 Task: Look for space in Nāḩiyat al Fuhūd, Iraq from 1st June, 2023 to 9th June, 2023 for 6 adults in price range Rs.6000 to Rs.12000. Place can be entire place with 3 bedrooms having 3 beds and 3 bathrooms. Property type can be house, flat, guest house. Booking option can be shelf check-in. Required host language is English.
Action: Mouse moved to (490, 107)
Screenshot: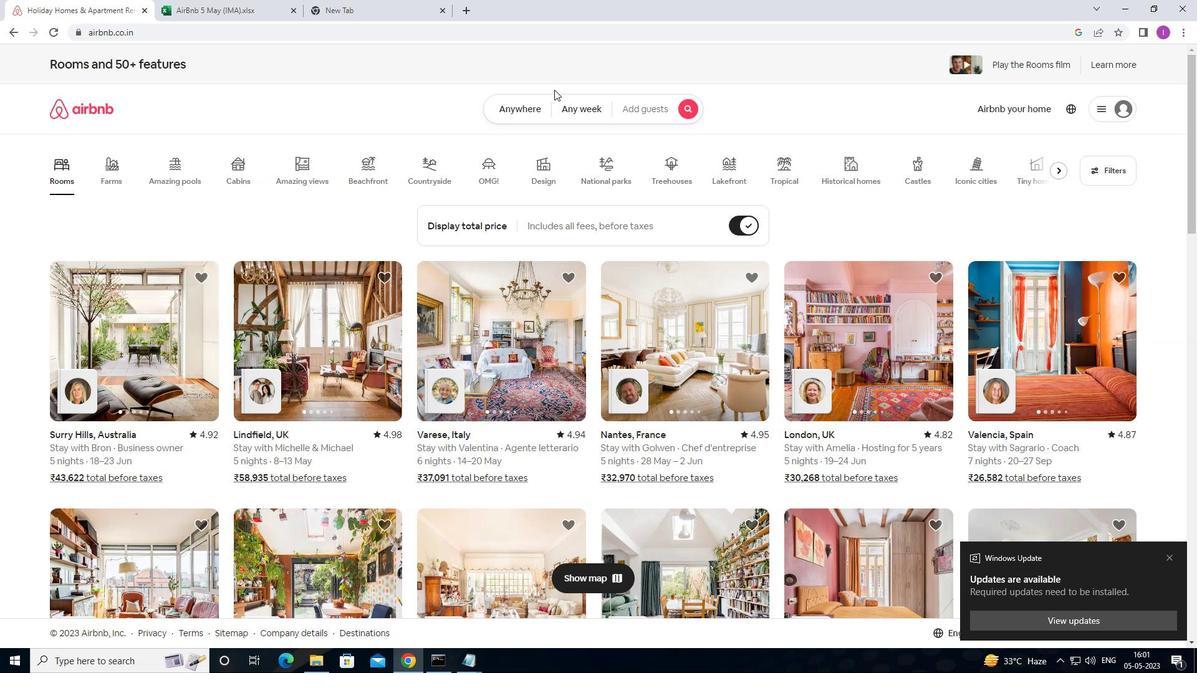 
Action: Mouse pressed left at (490, 107)
Screenshot: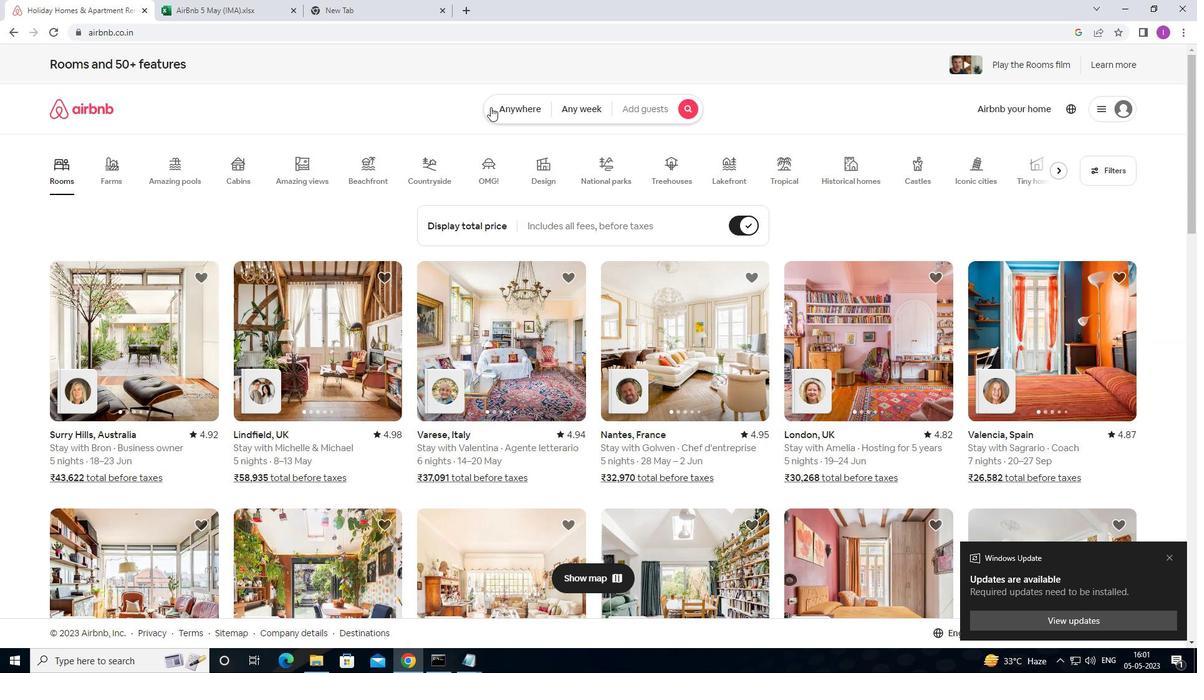 
Action: Mouse moved to (419, 170)
Screenshot: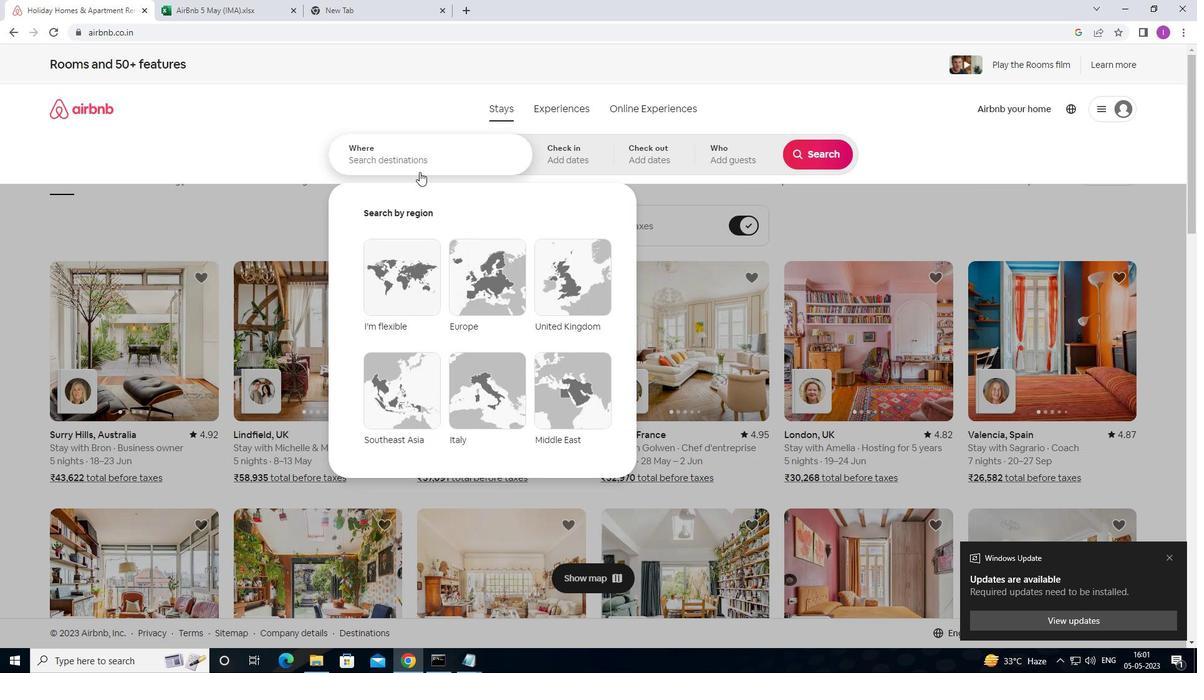 
Action: Mouse pressed left at (419, 170)
Screenshot: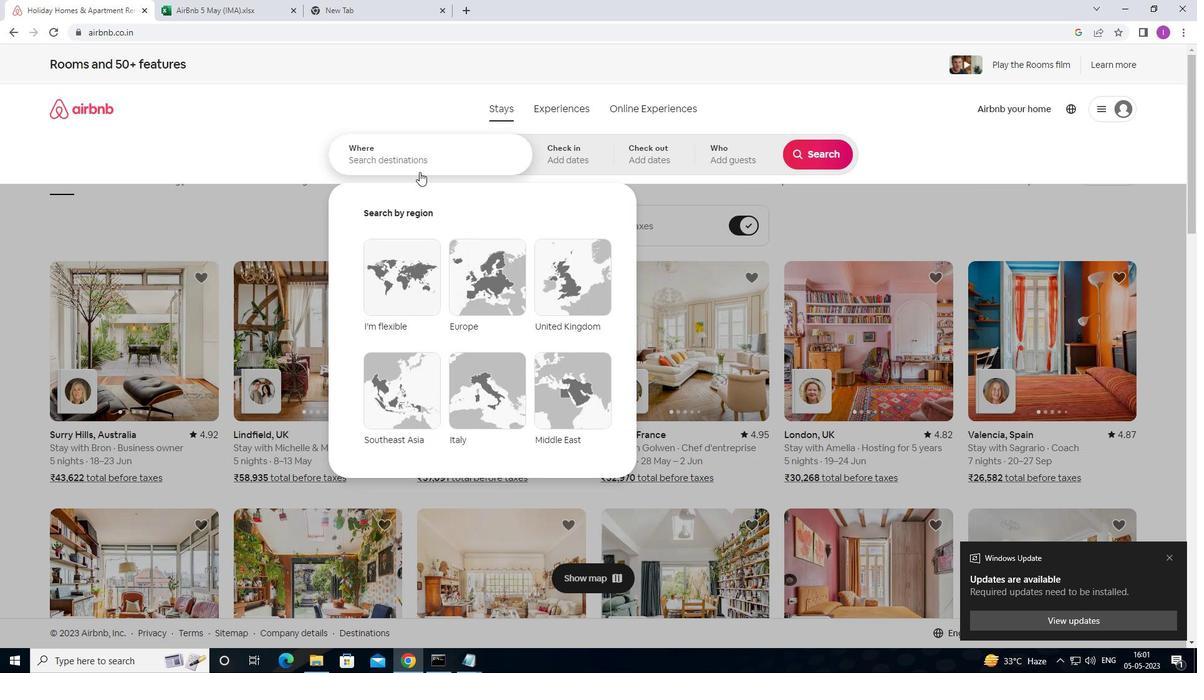 
Action: Mouse moved to (646, 63)
Screenshot: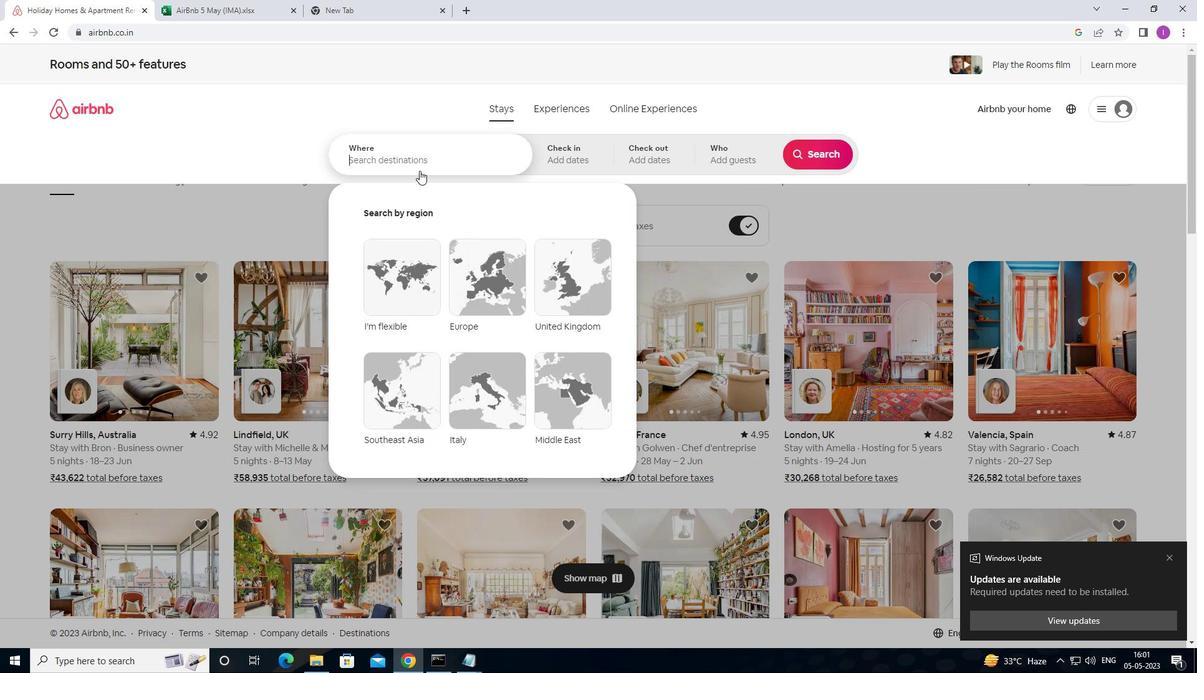 
Action: Key pressed <Key.shift>NAHIAT<Key.space>AL<Key.space><Key.shift>FUHUD,<Key.shift>IRAQ
Screenshot: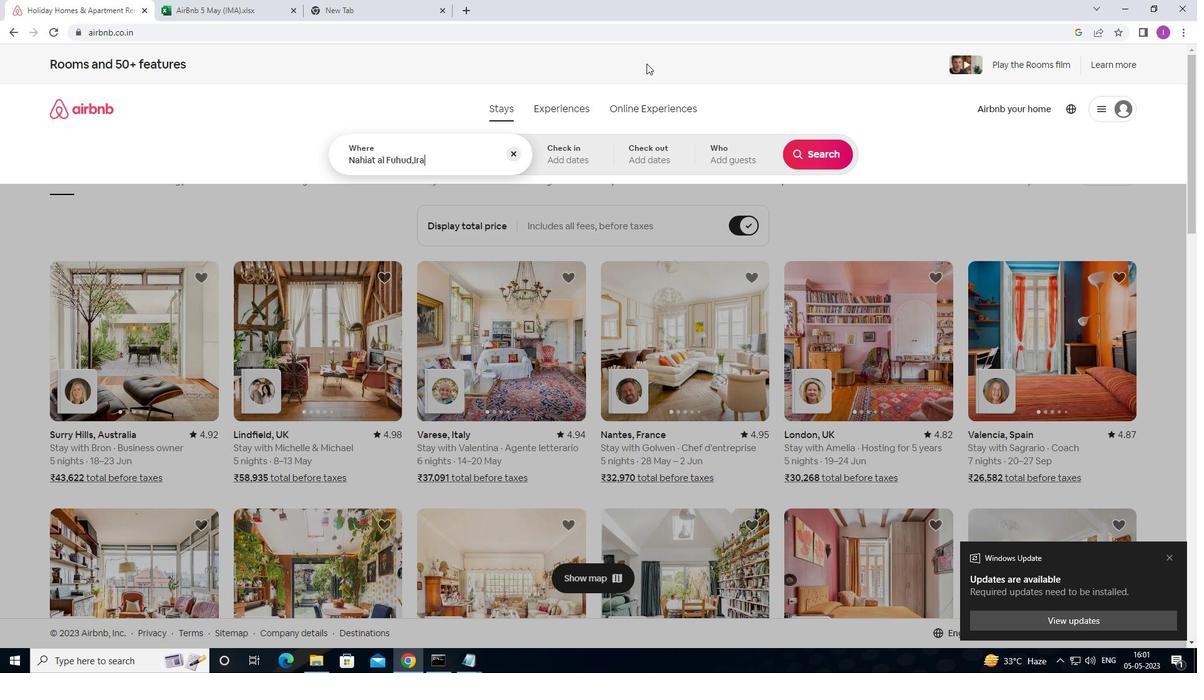 
Action: Mouse moved to (470, 220)
Screenshot: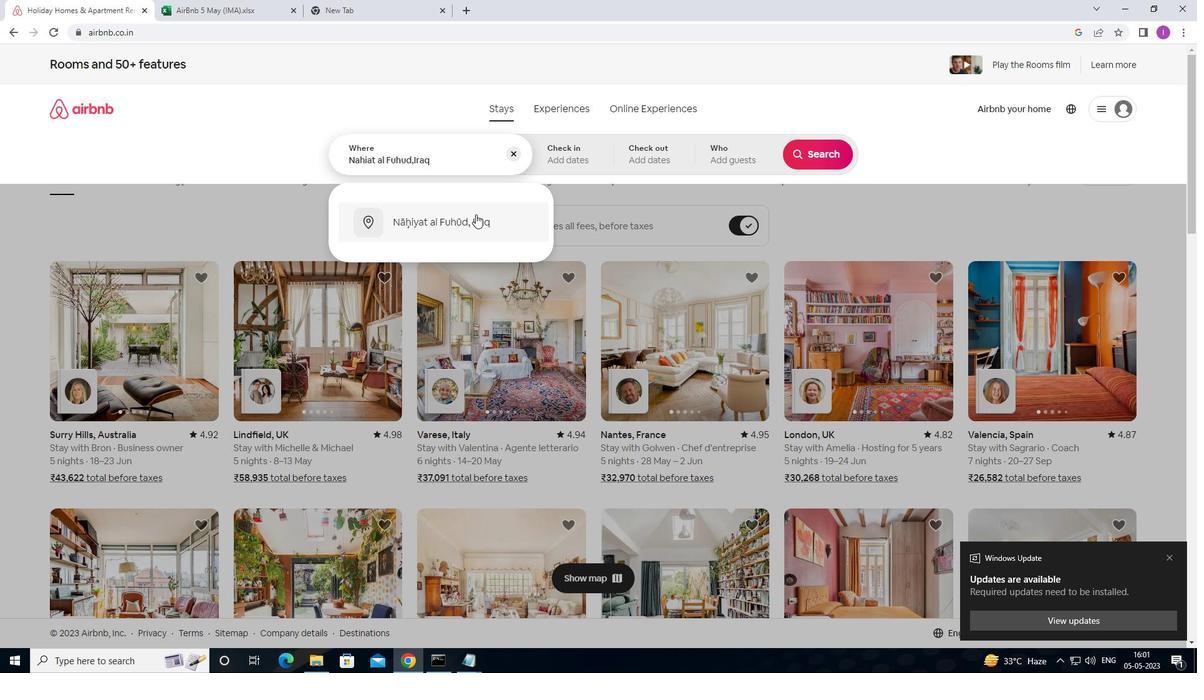 
Action: Mouse pressed left at (470, 220)
Screenshot: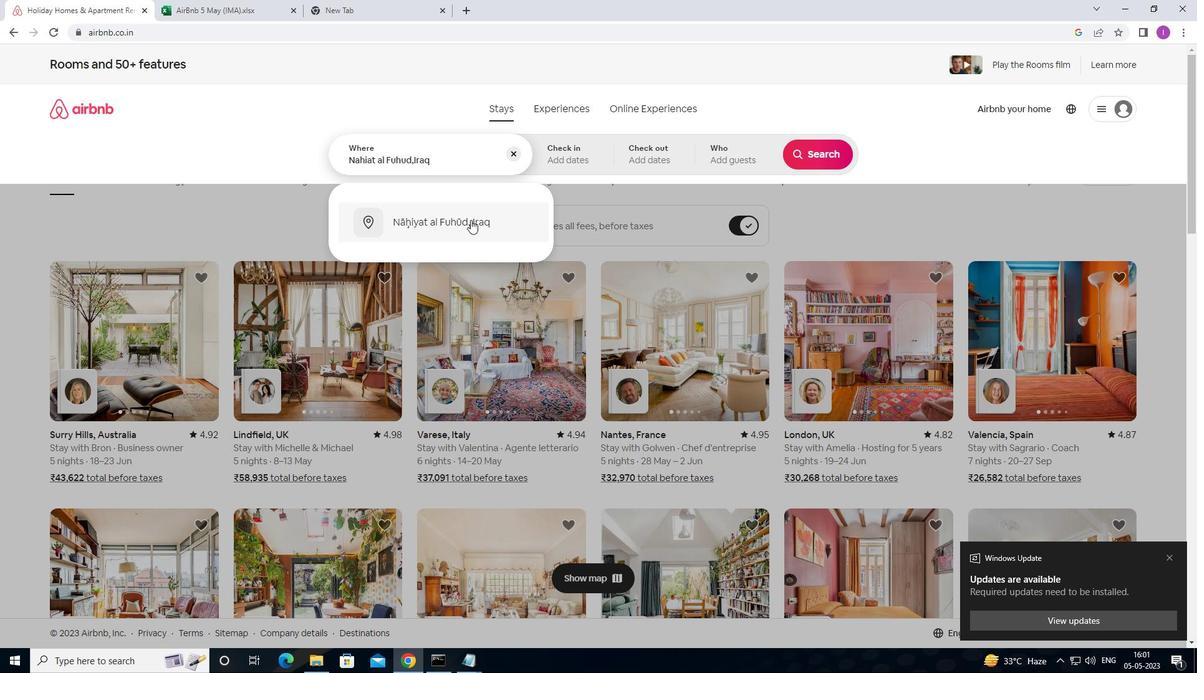 
Action: Mouse moved to (817, 251)
Screenshot: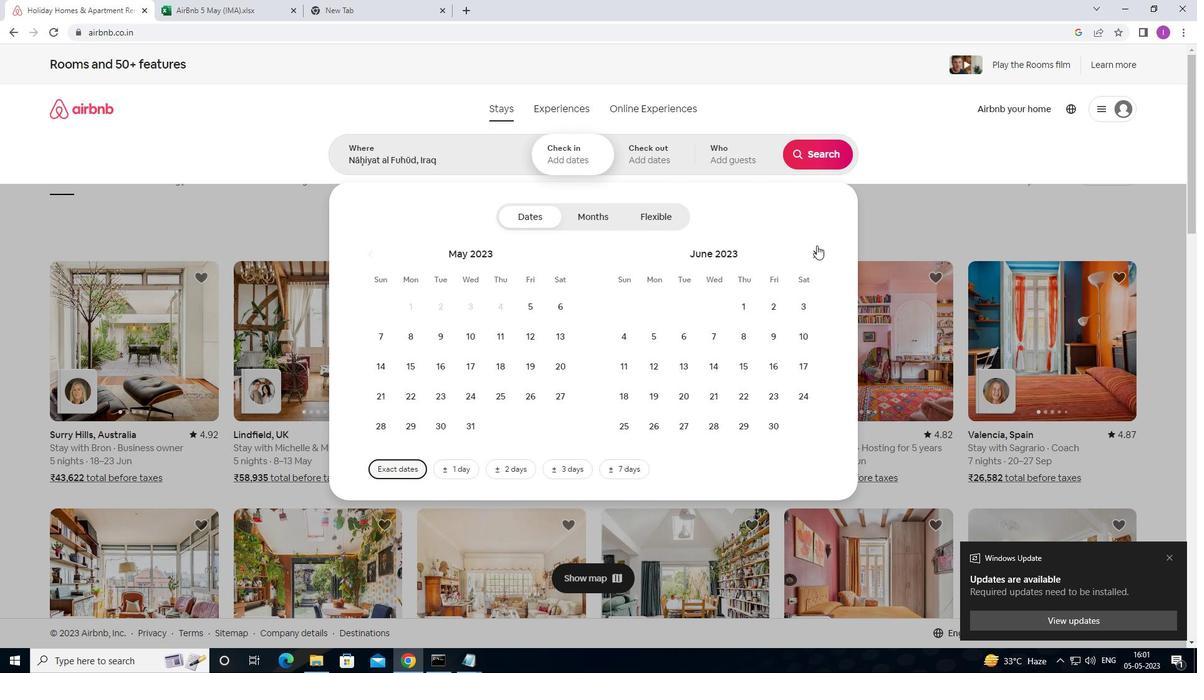 
Action: Mouse pressed left at (817, 251)
Screenshot: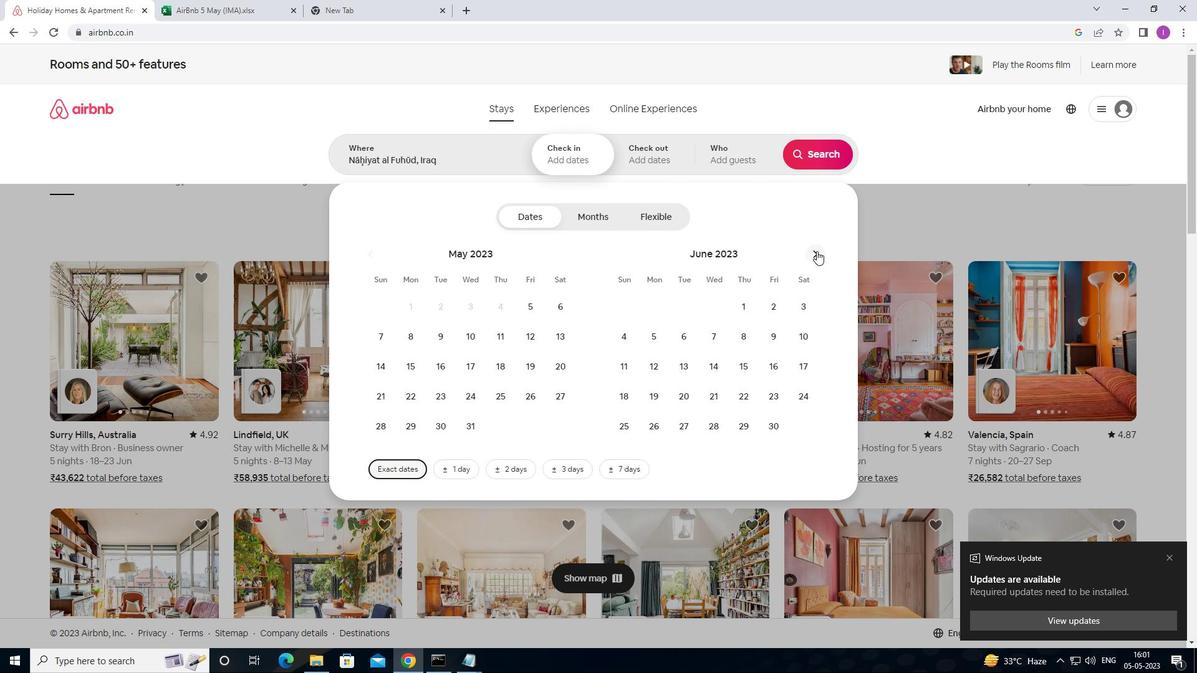 
Action: Mouse moved to (817, 252)
Screenshot: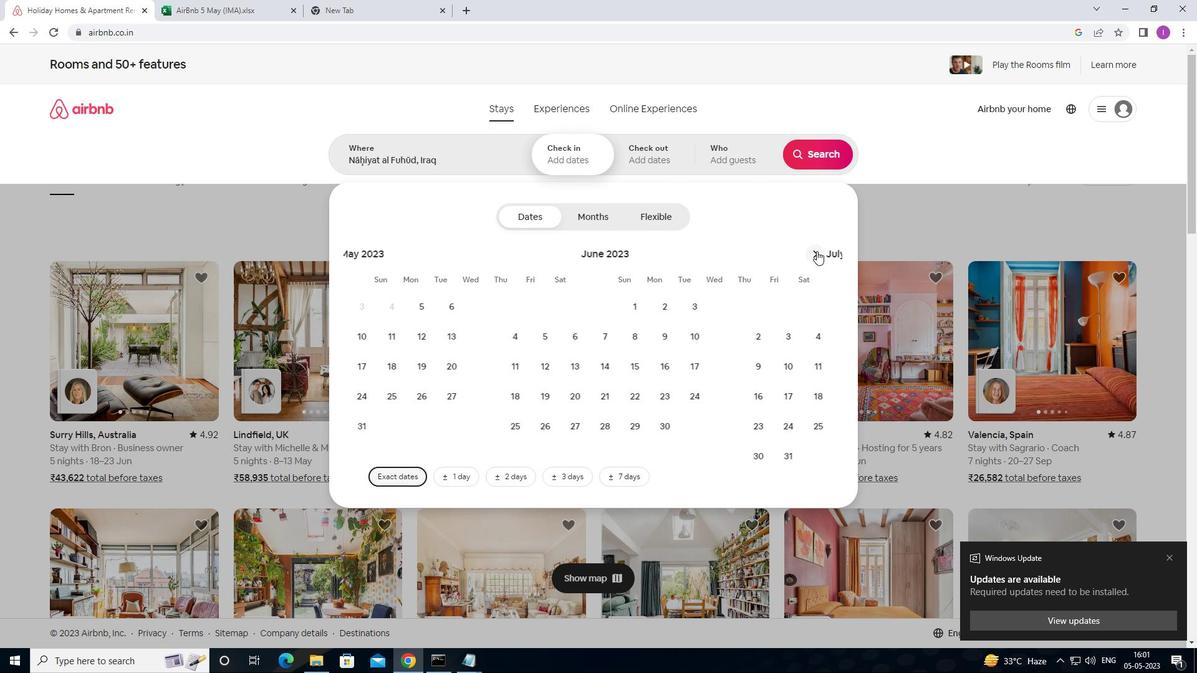 
Action: Mouse pressed left at (817, 252)
Screenshot: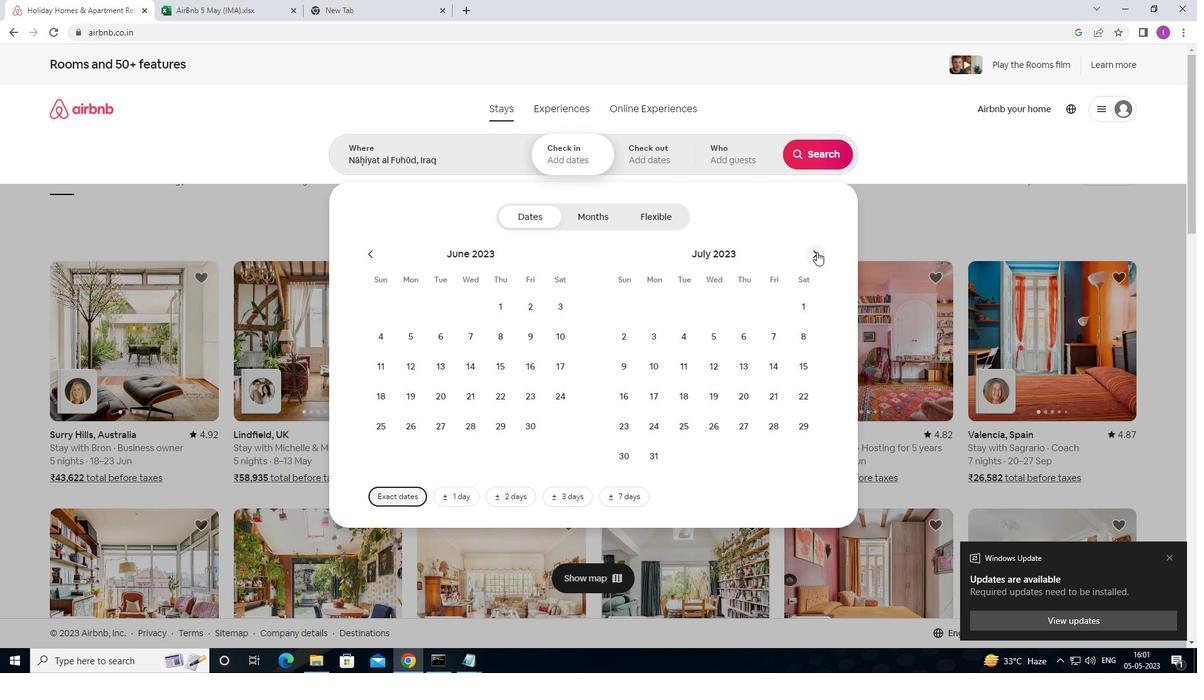 
Action: Mouse moved to (370, 252)
Screenshot: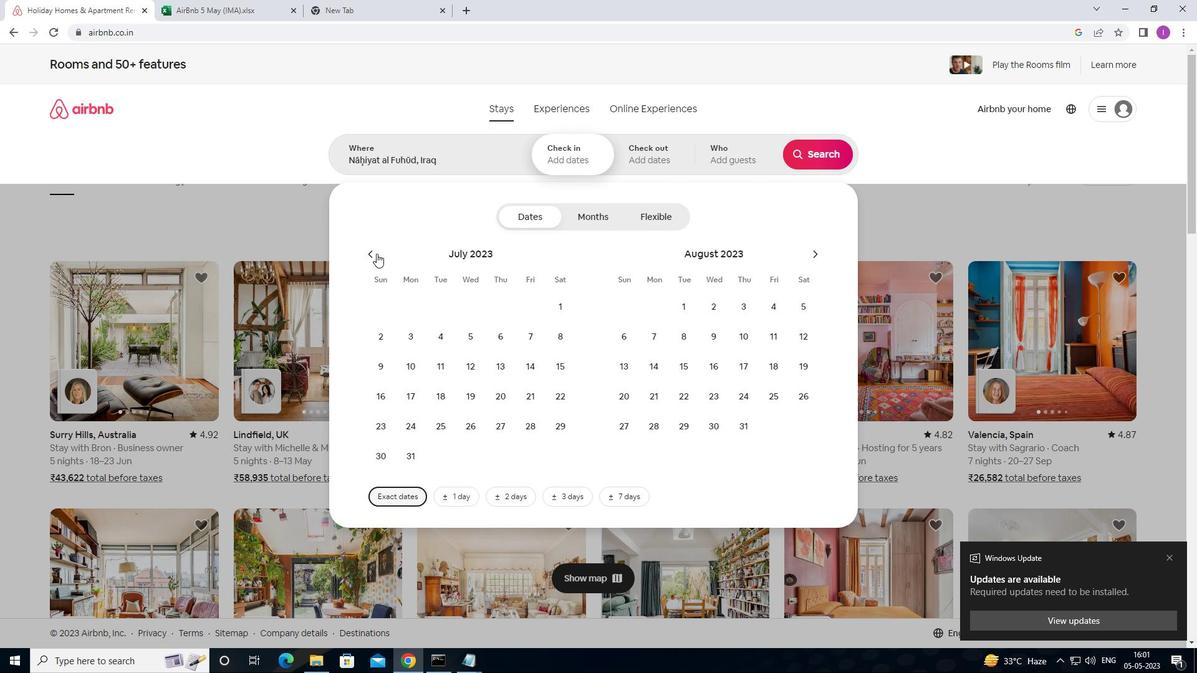 
Action: Mouse pressed left at (370, 252)
Screenshot: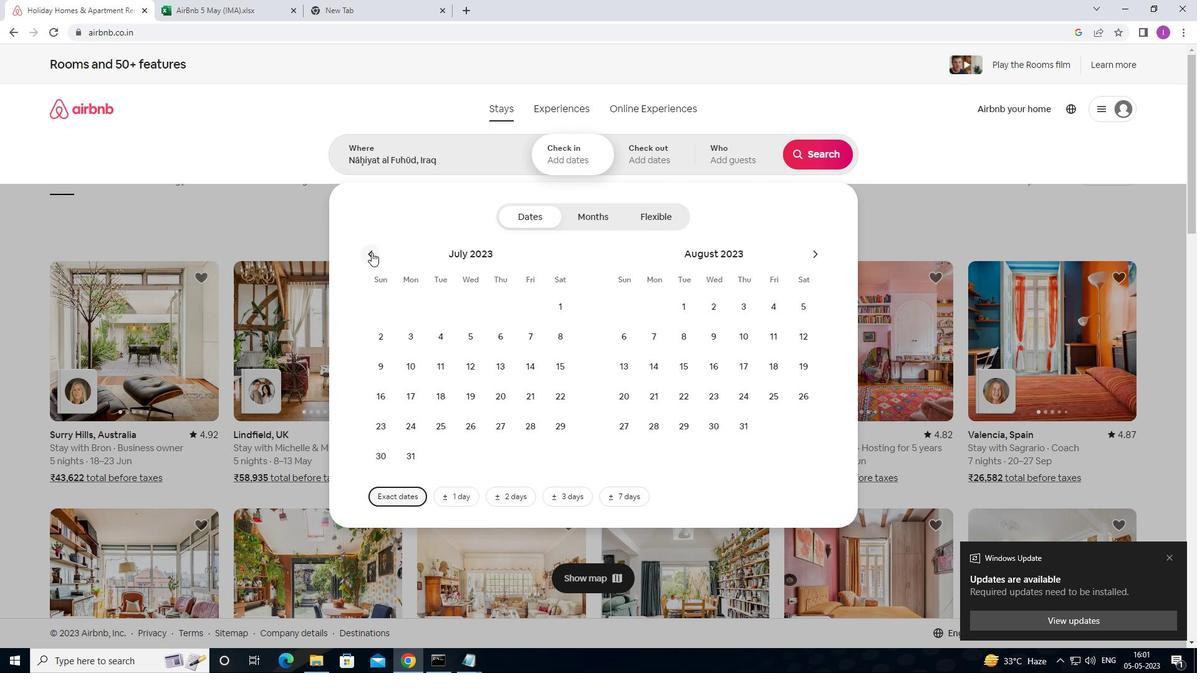 
Action: Mouse moved to (506, 306)
Screenshot: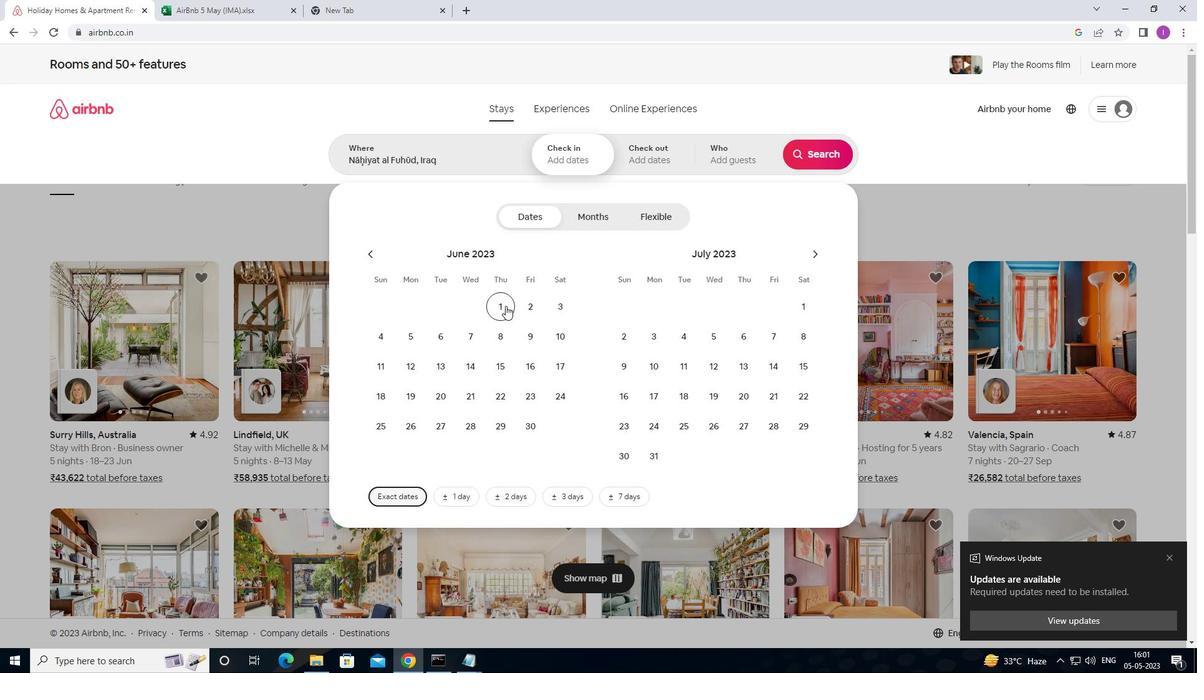 
Action: Mouse pressed left at (506, 306)
Screenshot: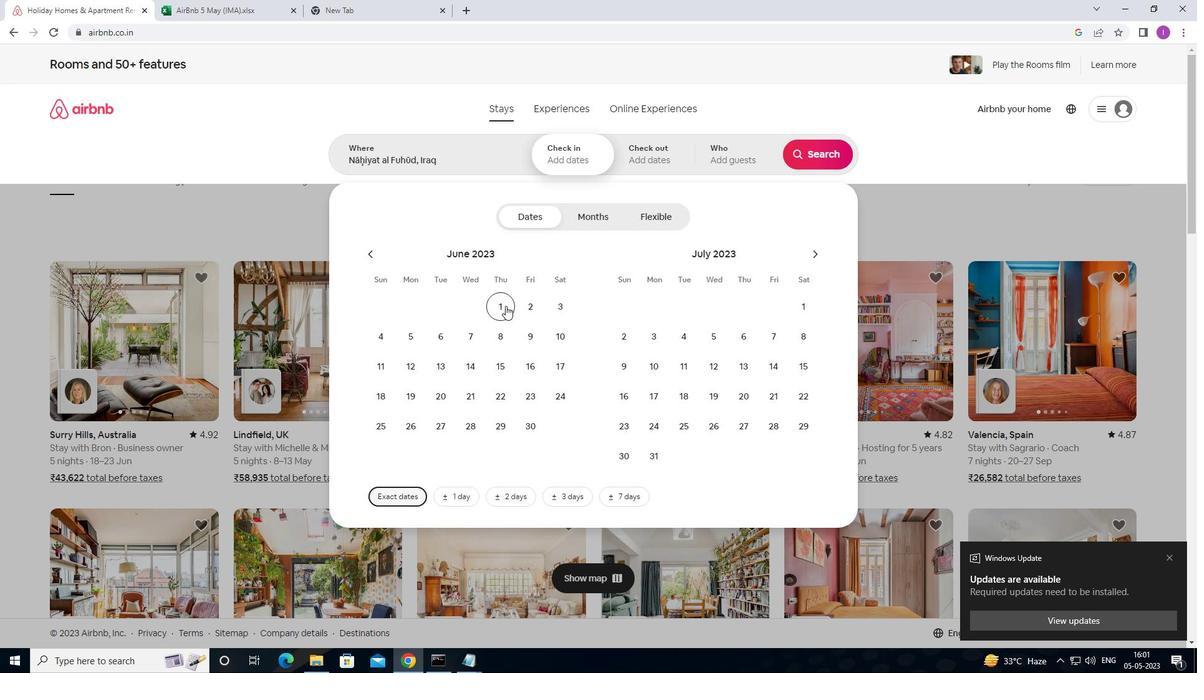 
Action: Mouse moved to (535, 328)
Screenshot: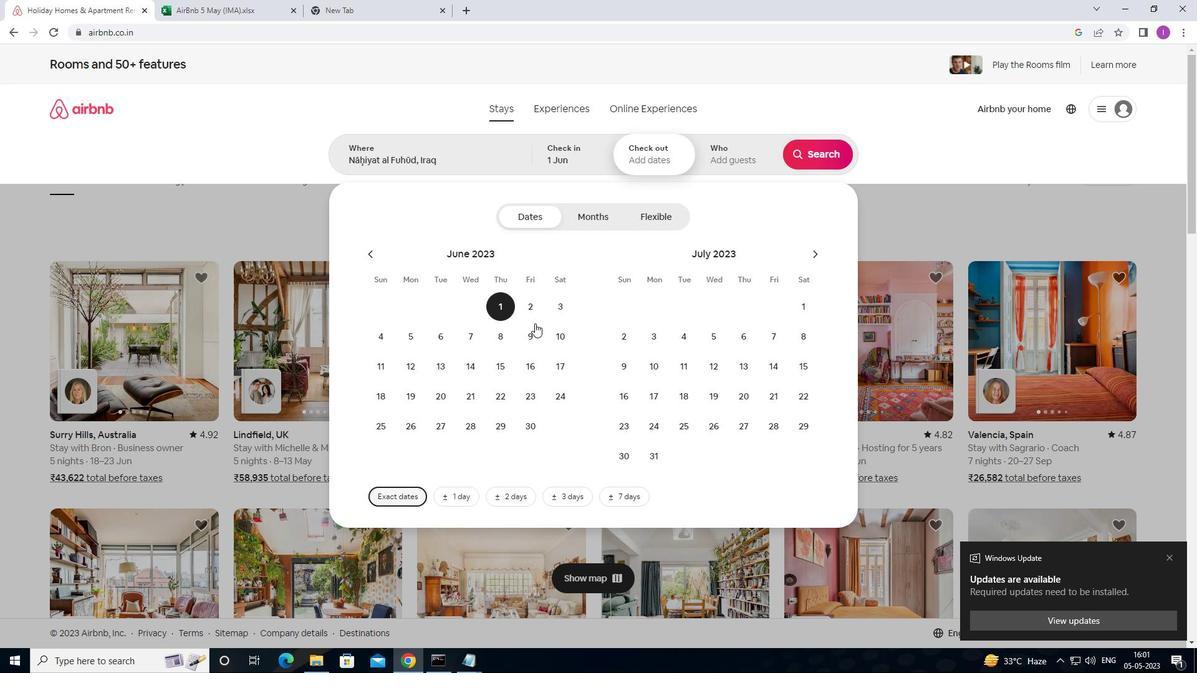 
Action: Mouse pressed left at (535, 328)
Screenshot: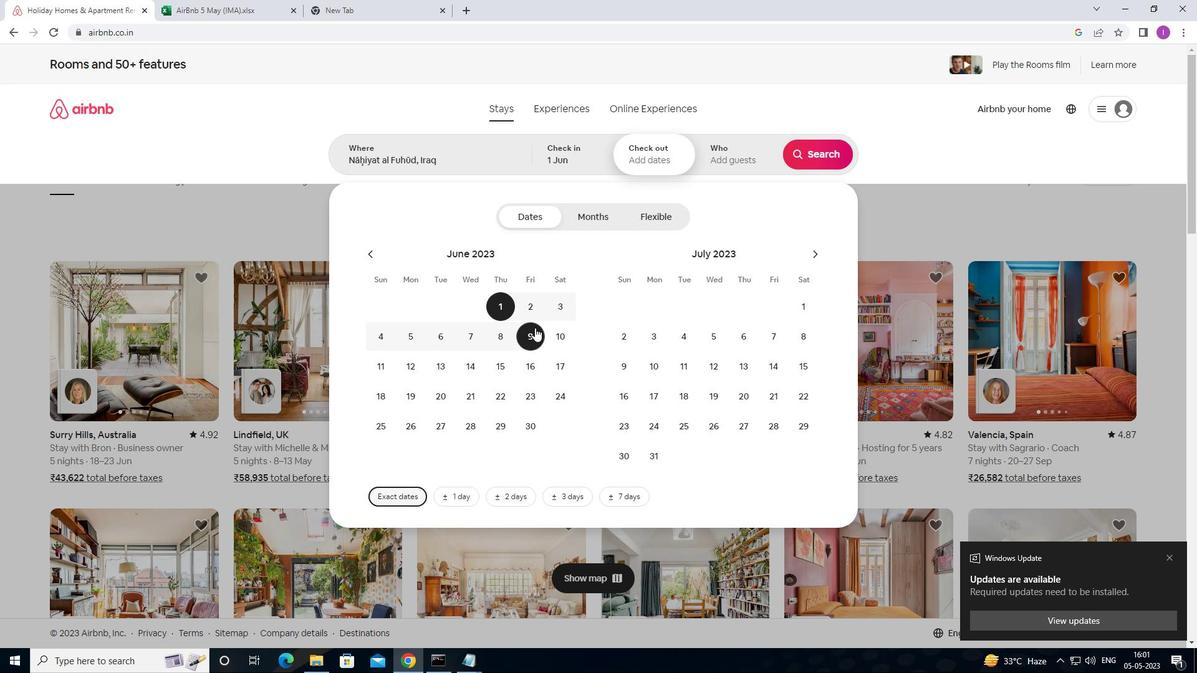 
Action: Mouse moved to (727, 160)
Screenshot: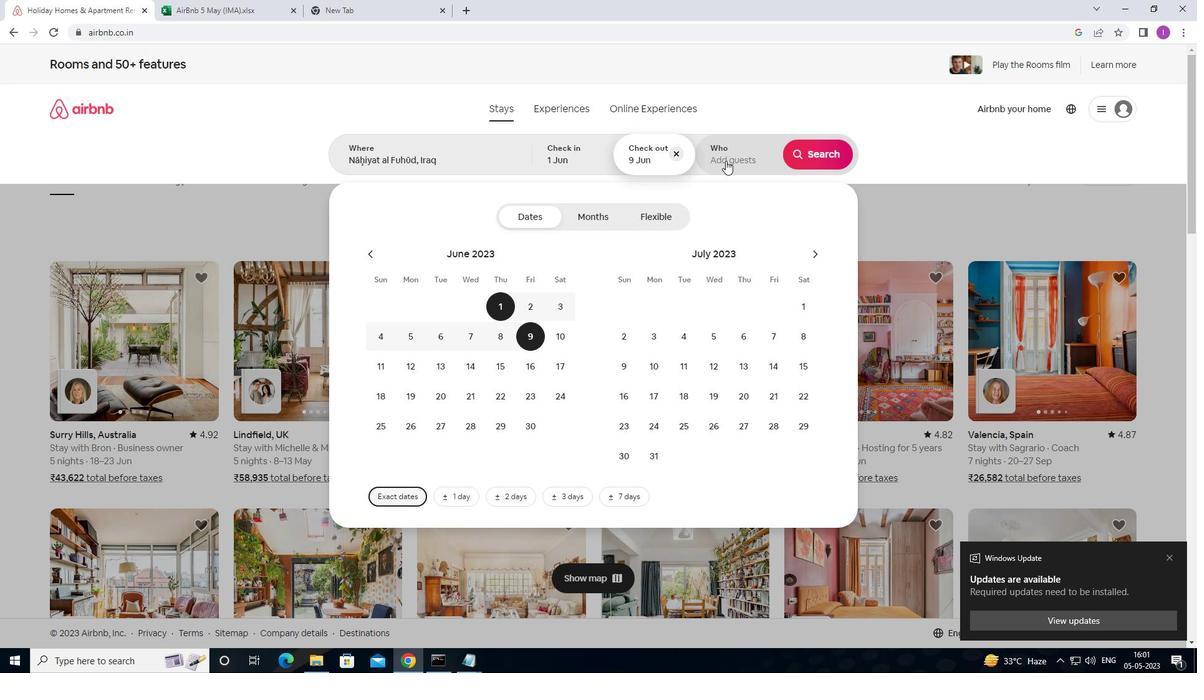 
Action: Mouse pressed left at (727, 160)
Screenshot: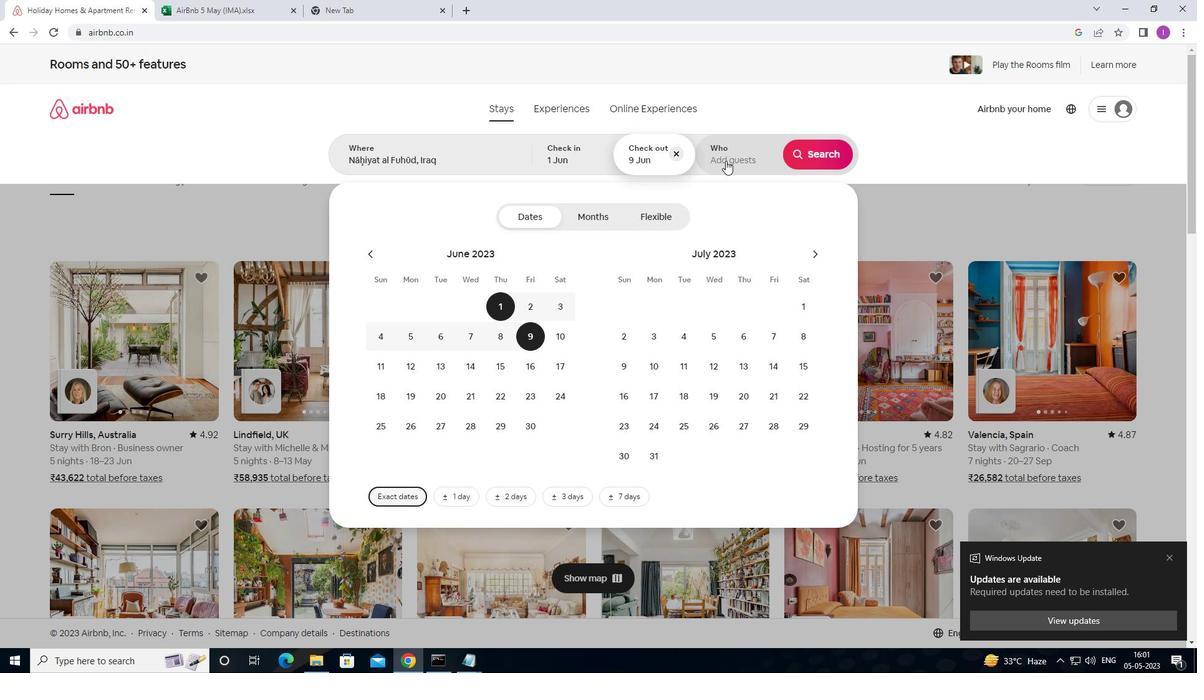 
Action: Mouse moved to (833, 221)
Screenshot: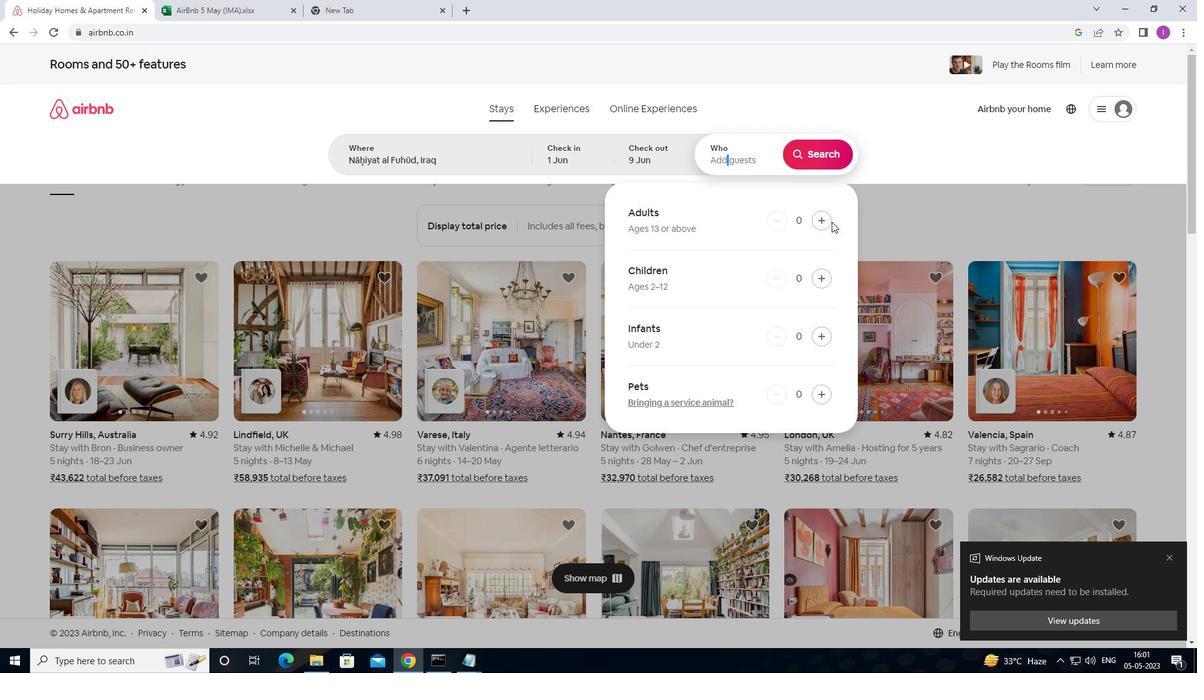 
Action: Mouse pressed left at (833, 221)
Screenshot: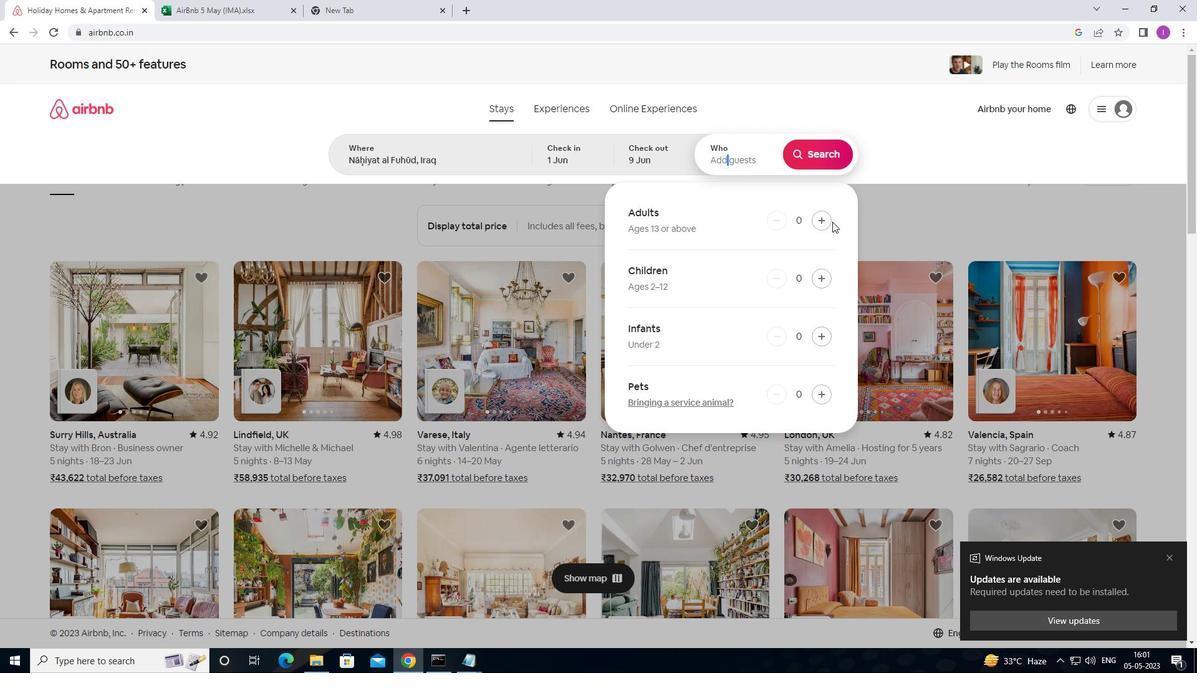 
Action: Mouse pressed left at (833, 221)
Screenshot: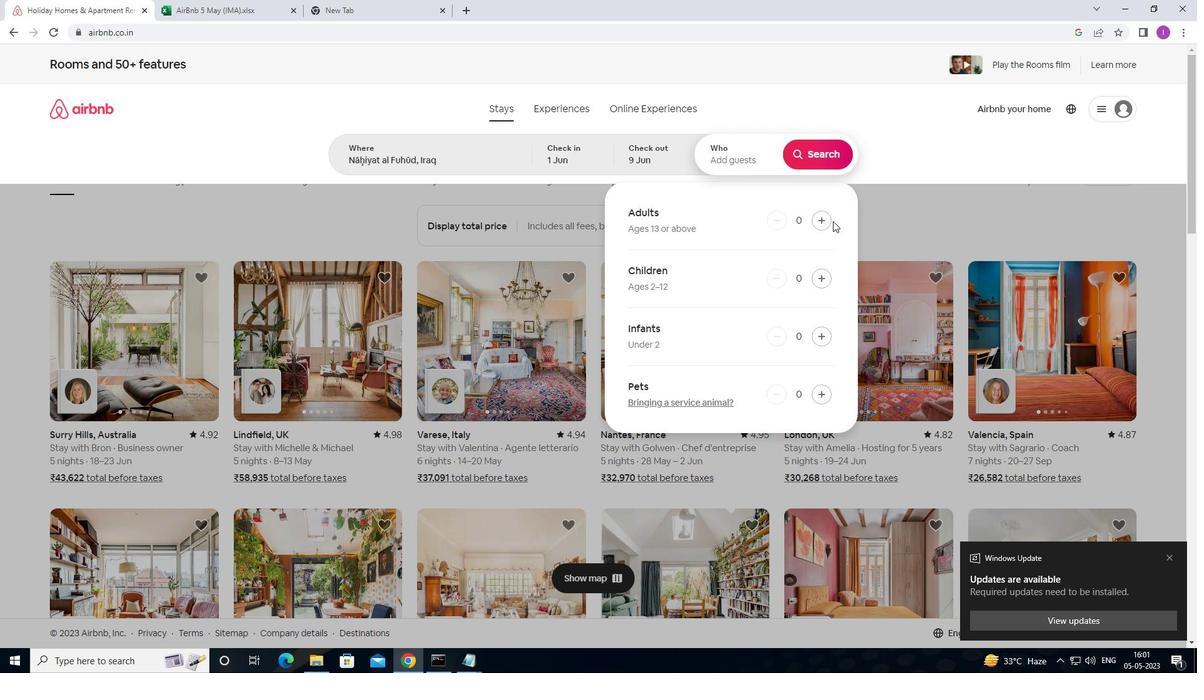 
Action: Mouse pressed left at (833, 221)
Screenshot: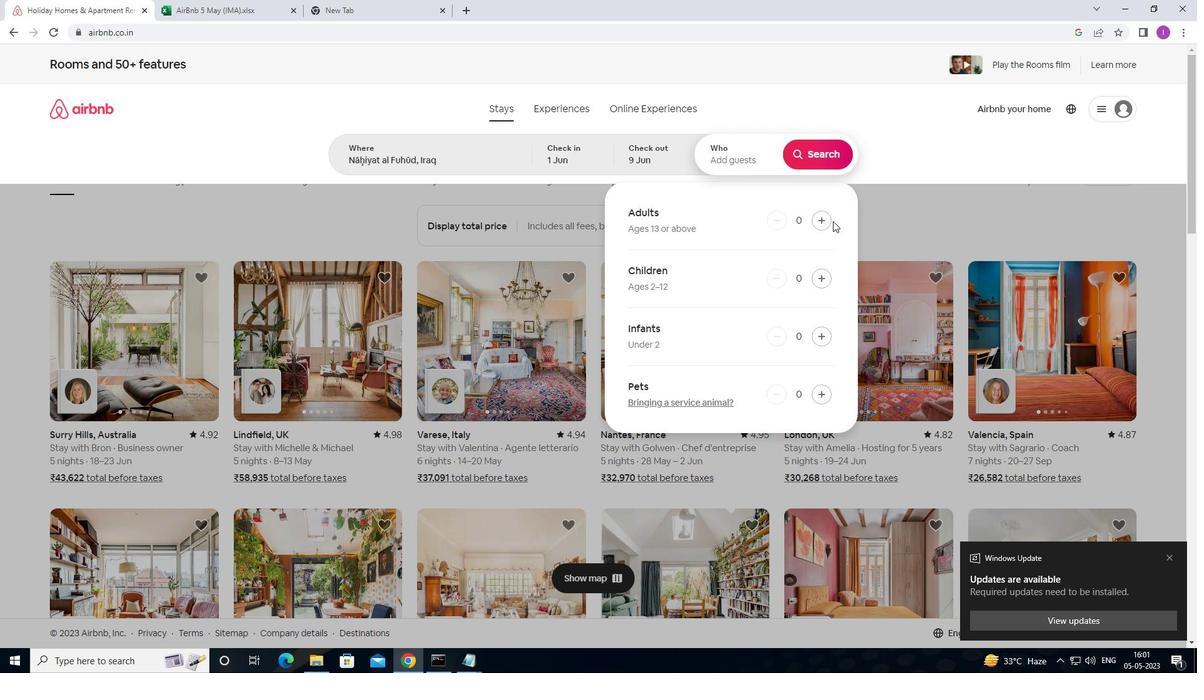 
Action: Mouse pressed left at (833, 221)
Screenshot: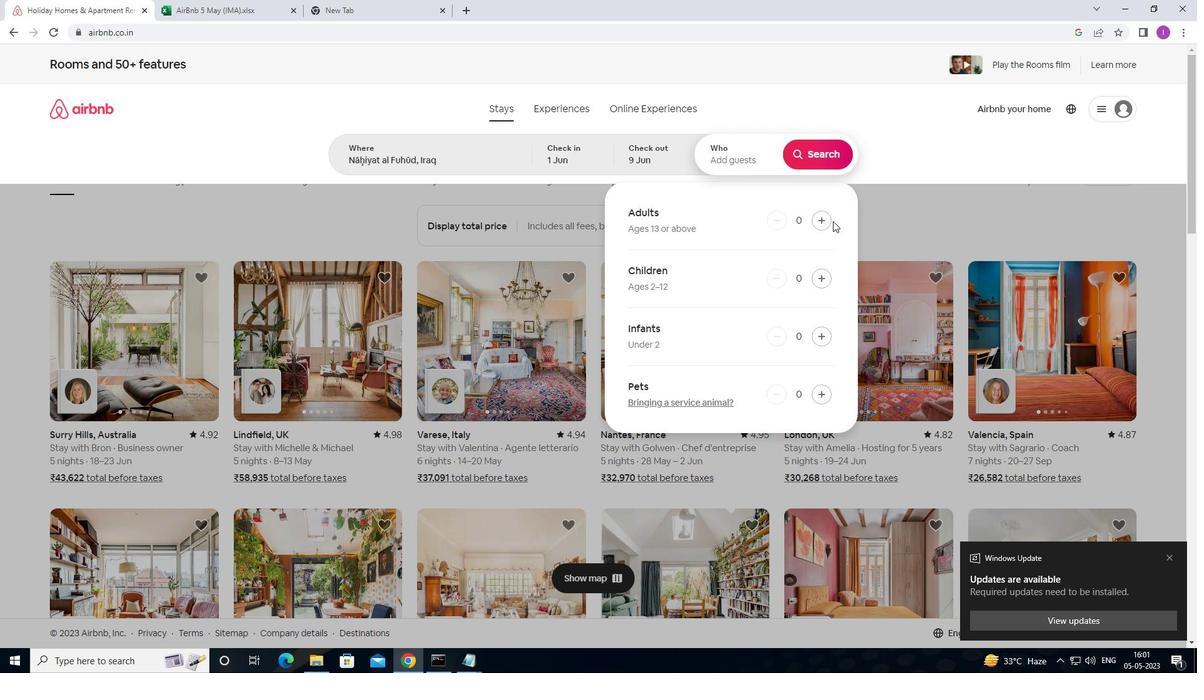 
Action: Mouse moved to (817, 220)
Screenshot: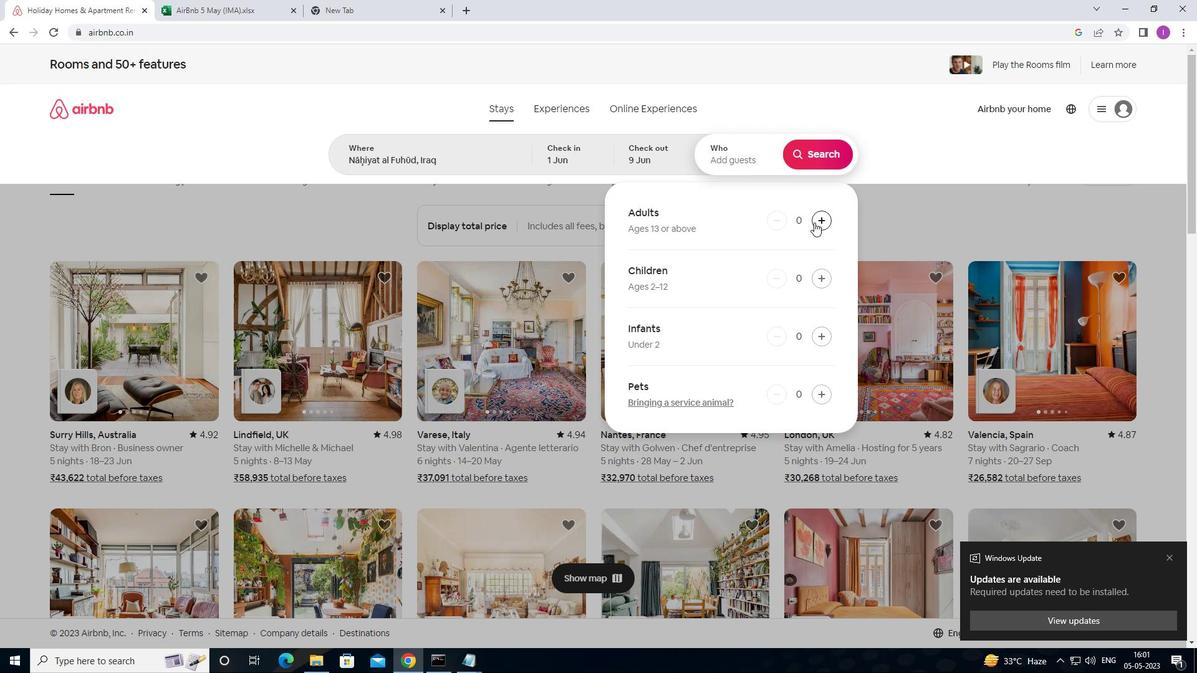 
Action: Mouse pressed left at (817, 220)
Screenshot: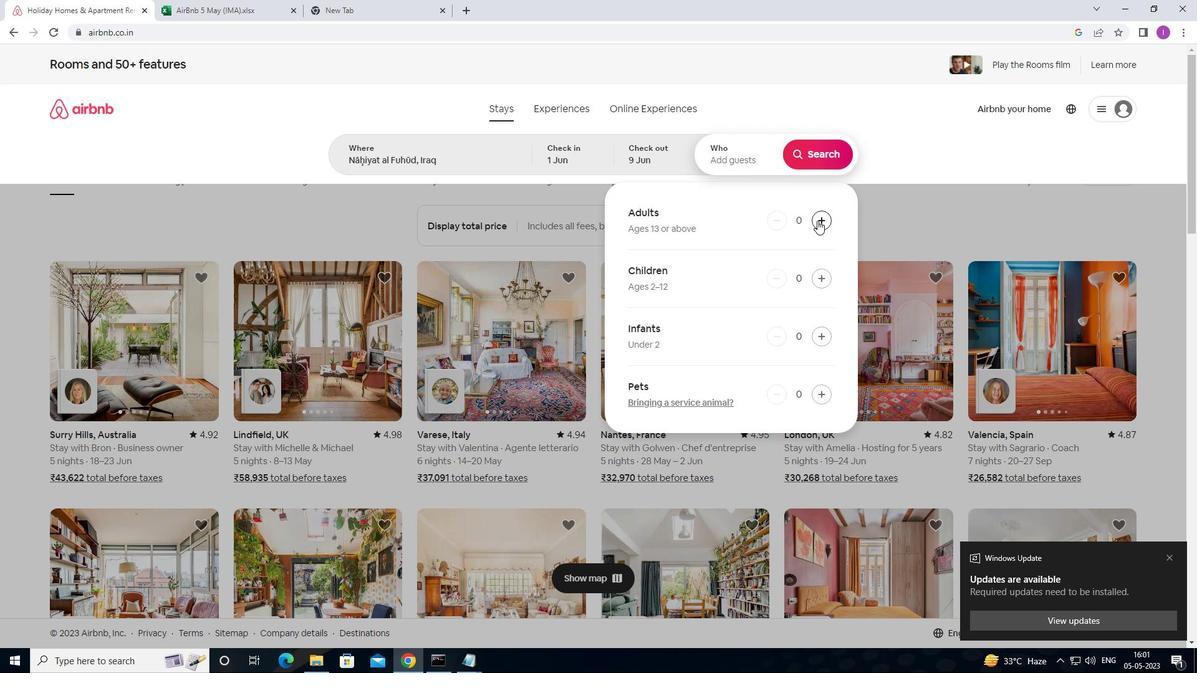 
Action: Mouse moved to (818, 220)
Screenshot: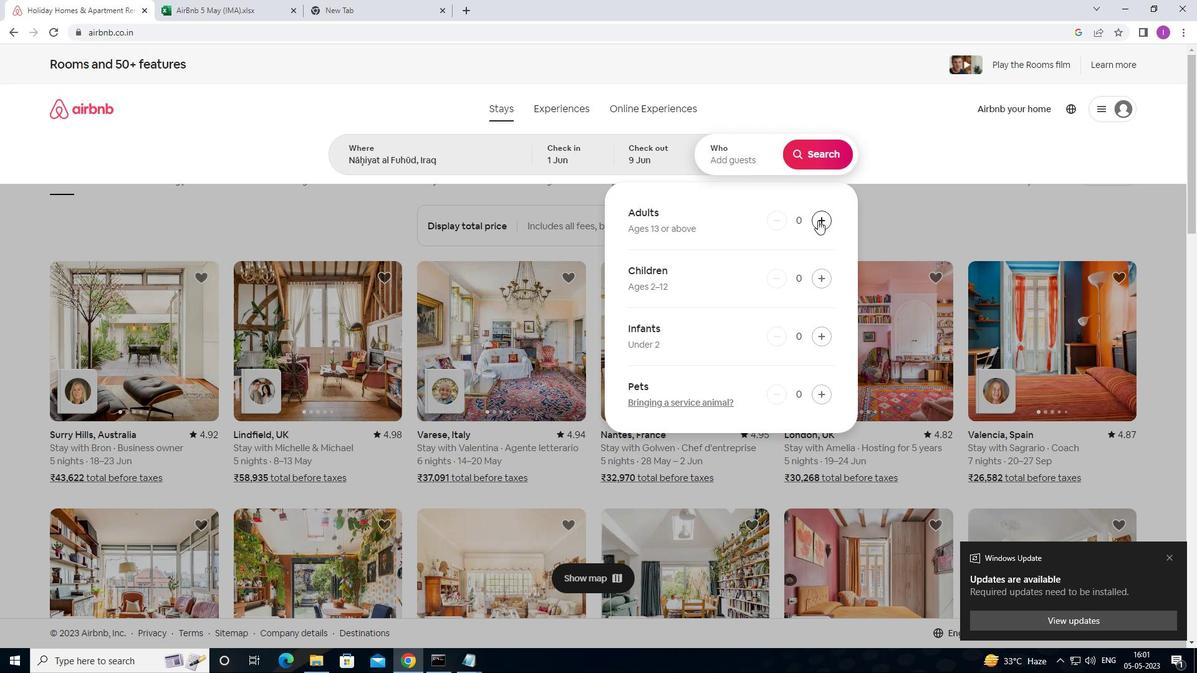 
Action: Mouse pressed left at (818, 220)
Screenshot: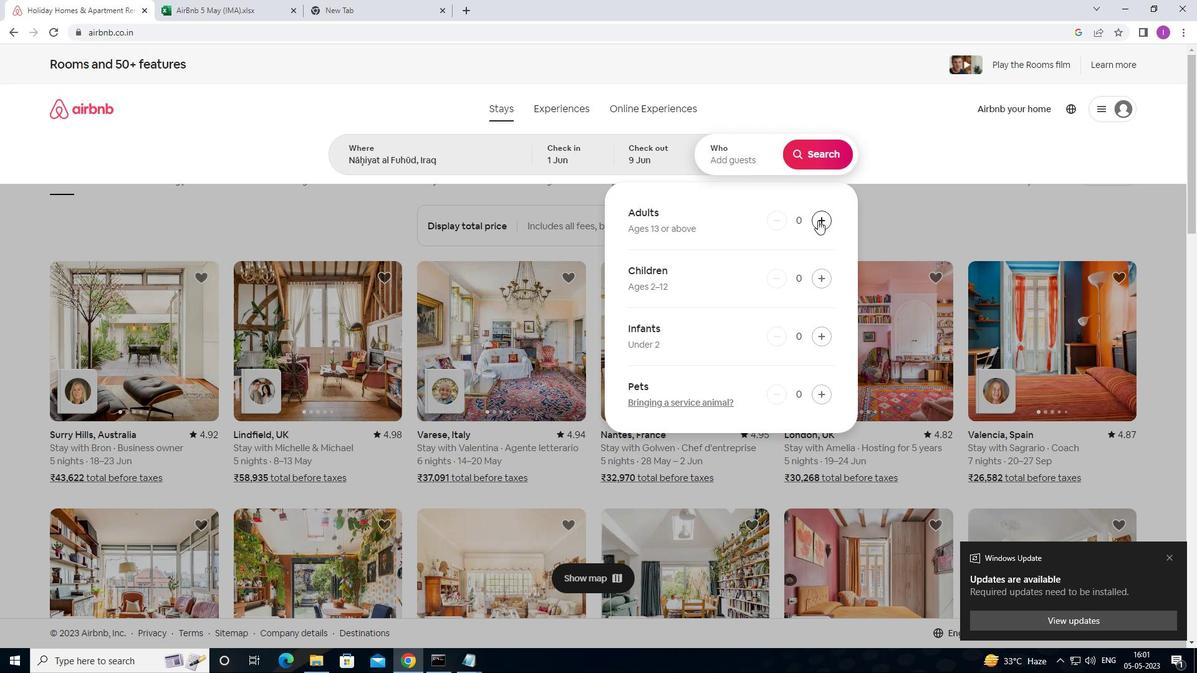 
Action: Mouse moved to (820, 220)
Screenshot: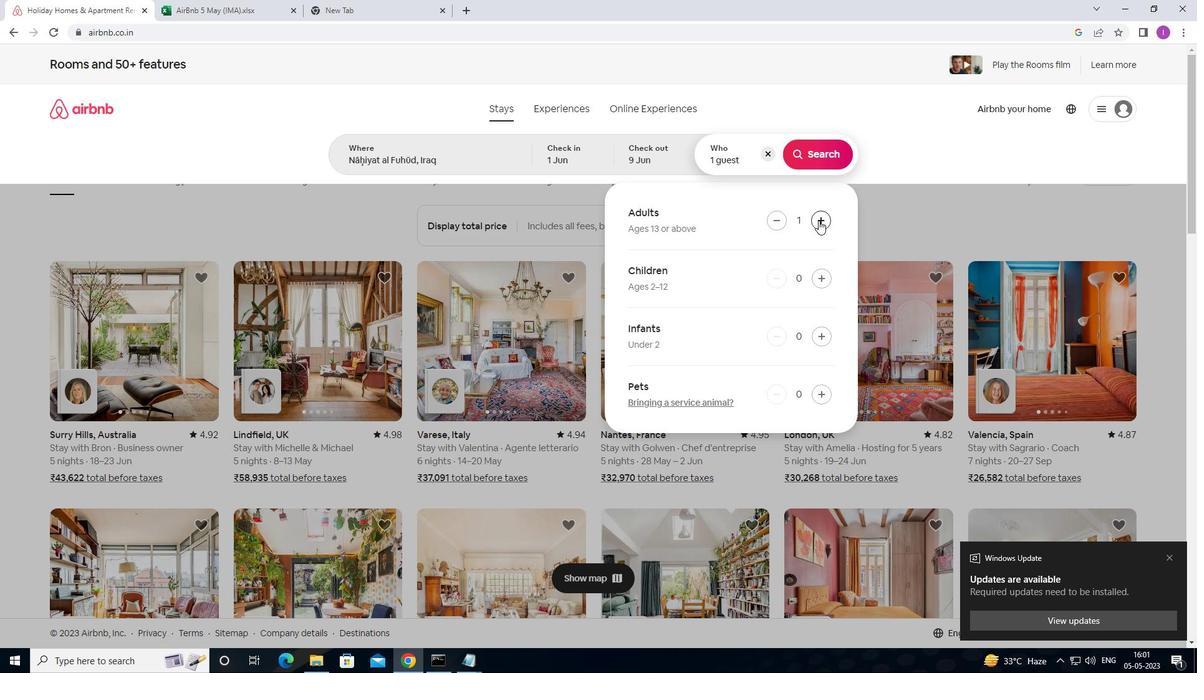 
Action: Mouse pressed left at (820, 220)
Screenshot: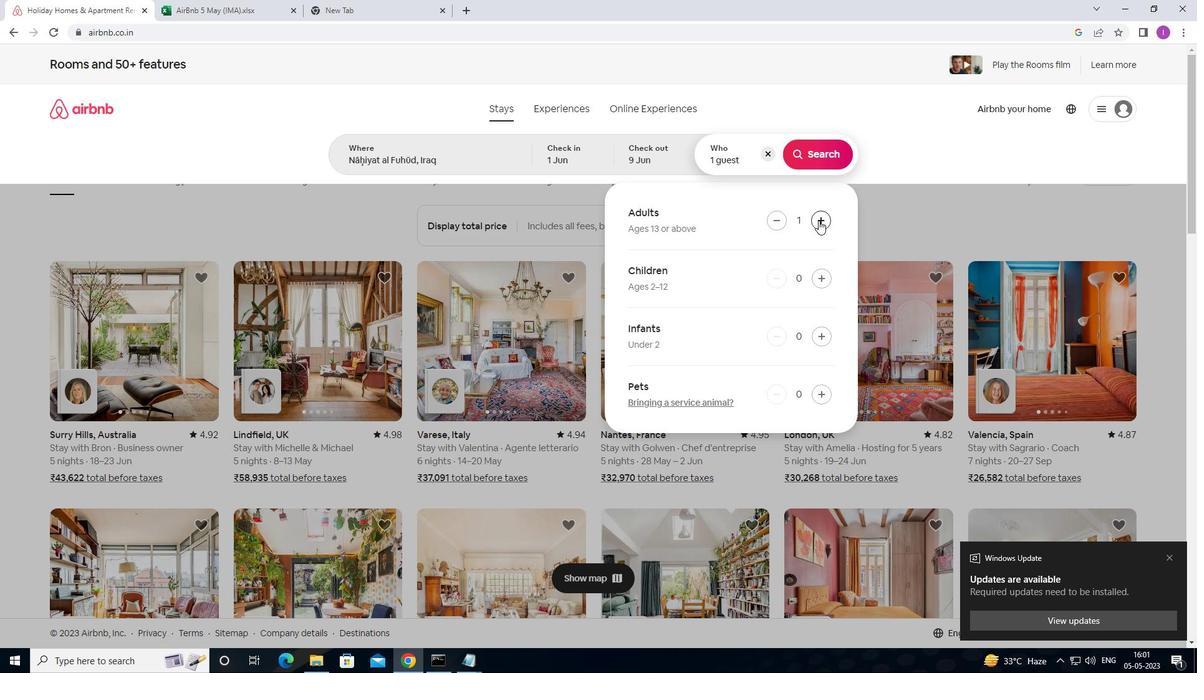 
Action: Mouse moved to (821, 221)
Screenshot: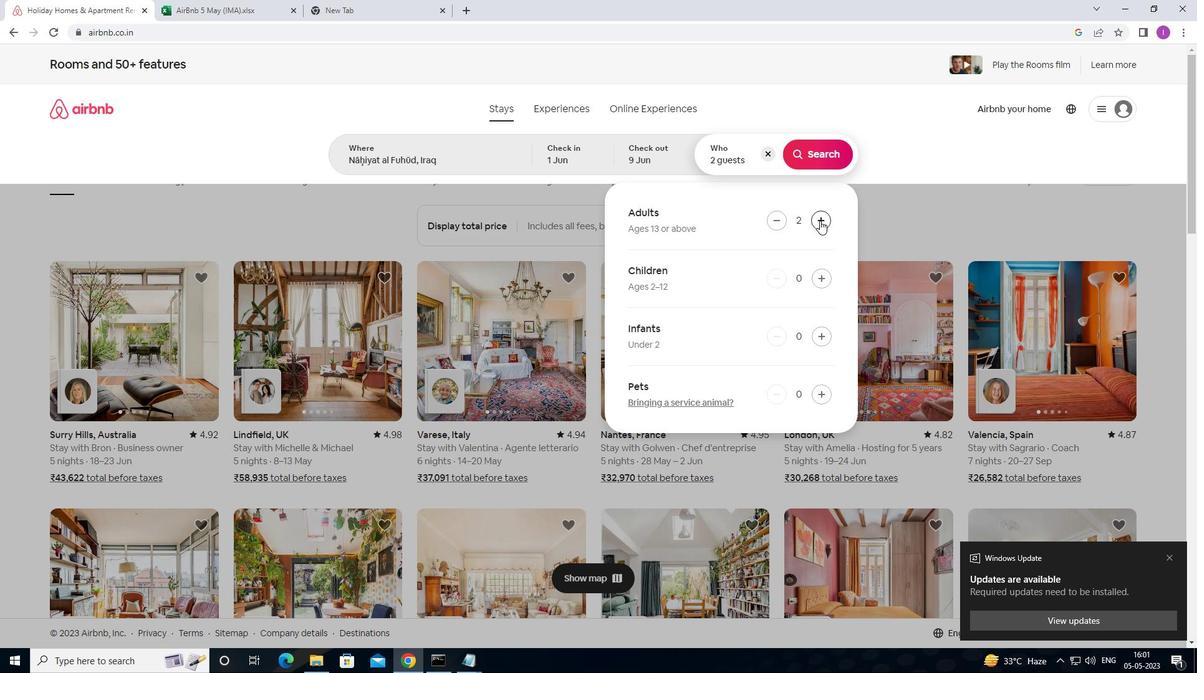 
Action: Mouse pressed left at (821, 221)
Screenshot: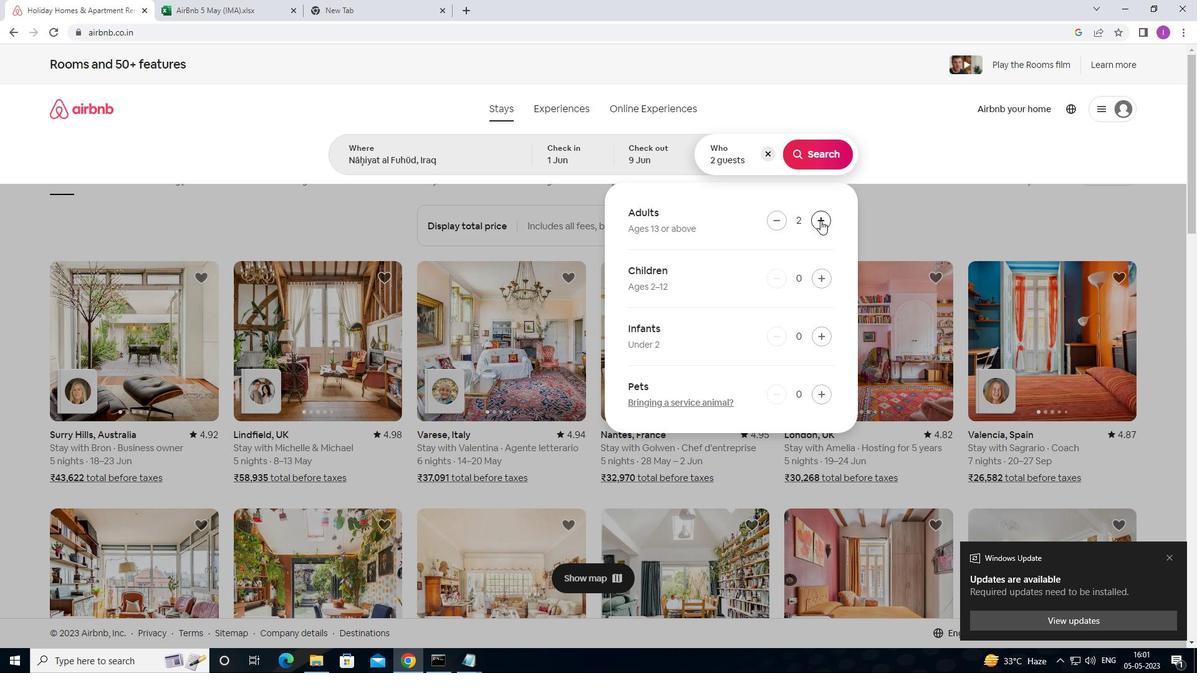 
Action: Mouse moved to (822, 222)
Screenshot: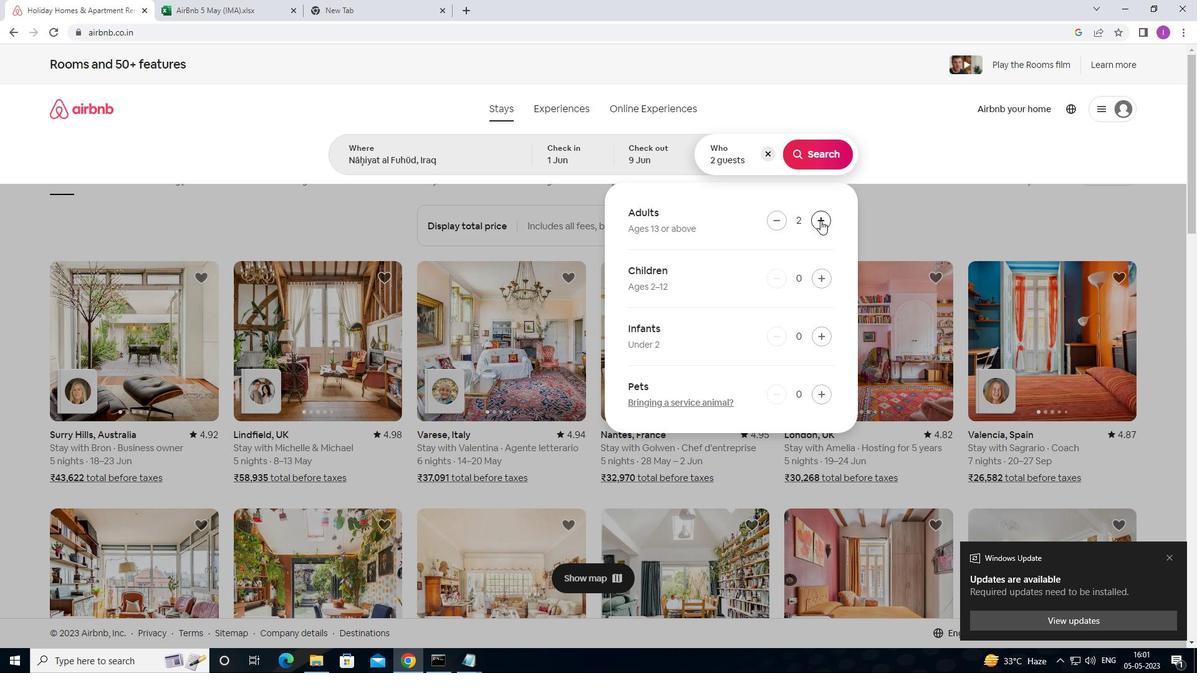 
Action: Mouse pressed left at (822, 222)
Screenshot: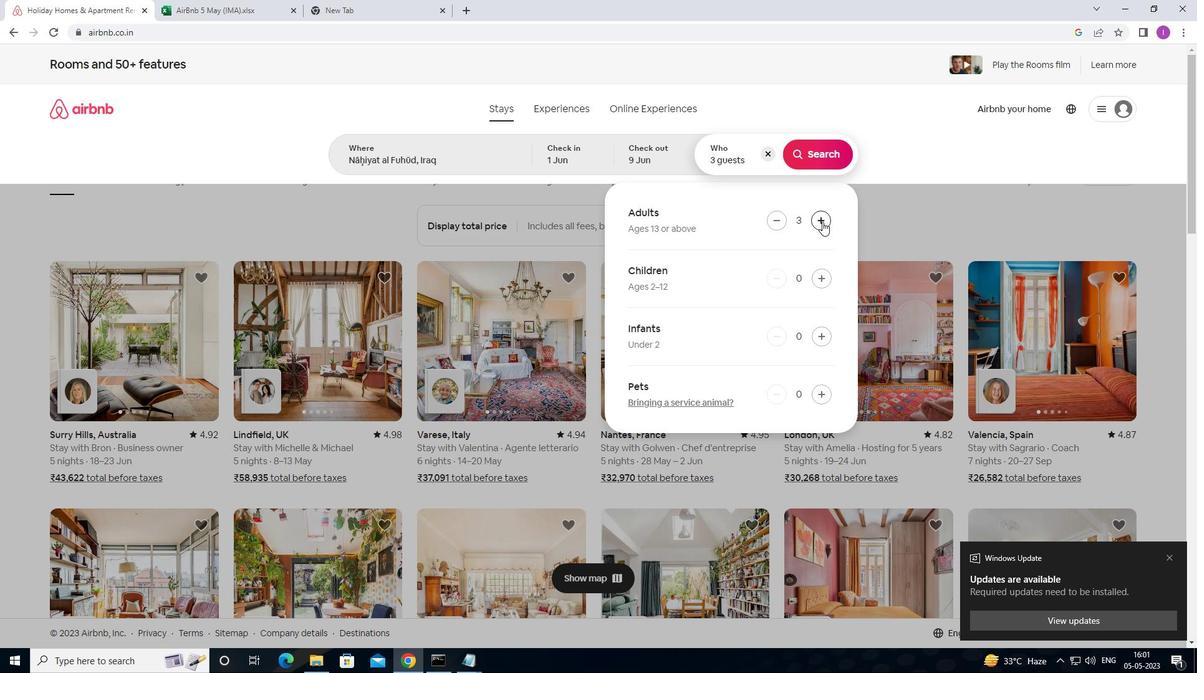 
Action: Mouse moved to (825, 218)
Screenshot: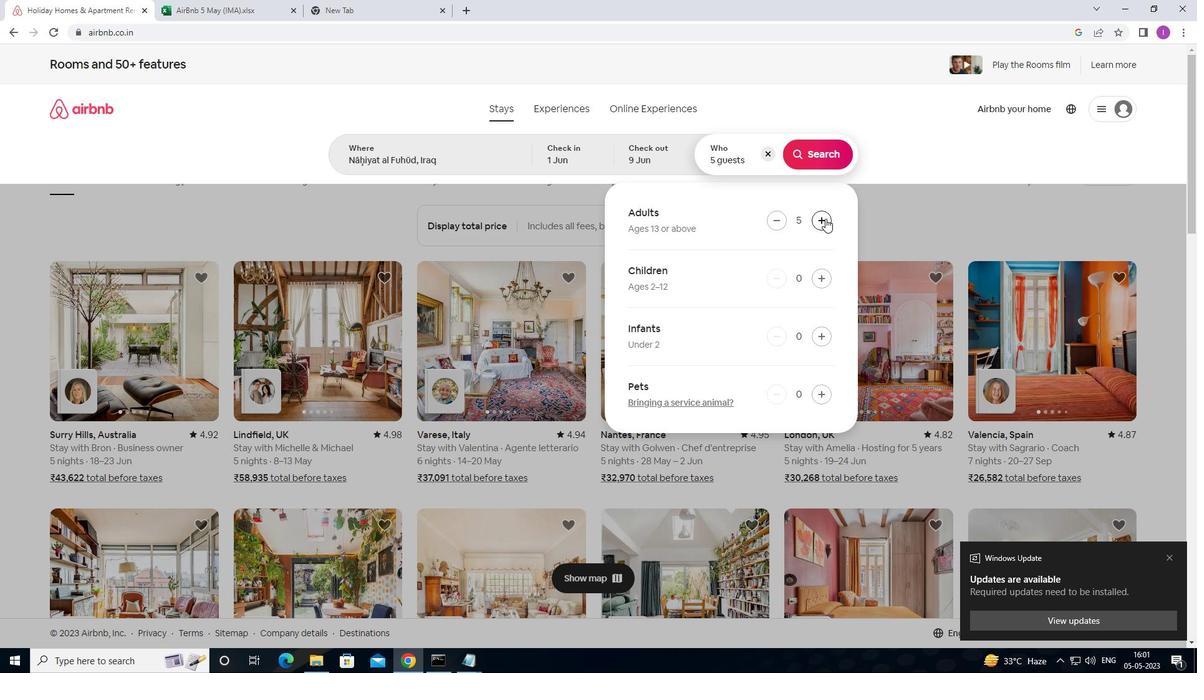 
Action: Mouse pressed left at (825, 218)
Screenshot: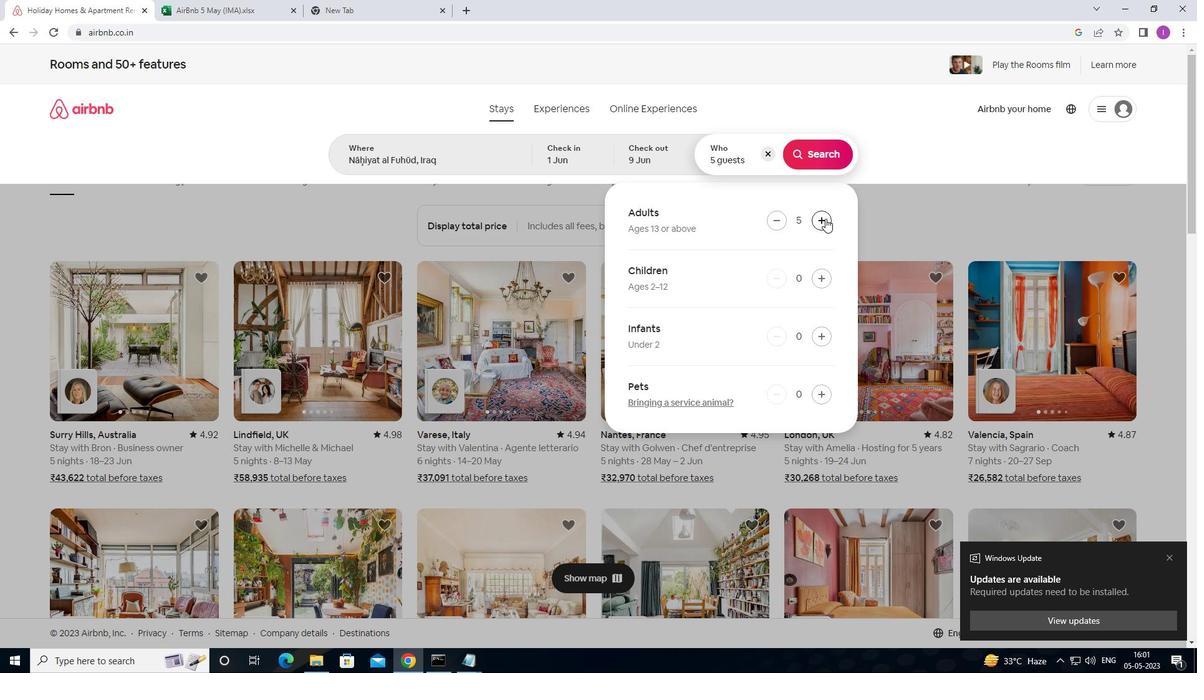 
Action: Mouse moved to (815, 160)
Screenshot: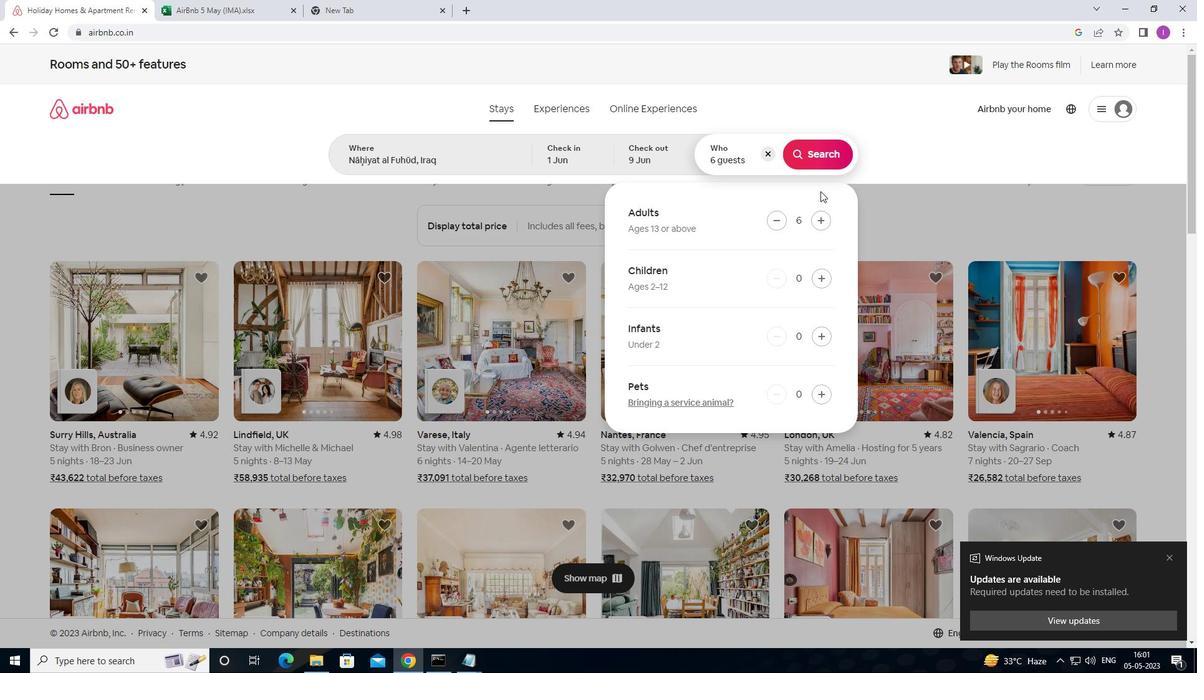 
Action: Mouse pressed left at (815, 160)
Screenshot: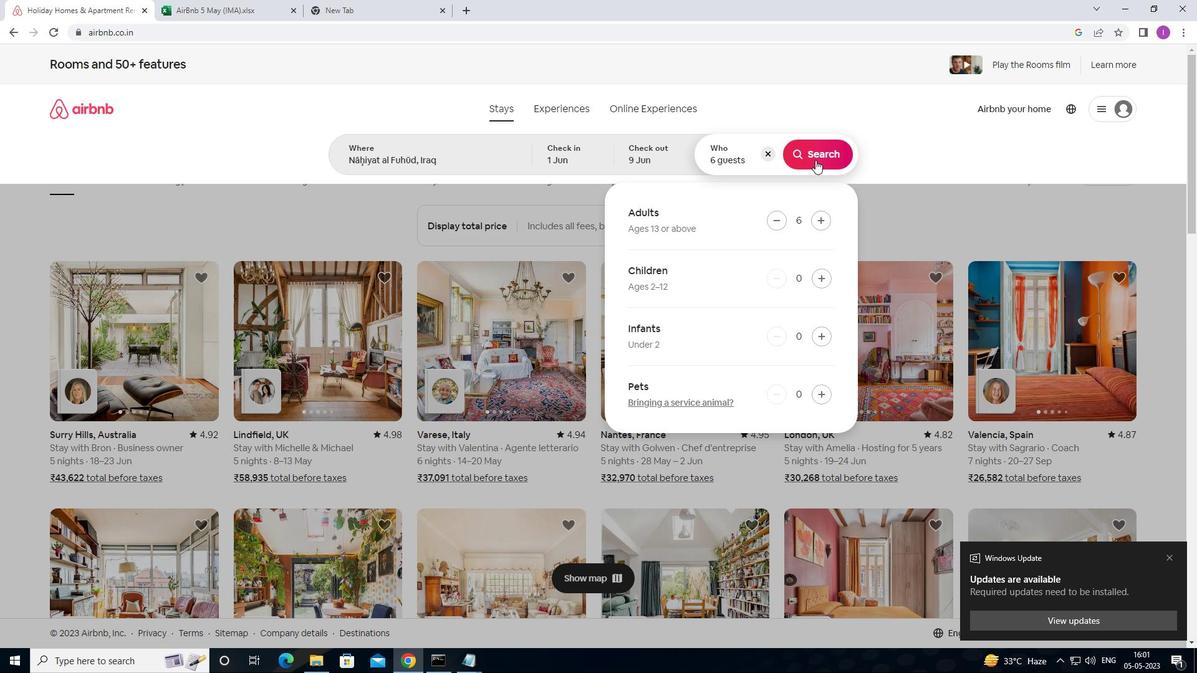 
Action: Mouse moved to (1145, 116)
Screenshot: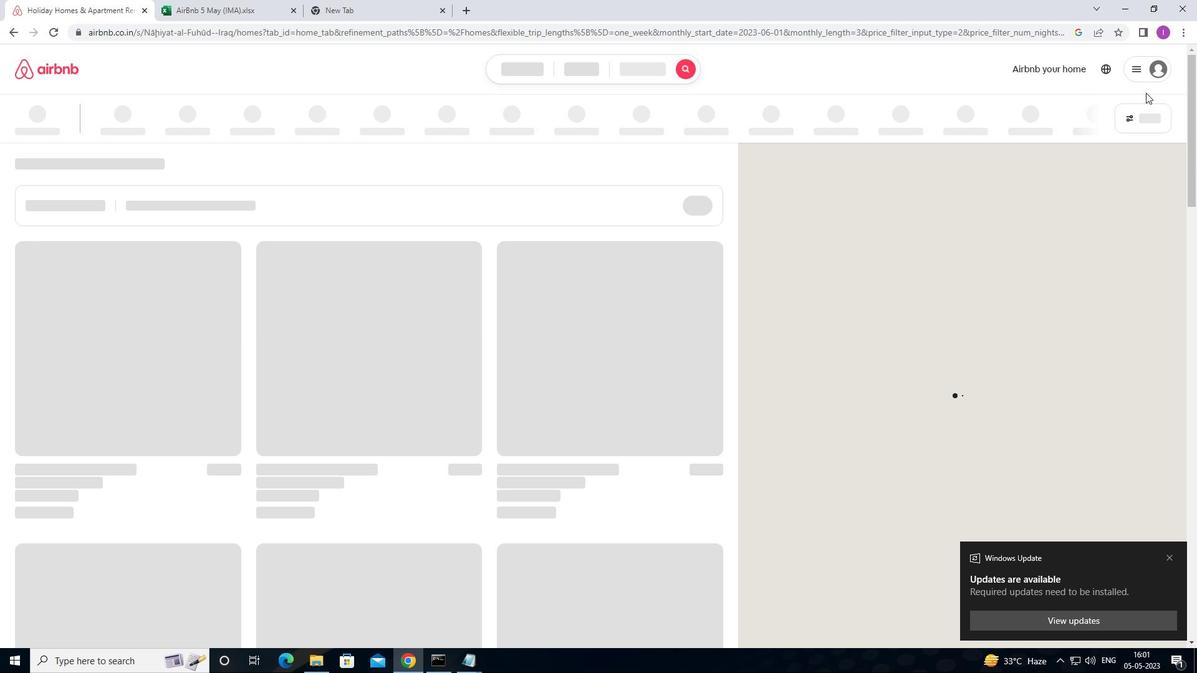 
Action: Mouse pressed left at (1145, 116)
Screenshot: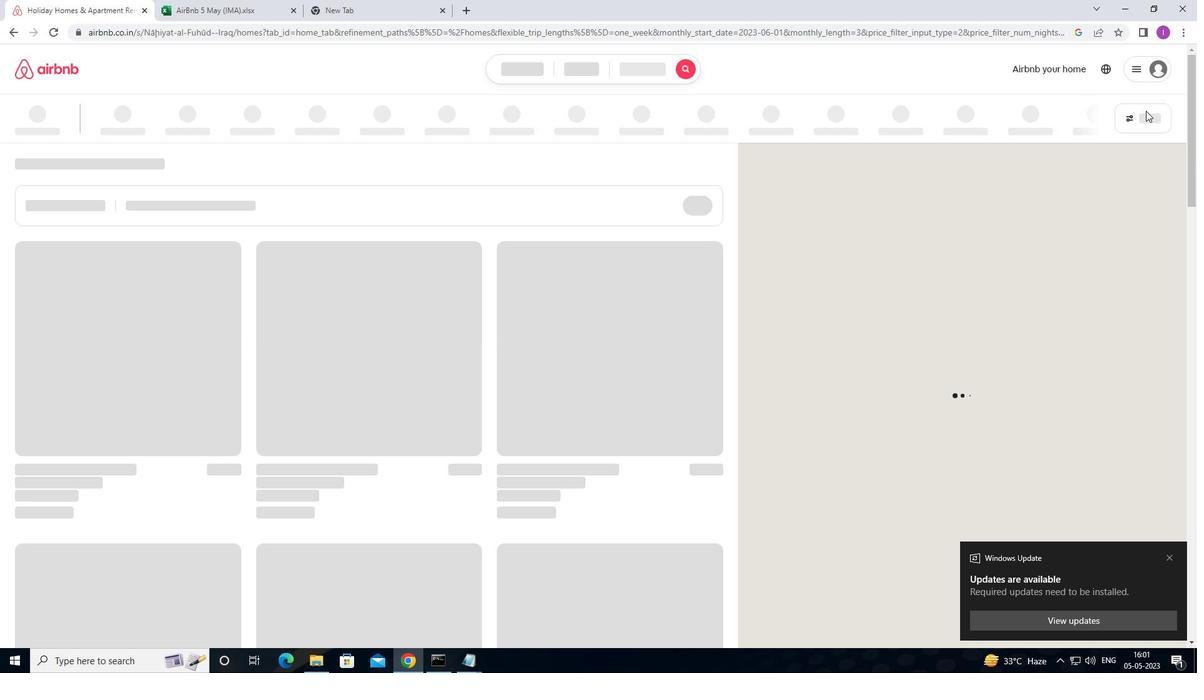 
Action: Mouse moved to (1145, 114)
Screenshot: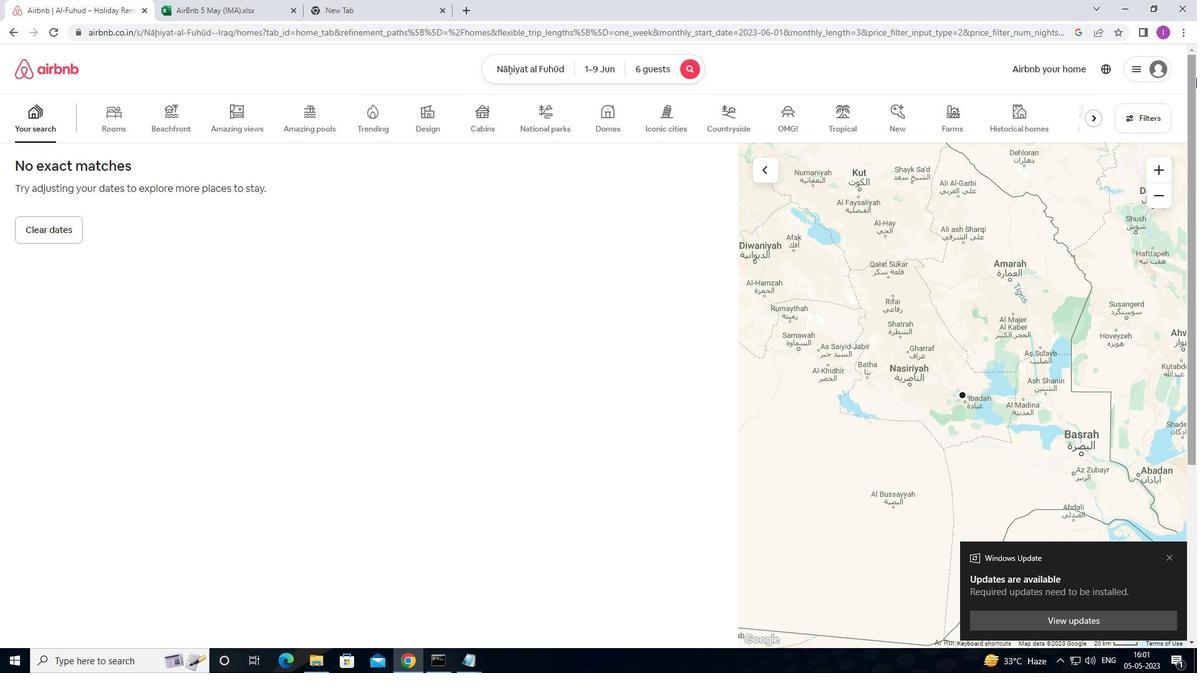 
Action: Mouse pressed left at (1145, 114)
Screenshot: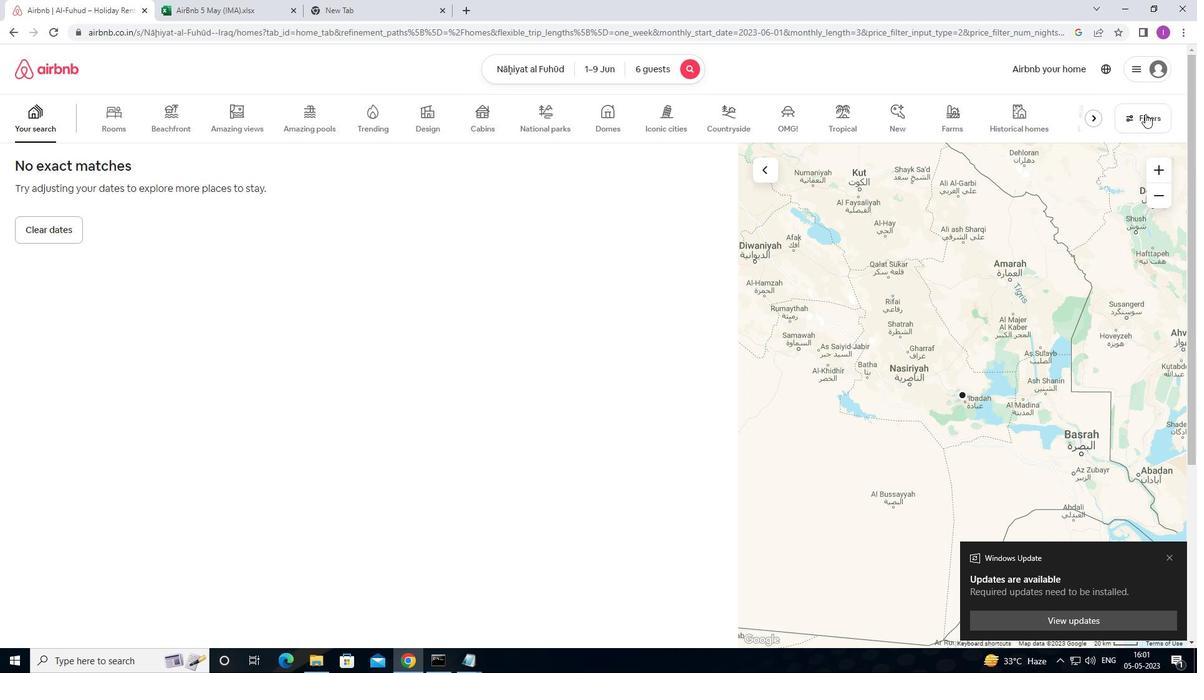 
Action: Mouse moved to (440, 427)
Screenshot: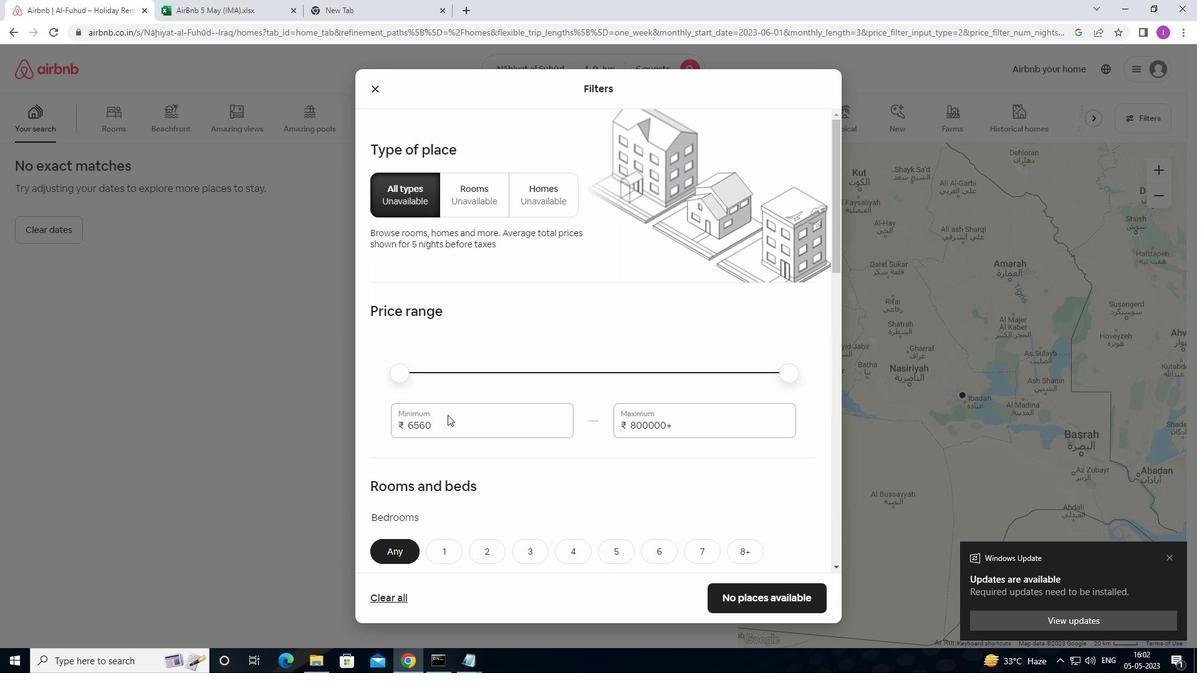 
Action: Mouse pressed left at (440, 427)
Screenshot: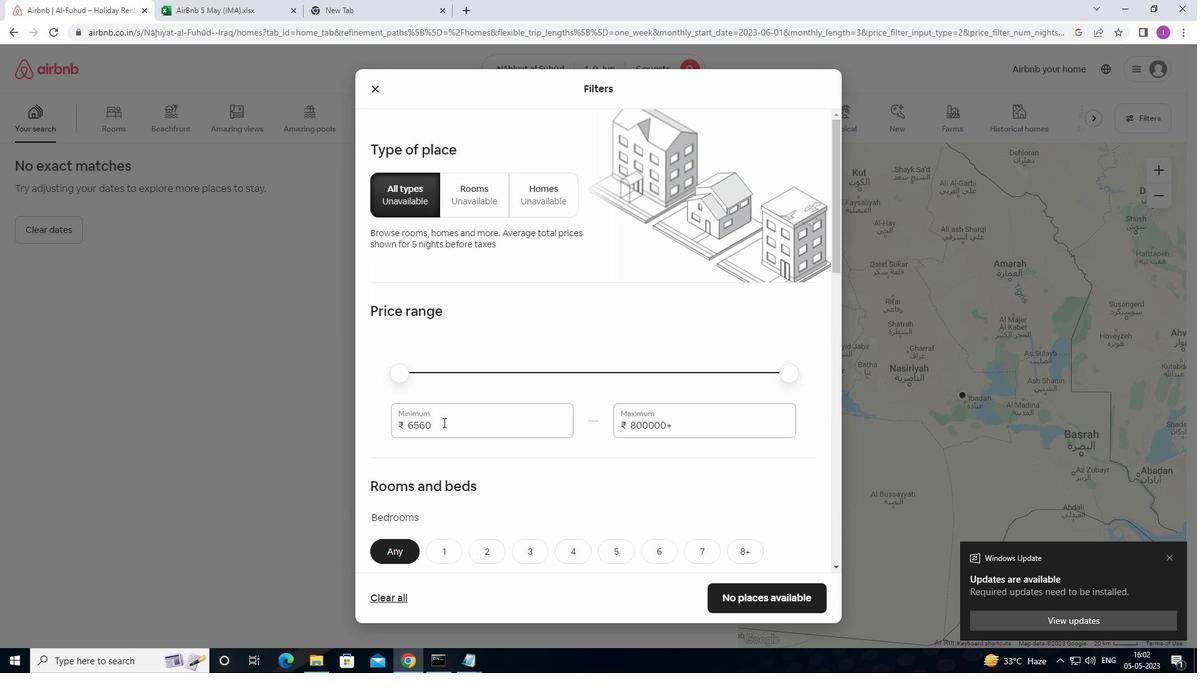 
Action: Mouse moved to (402, 380)
Screenshot: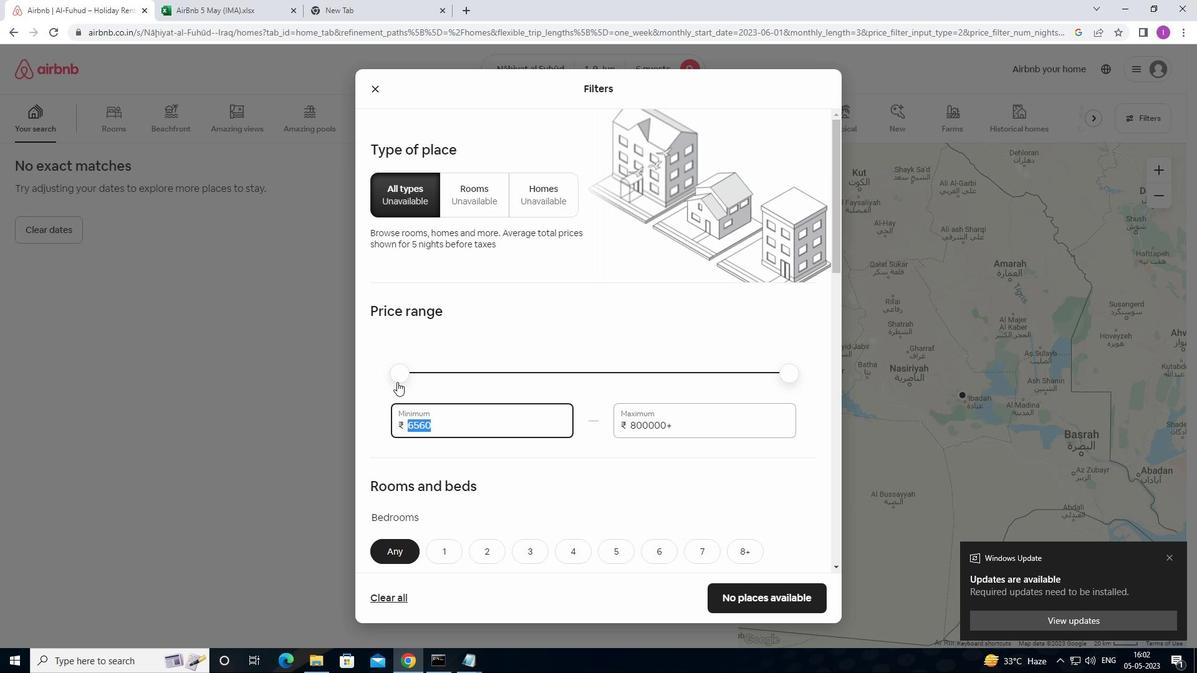 
Action: Key pressed 6
Screenshot: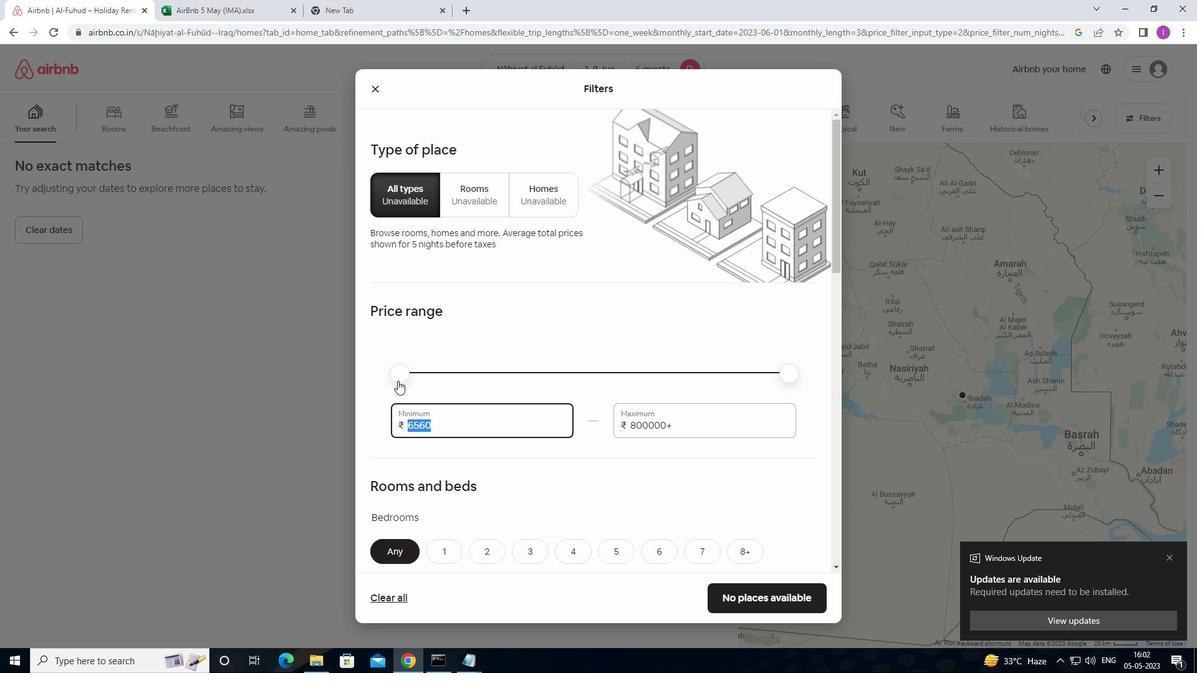 
Action: Mouse moved to (405, 379)
Screenshot: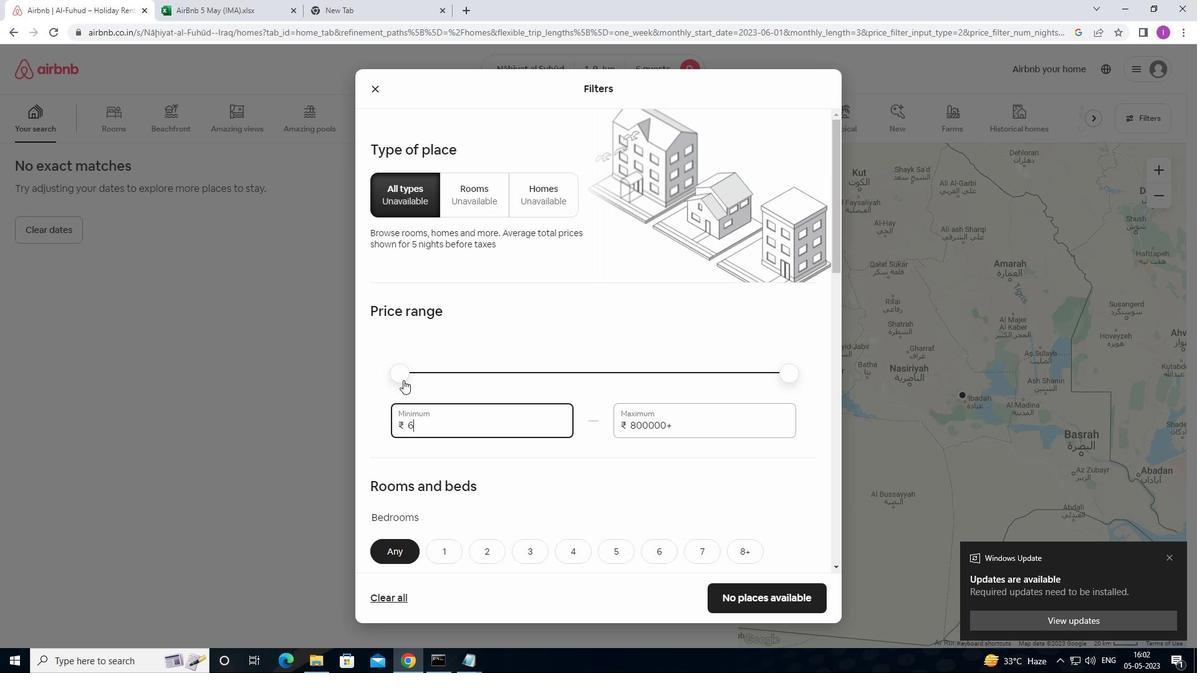 
Action: Key pressed 0
Screenshot: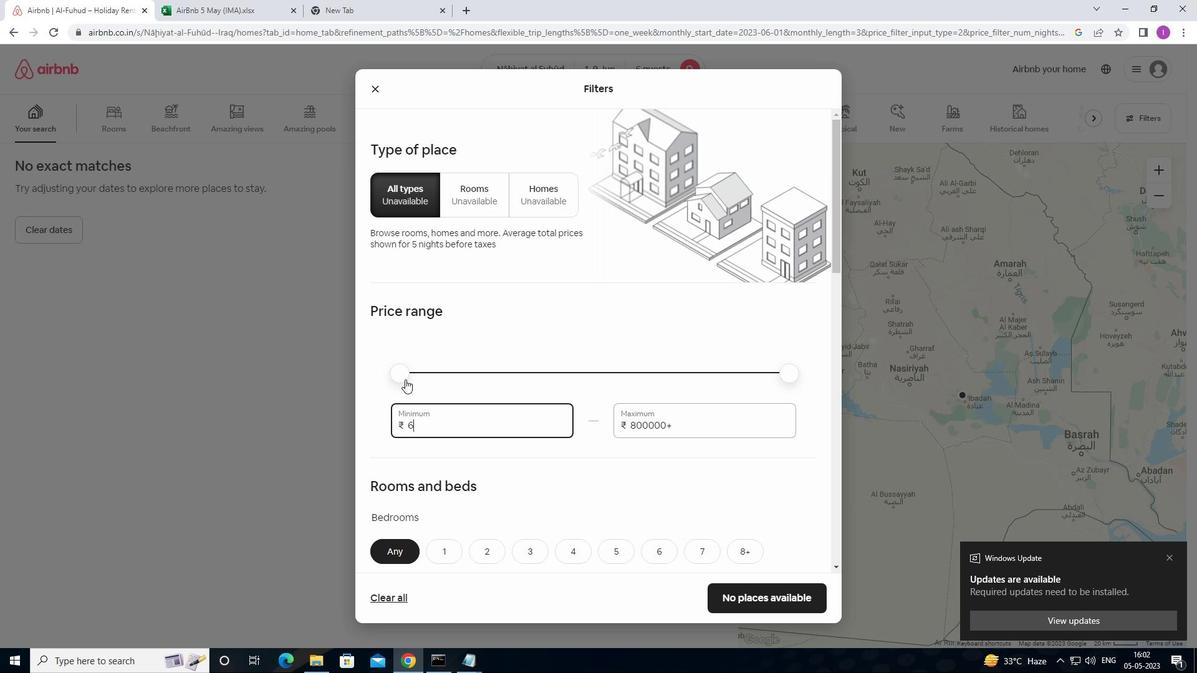 
Action: Mouse moved to (409, 378)
Screenshot: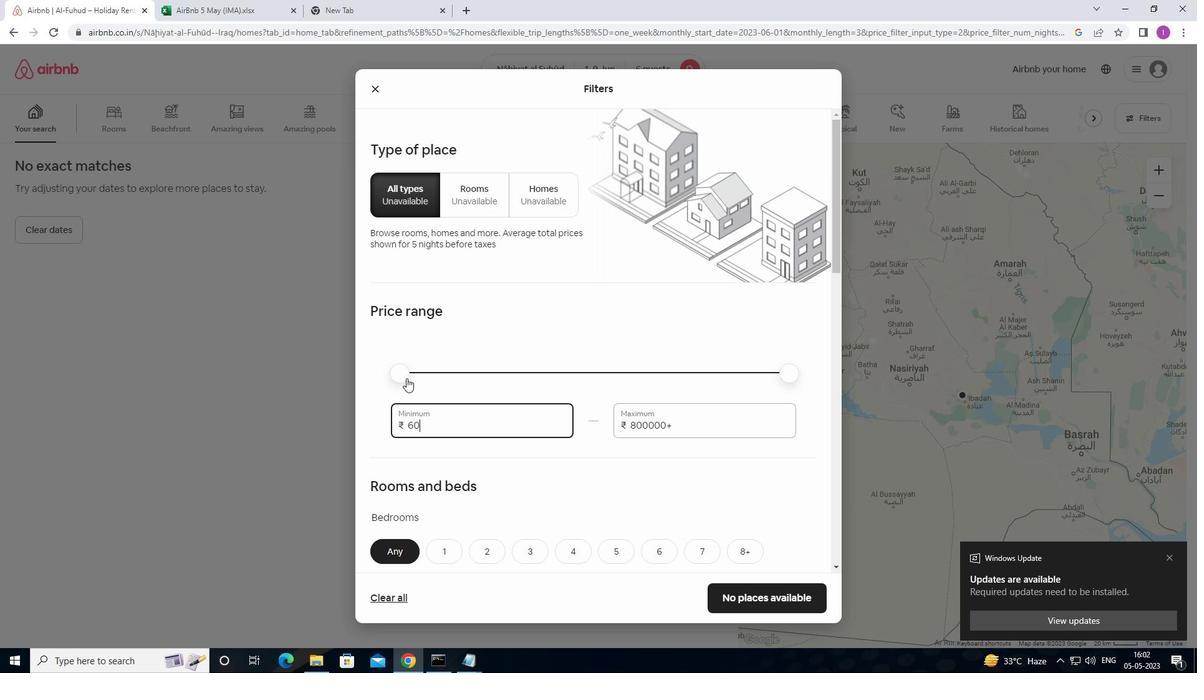
Action: Key pressed 0
Screenshot: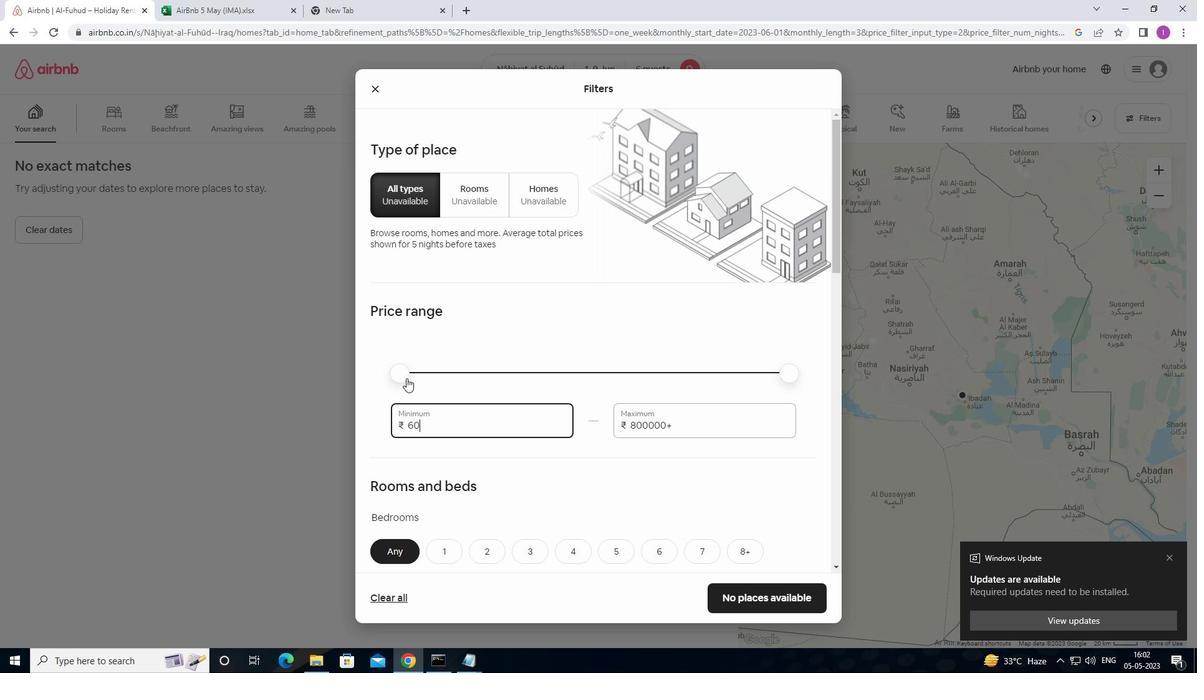 
Action: Mouse moved to (422, 377)
Screenshot: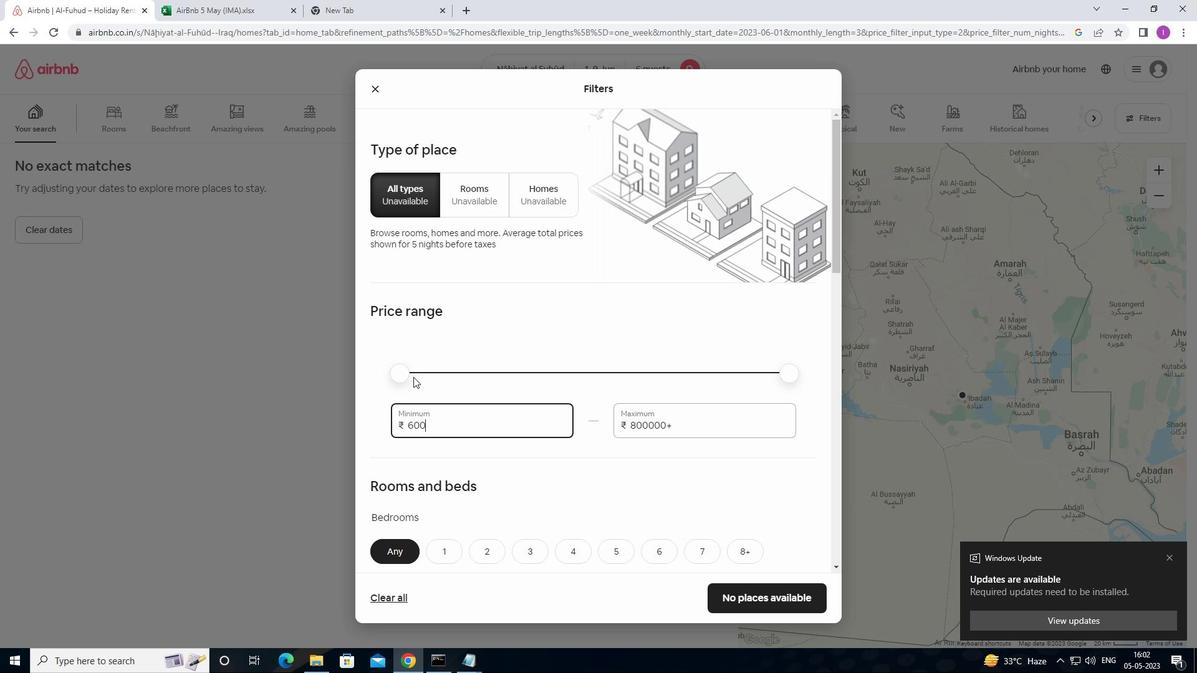 
Action: Key pressed 0
Screenshot: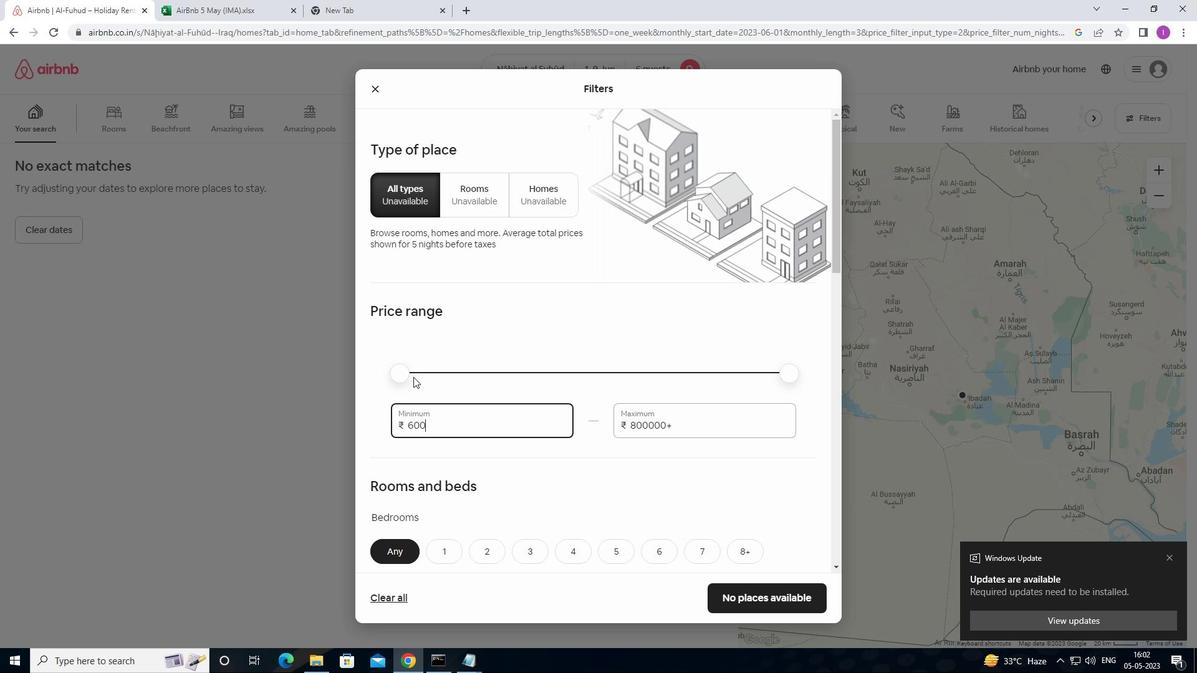 
Action: Mouse moved to (671, 422)
Screenshot: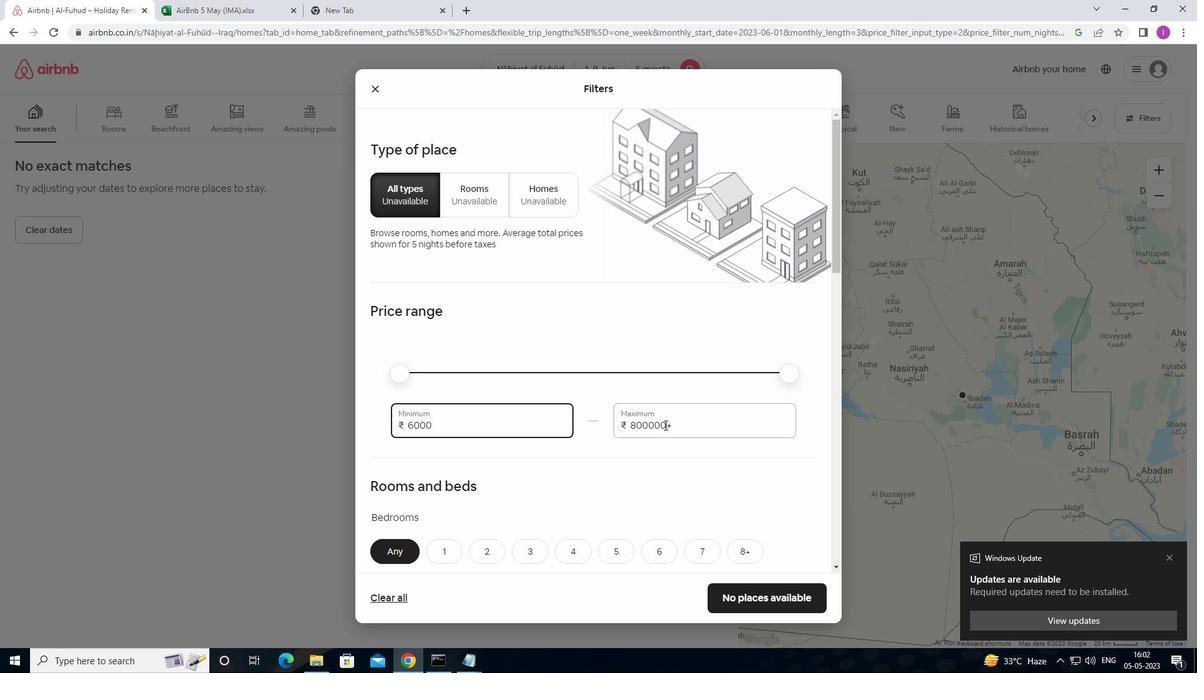 
Action: Mouse pressed left at (671, 422)
Screenshot: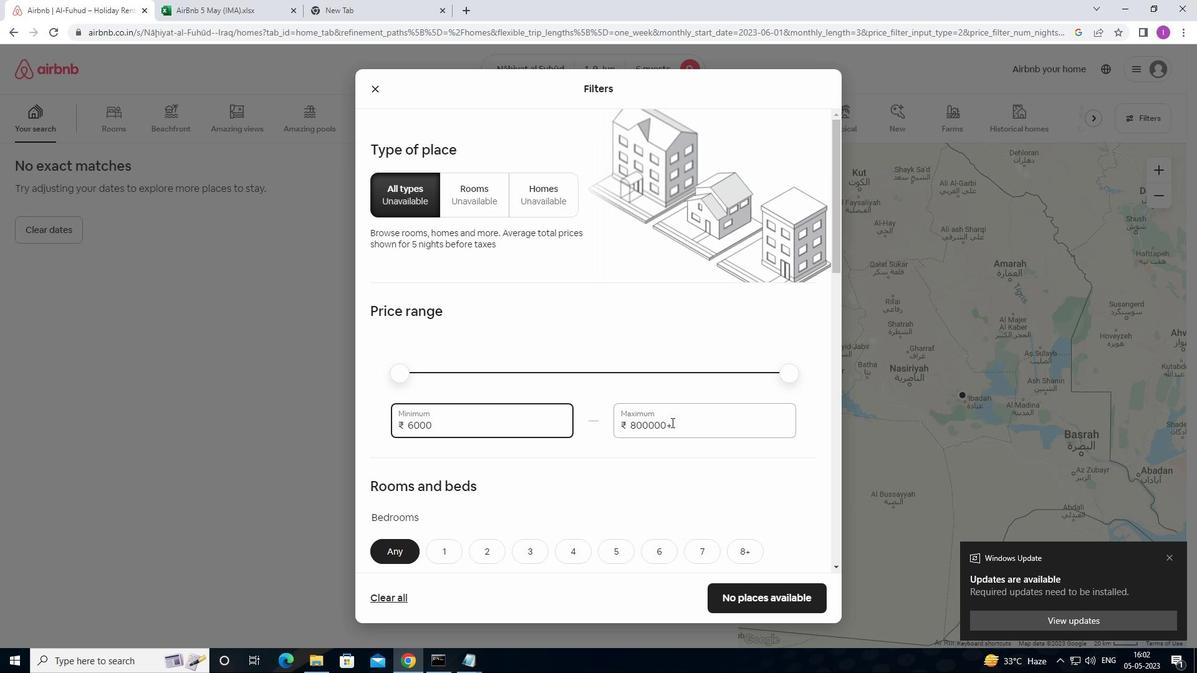 
Action: Mouse moved to (608, 406)
Screenshot: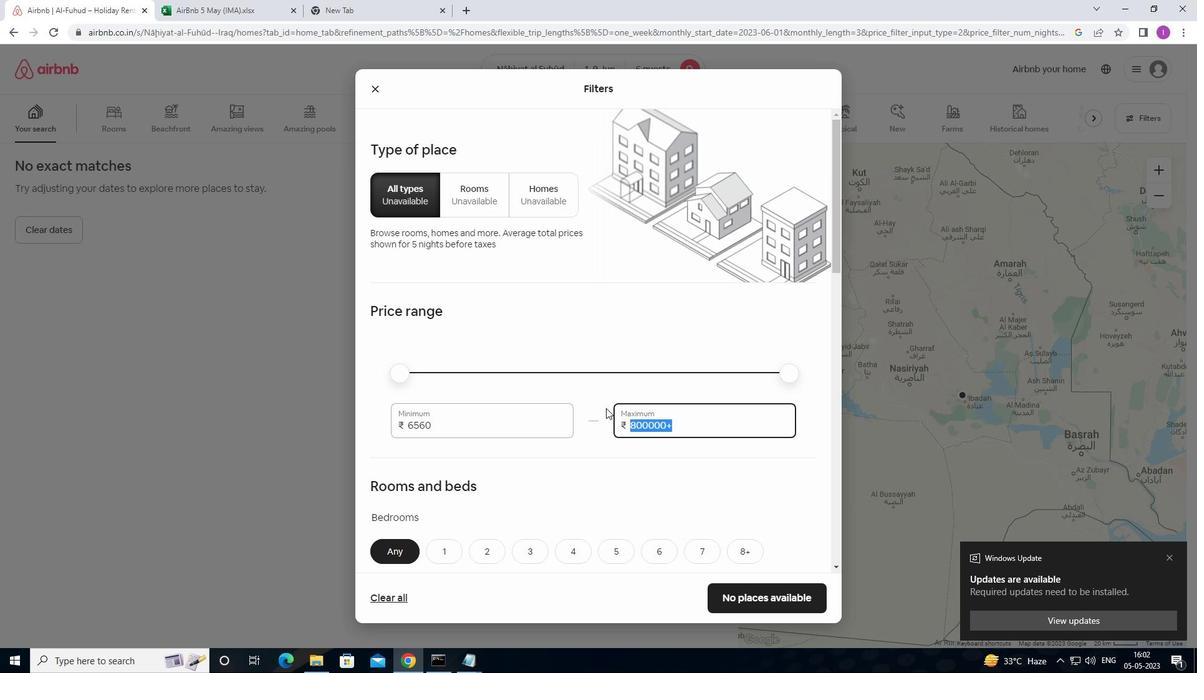 
Action: Key pressed 1
Screenshot: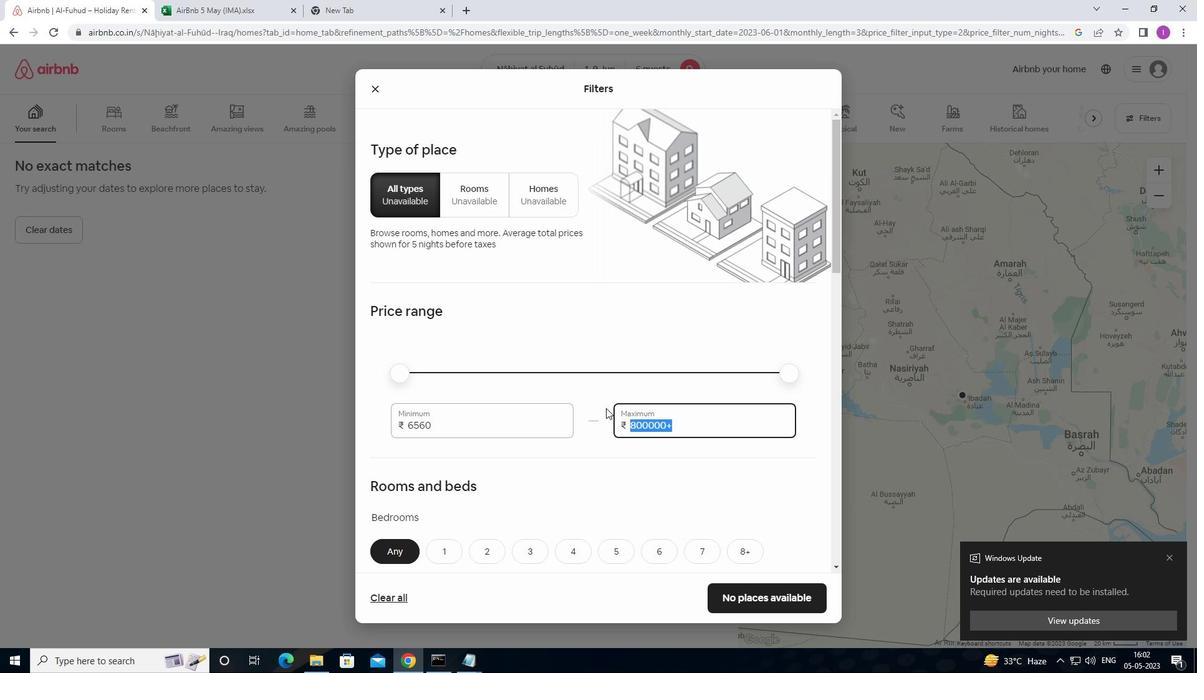 
Action: Mouse moved to (610, 404)
Screenshot: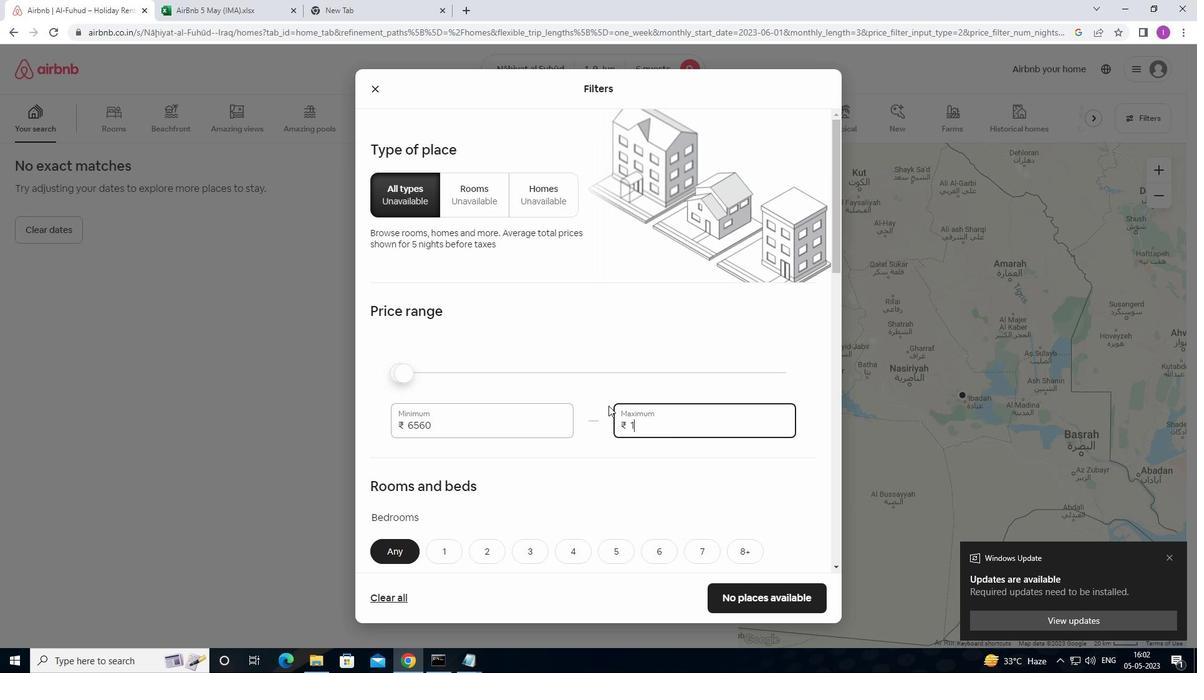 
Action: Key pressed 2
Screenshot: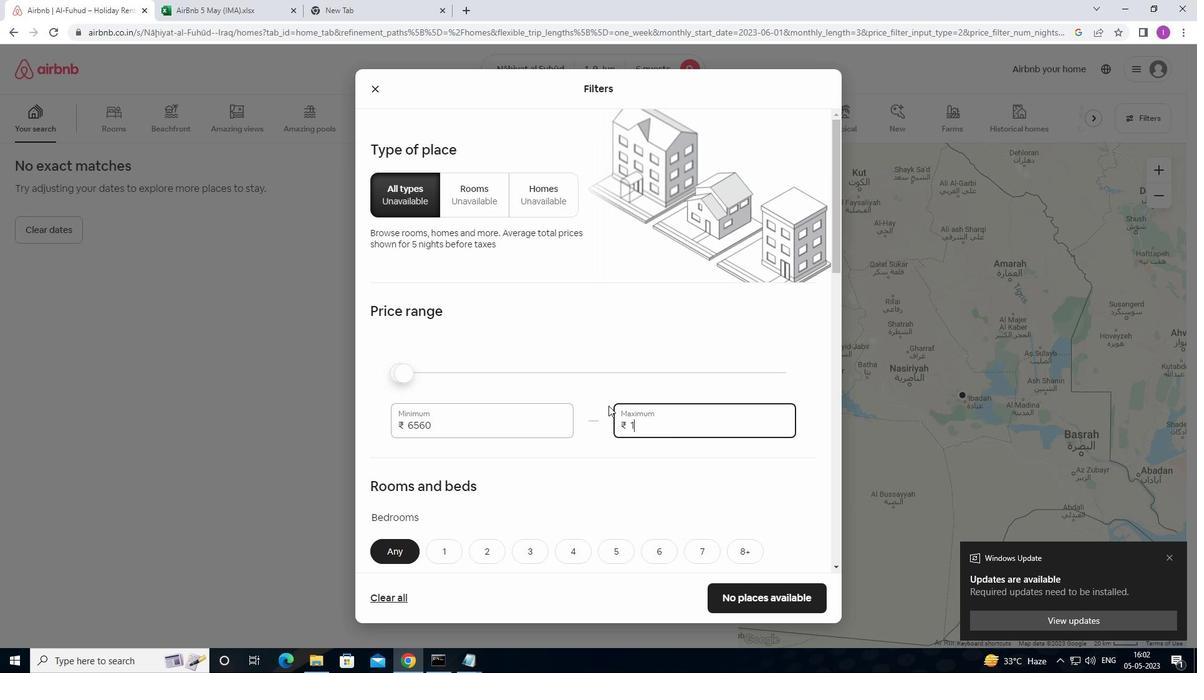 
Action: Mouse moved to (616, 399)
Screenshot: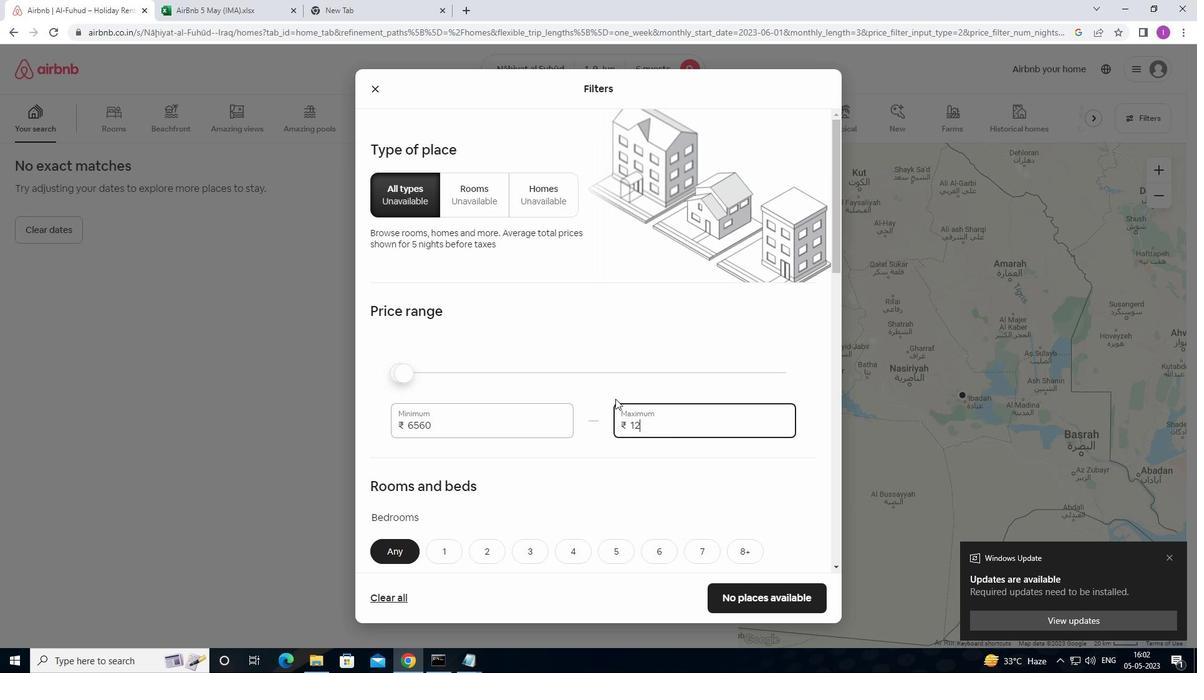
Action: Key pressed 0
Screenshot: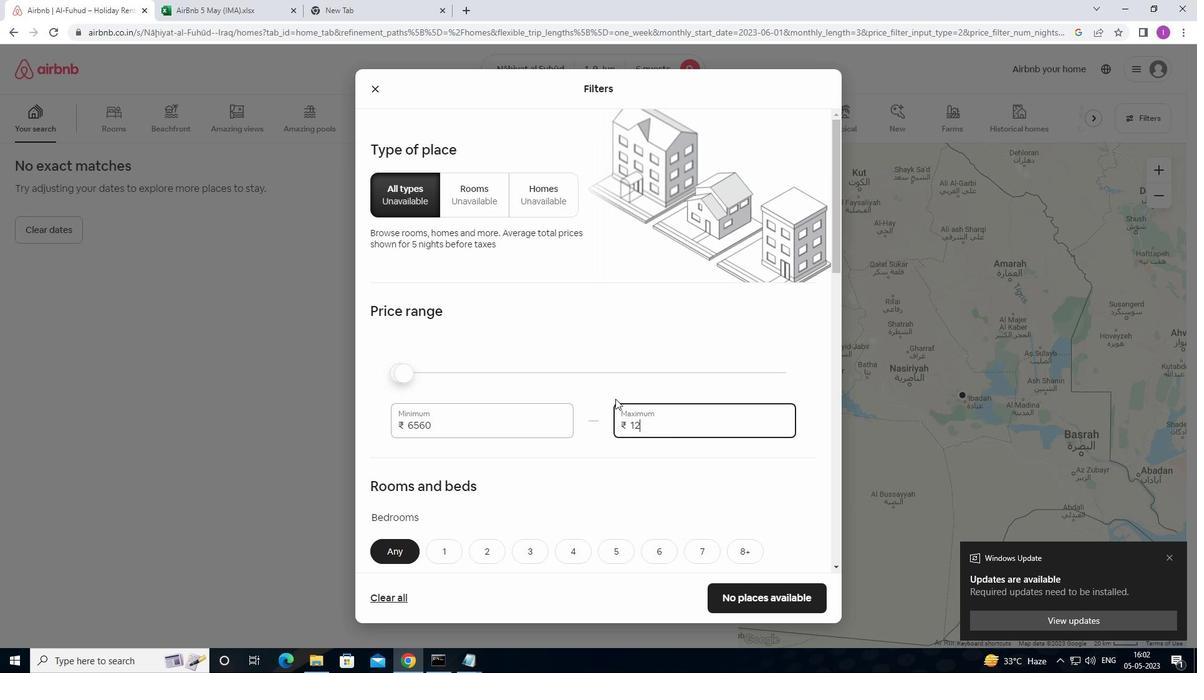 
Action: Mouse moved to (616, 398)
Screenshot: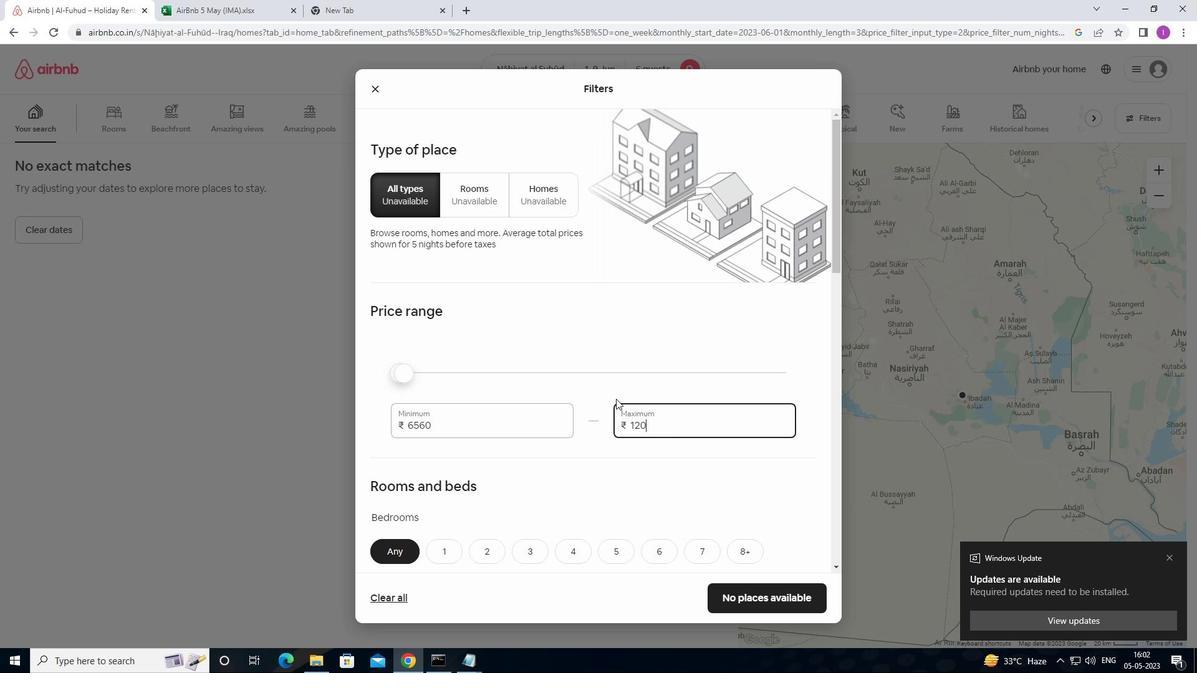 
Action: Key pressed 0
Screenshot: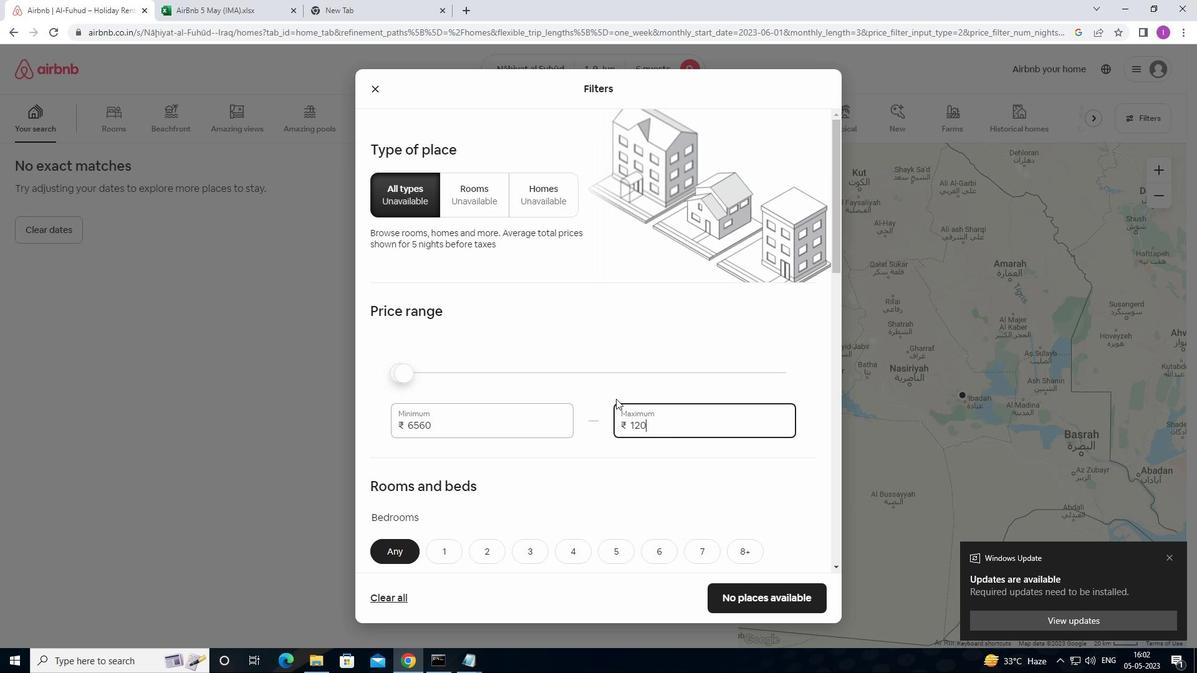 
Action: Mouse moved to (617, 397)
Screenshot: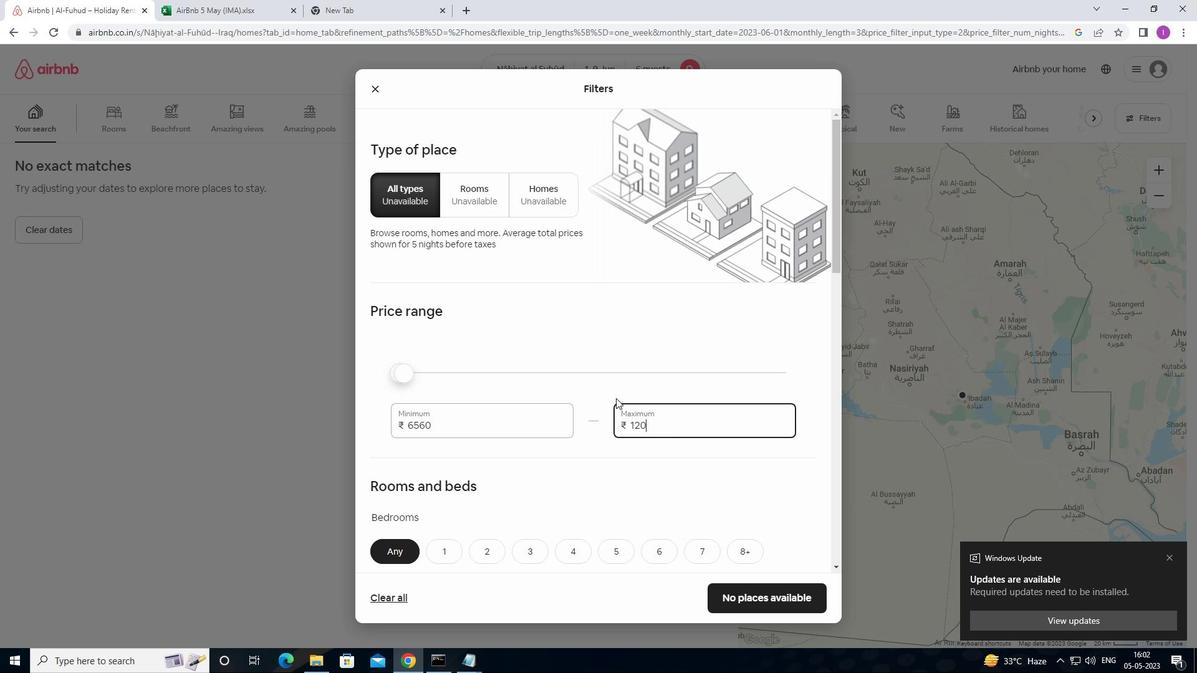 
Action: Key pressed 0
Screenshot: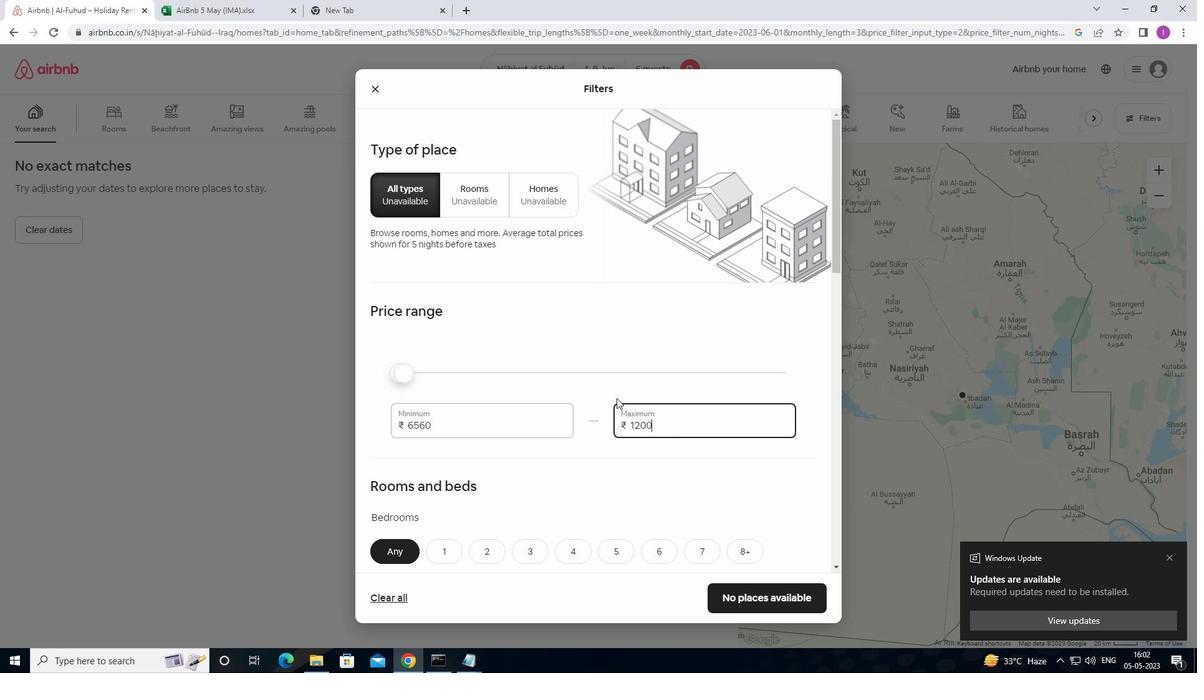 
Action: Mouse moved to (638, 389)
Screenshot: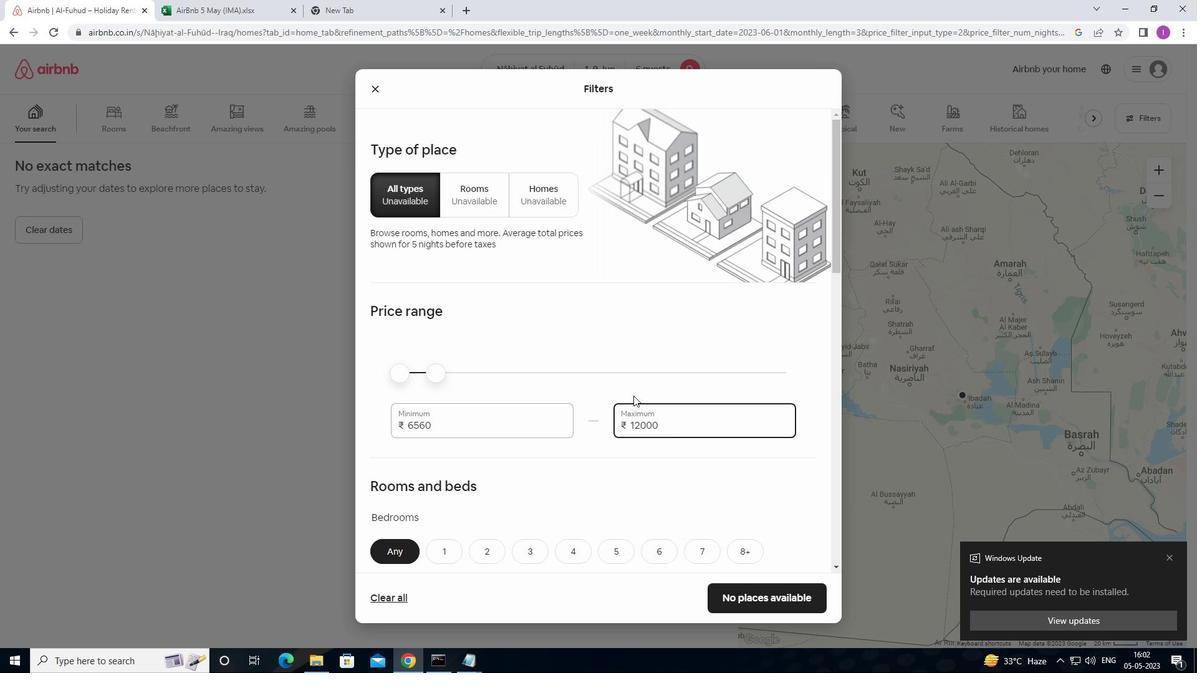 
Action: Mouse scrolled (638, 389) with delta (0, 0)
Screenshot: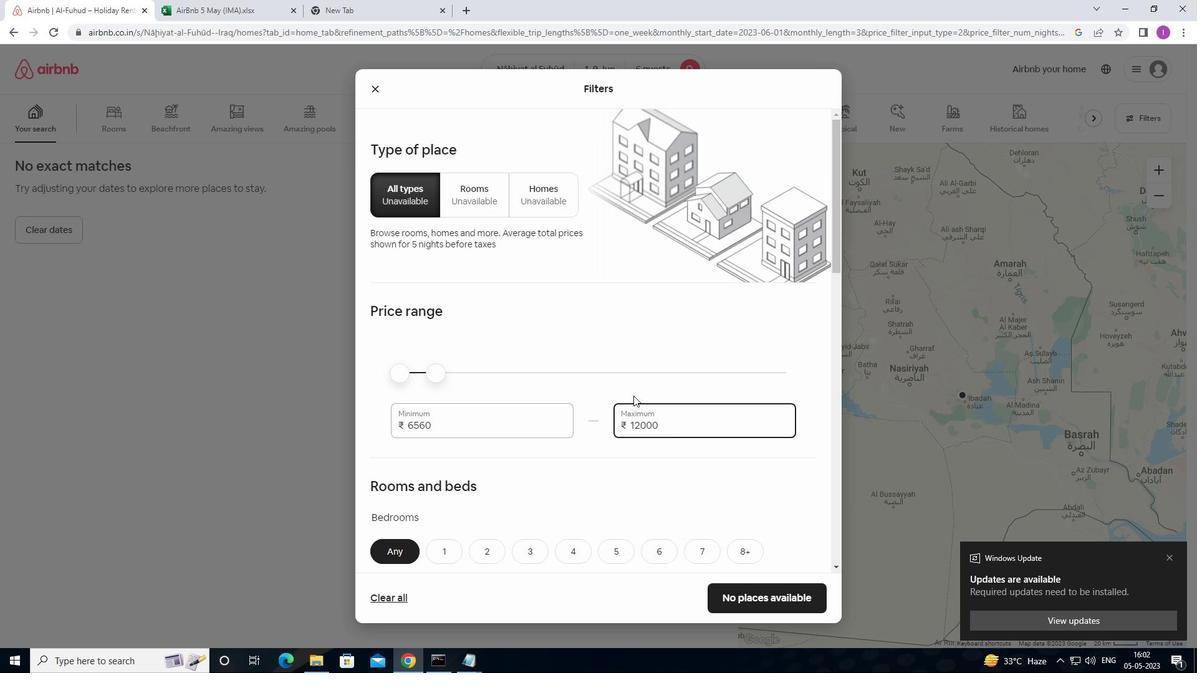 
Action: Mouse scrolled (638, 389) with delta (0, 0)
Screenshot: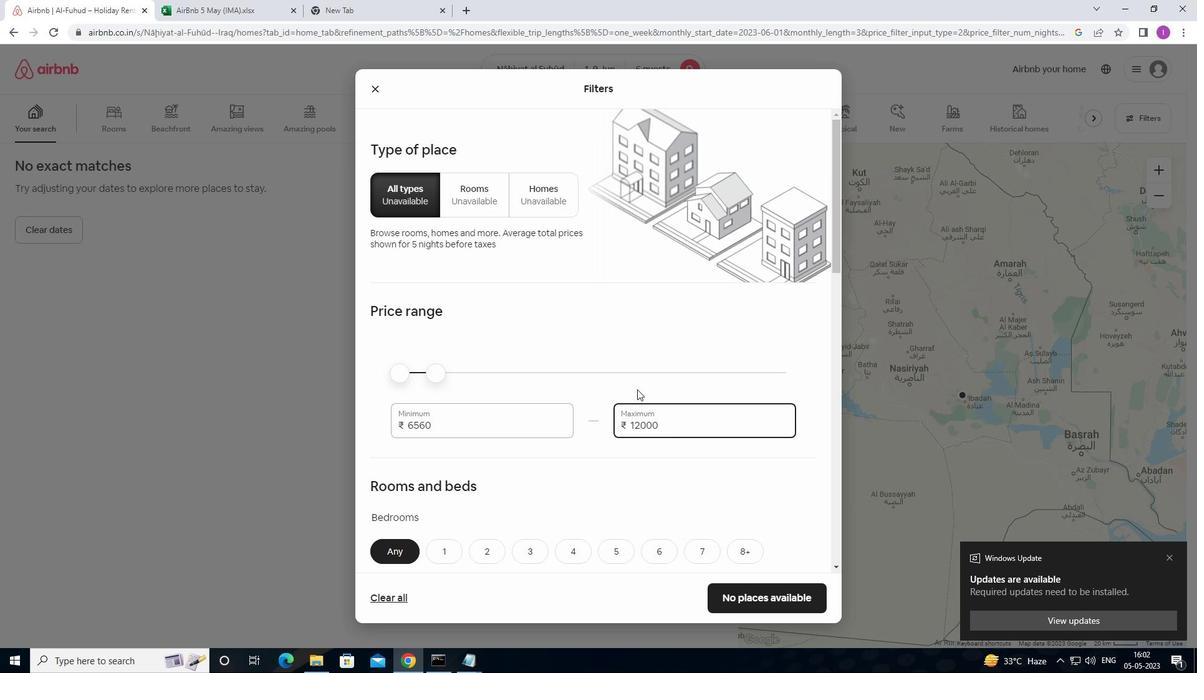 
Action: Mouse moved to (638, 389)
Screenshot: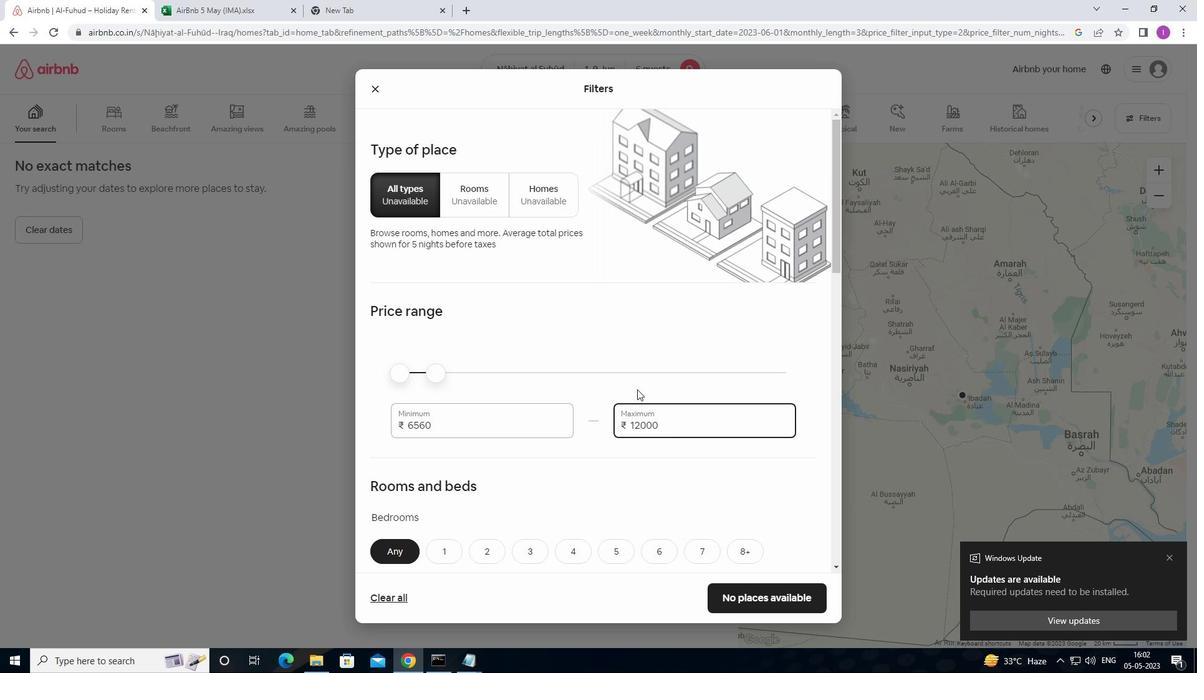 
Action: Mouse scrolled (638, 389) with delta (0, 0)
Screenshot: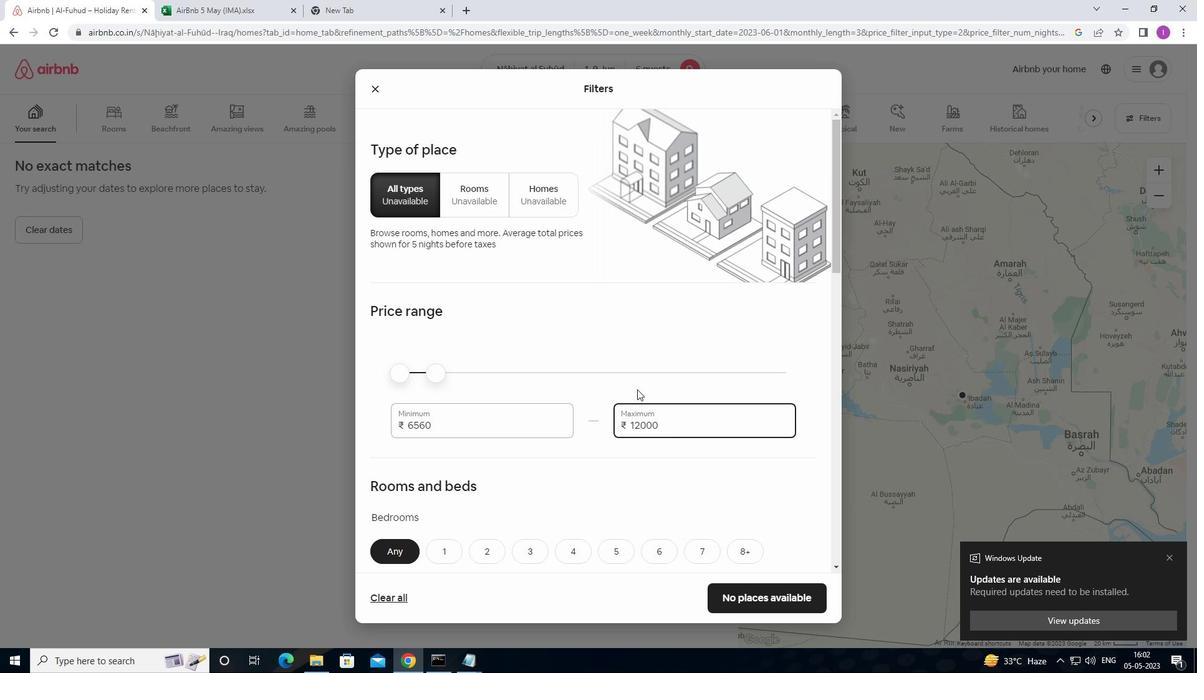 
Action: Mouse moved to (636, 386)
Screenshot: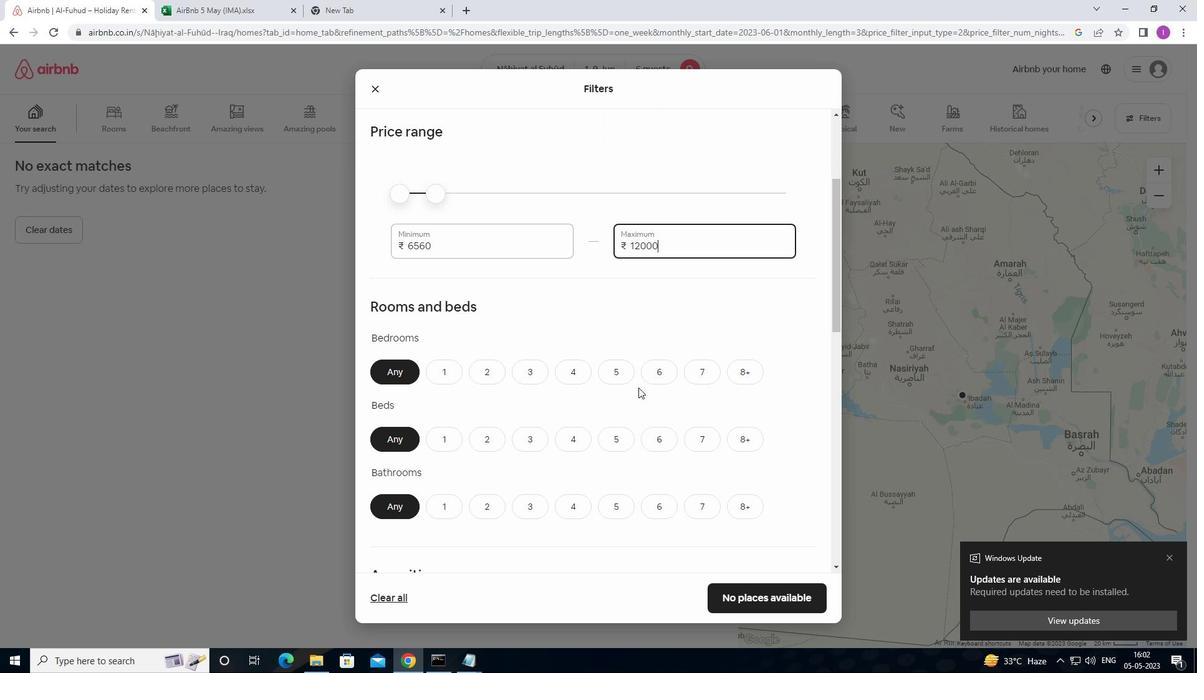 
Action: Mouse scrolled (636, 385) with delta (0, 0)
Screenshot: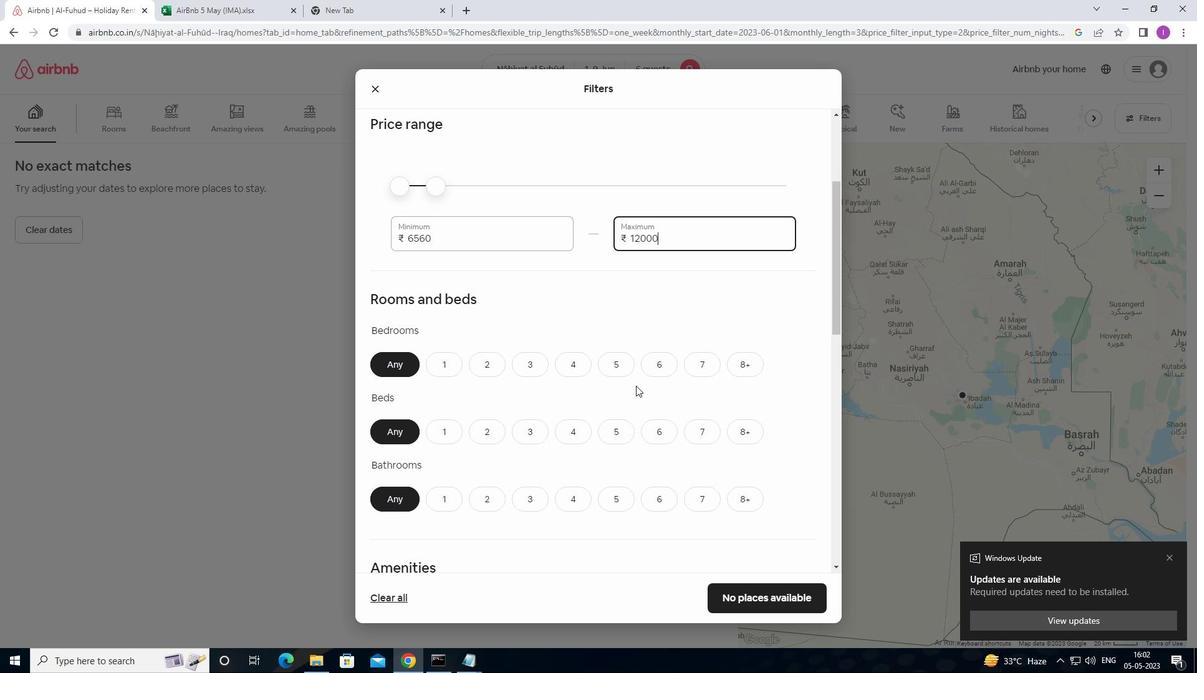
Action: Mouse moved to (634, 381)
Screenshot: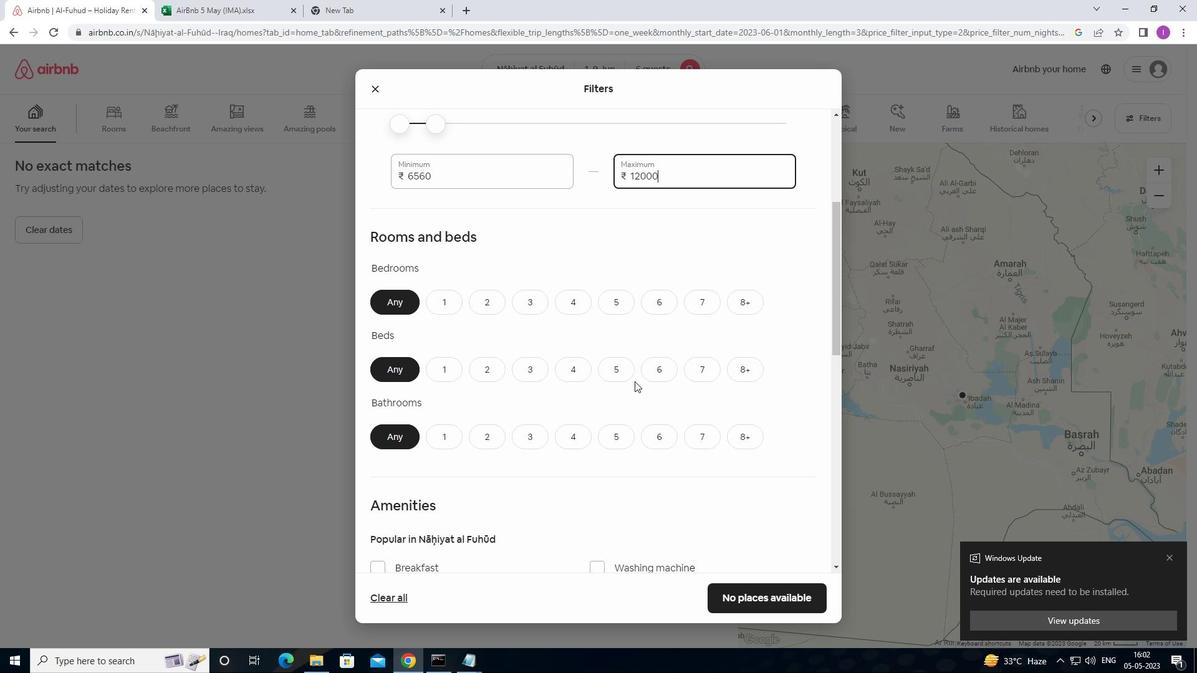 
Action: Mouse scrolled (634, 381) with delta (0, 0)
Screenshot: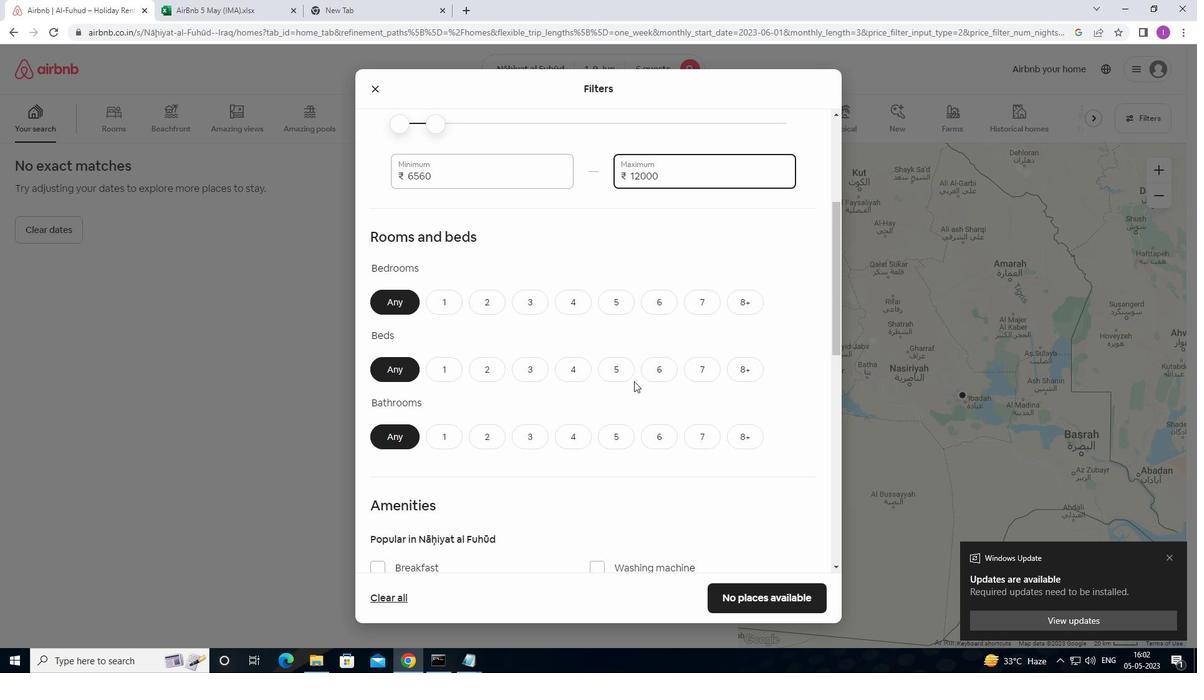 
Action: Mouse moved to (543, 247)
Screenshot: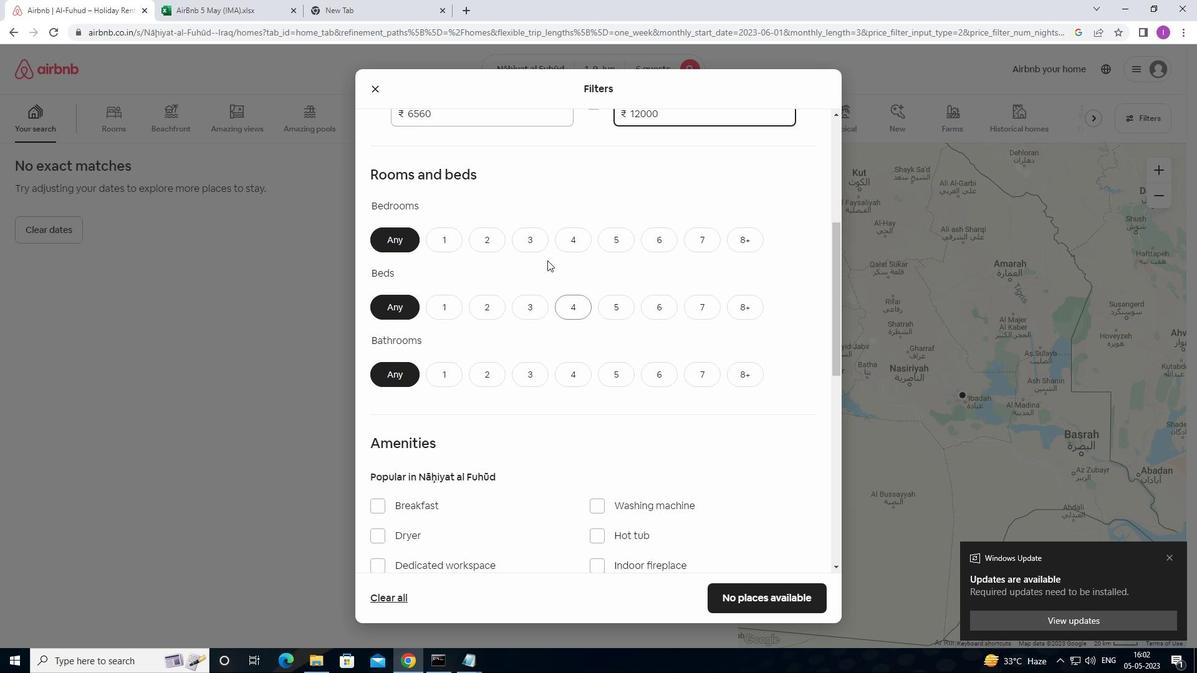 
Action: Mouse pressed left at (543, 247)
Screenshot: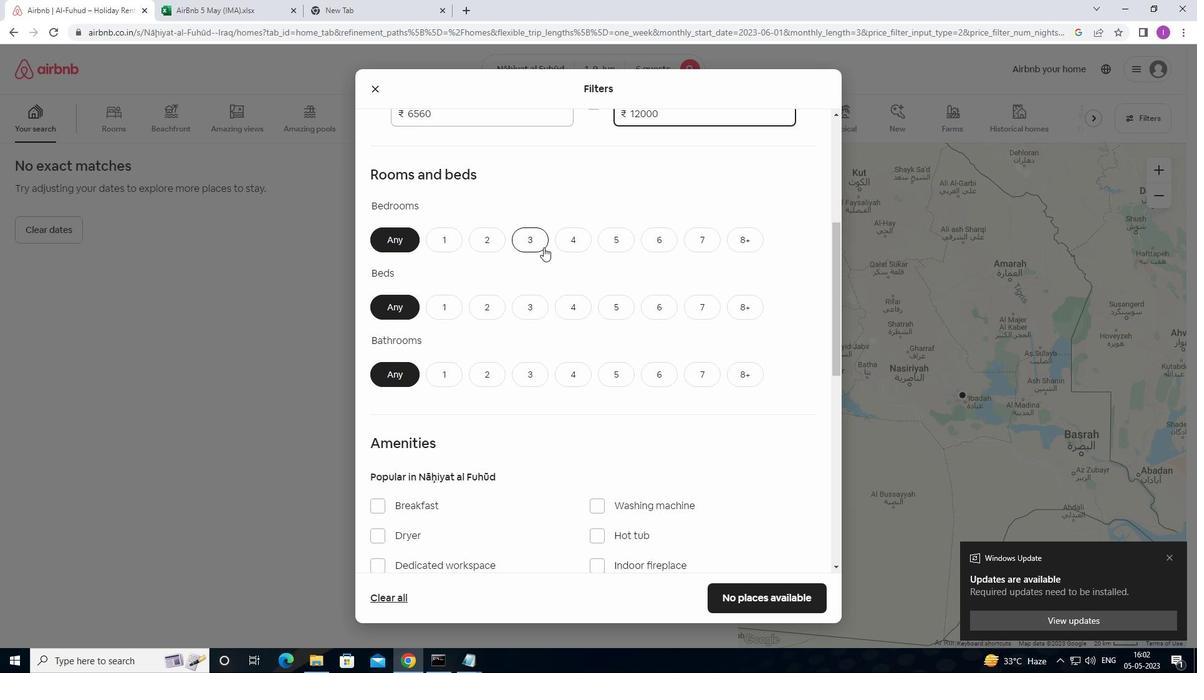 
Action: Mouse moved to (528, 308)
Screenshot: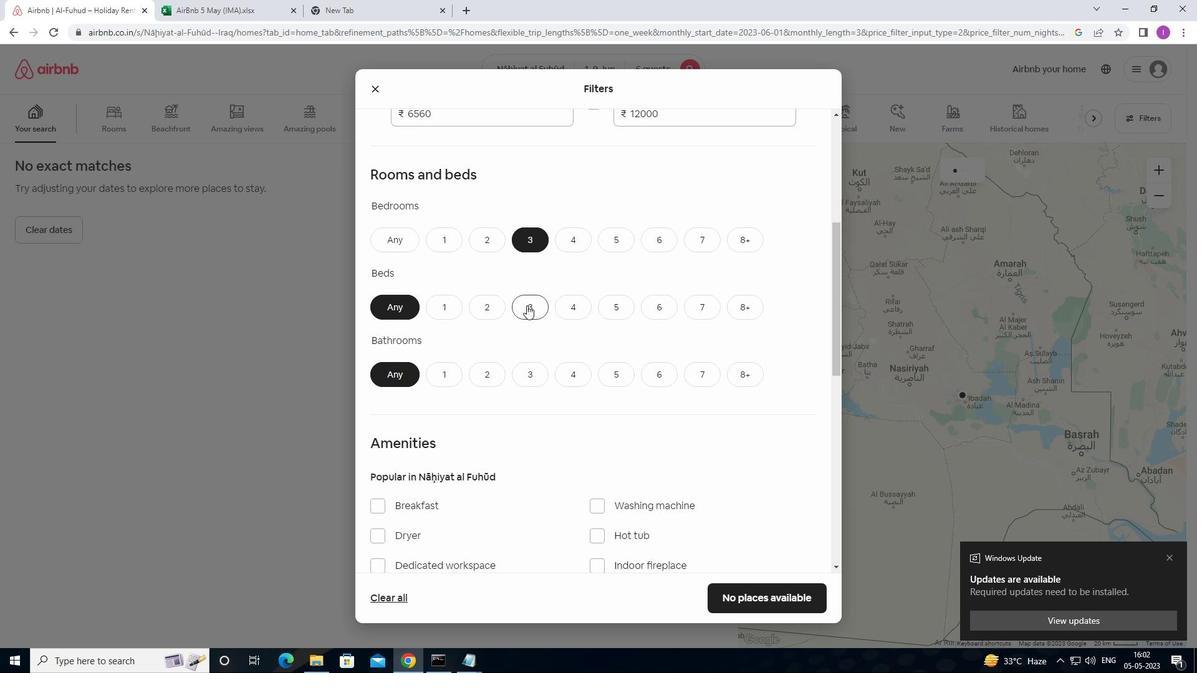 
Action: Mouse pressed left at (528, 308)
Screenshot: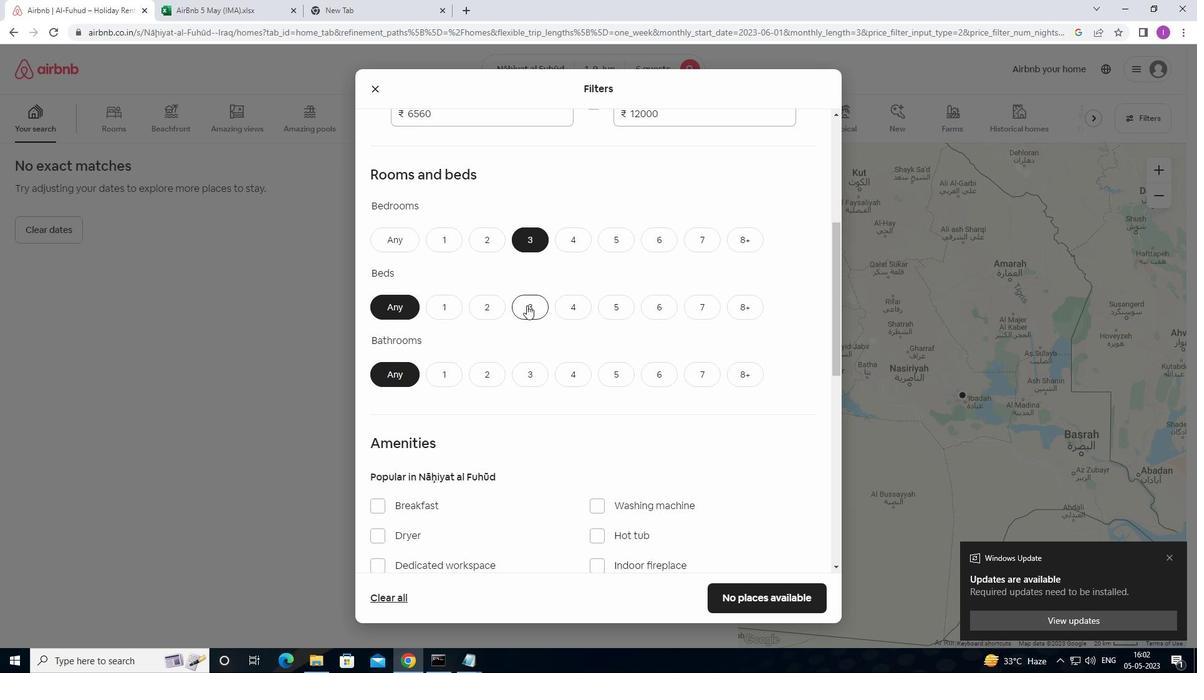 
Action: Mouse moved to (530, 374)
Screenshot: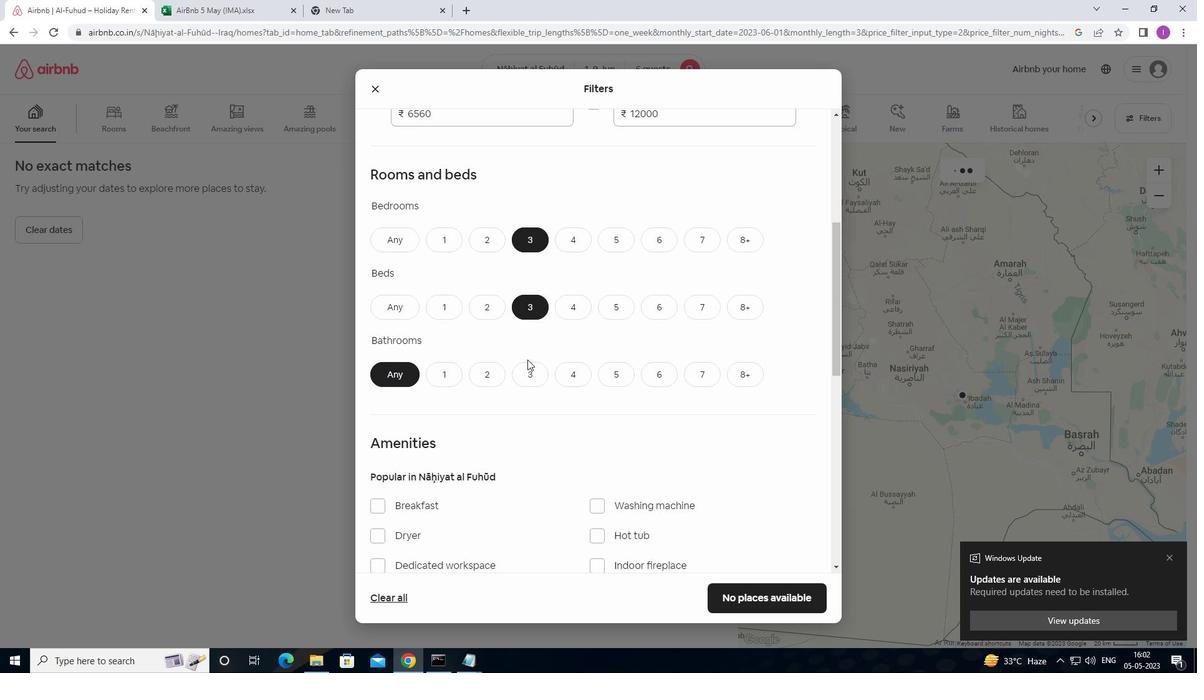 
Action: Mouse pressed left at (530, 374)
Screenshot: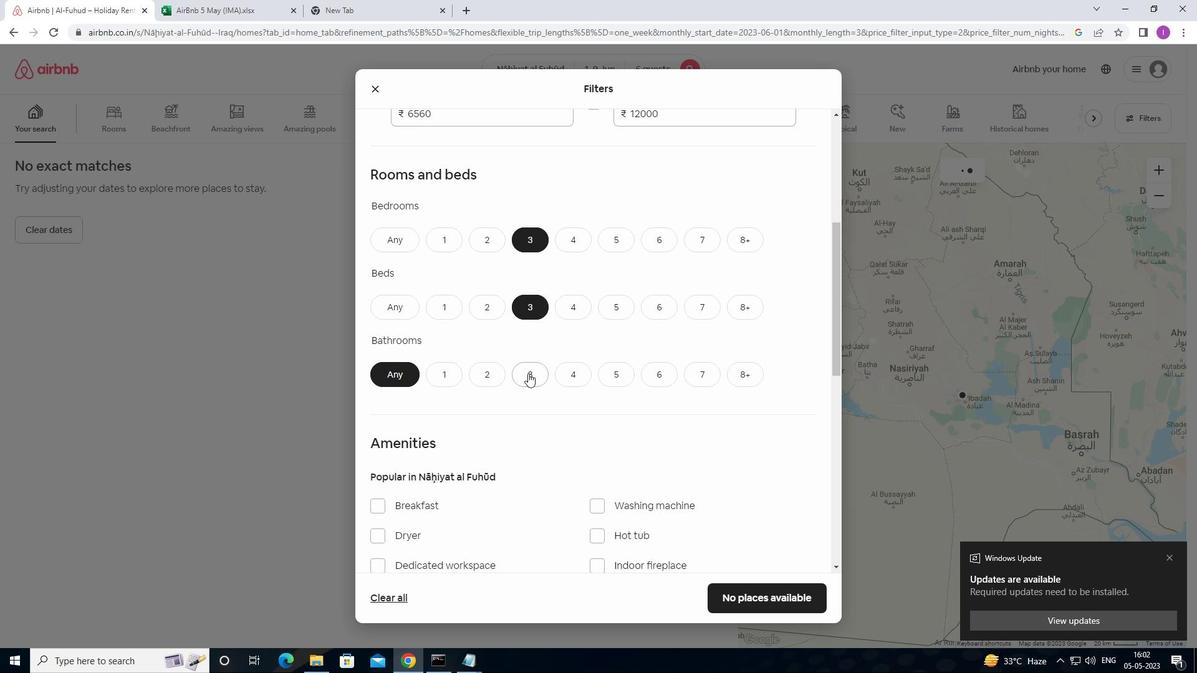 
Action: Mouse moved to (549, 370)
Screenshot: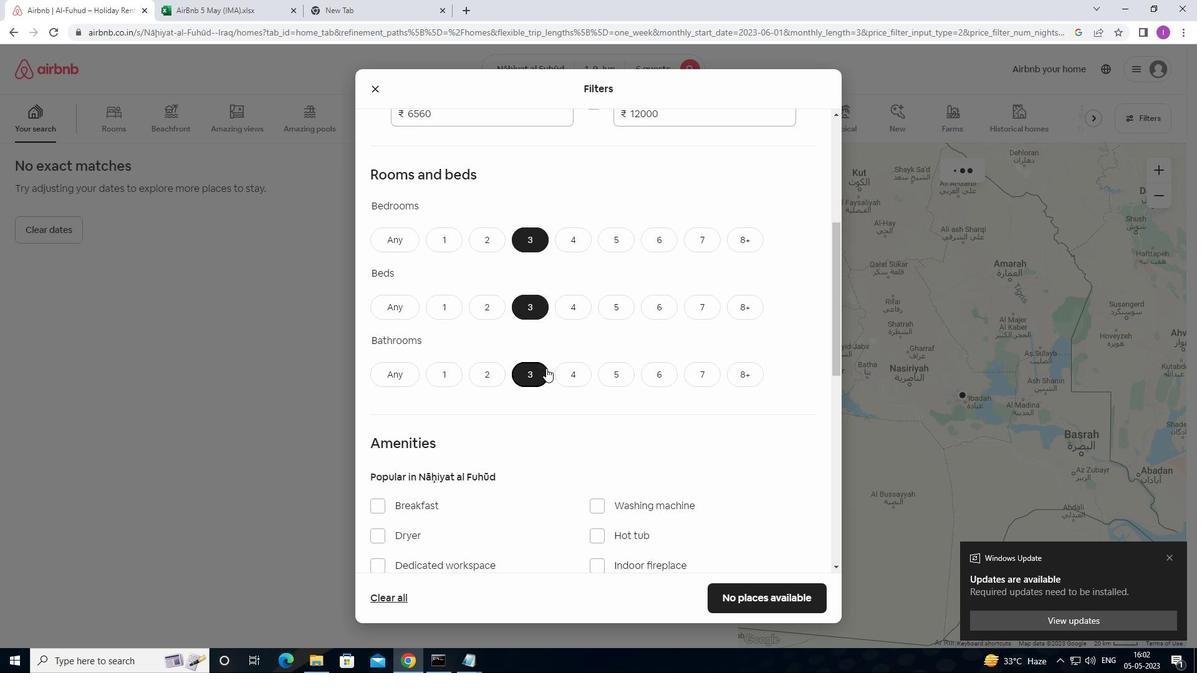 
Action: Mouse scrolled (549, 369) with delta (0, 0)
Screenshot: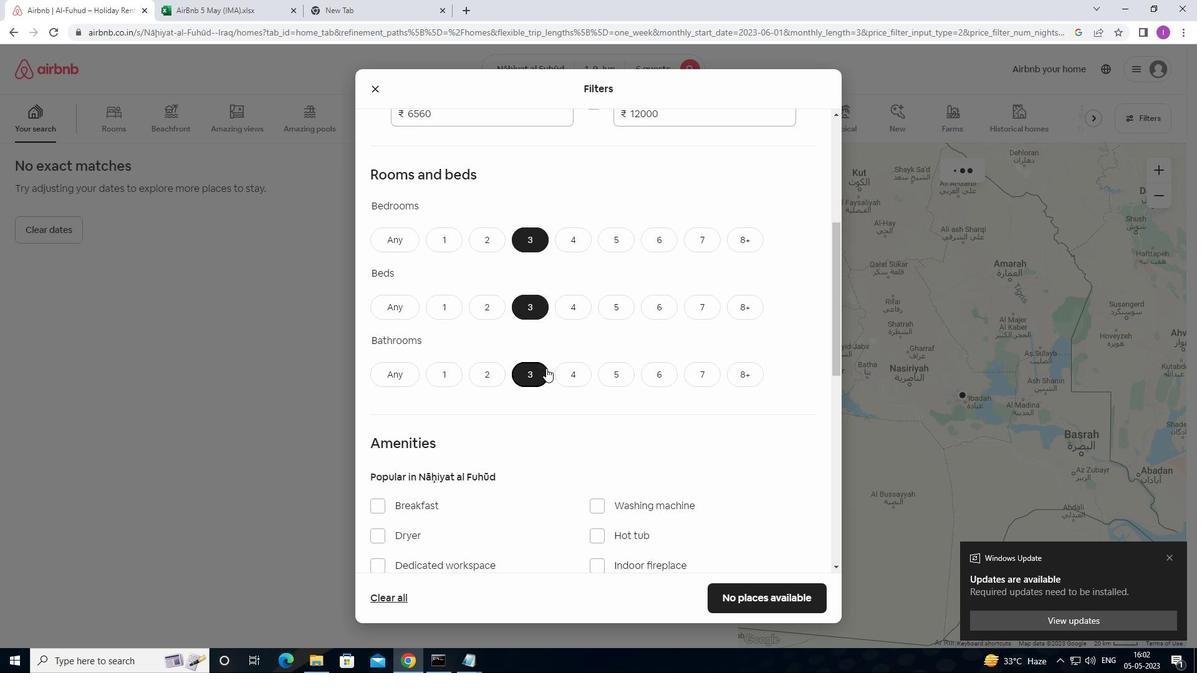 
Action: Mouse moved to (569, 359)
Screenshot: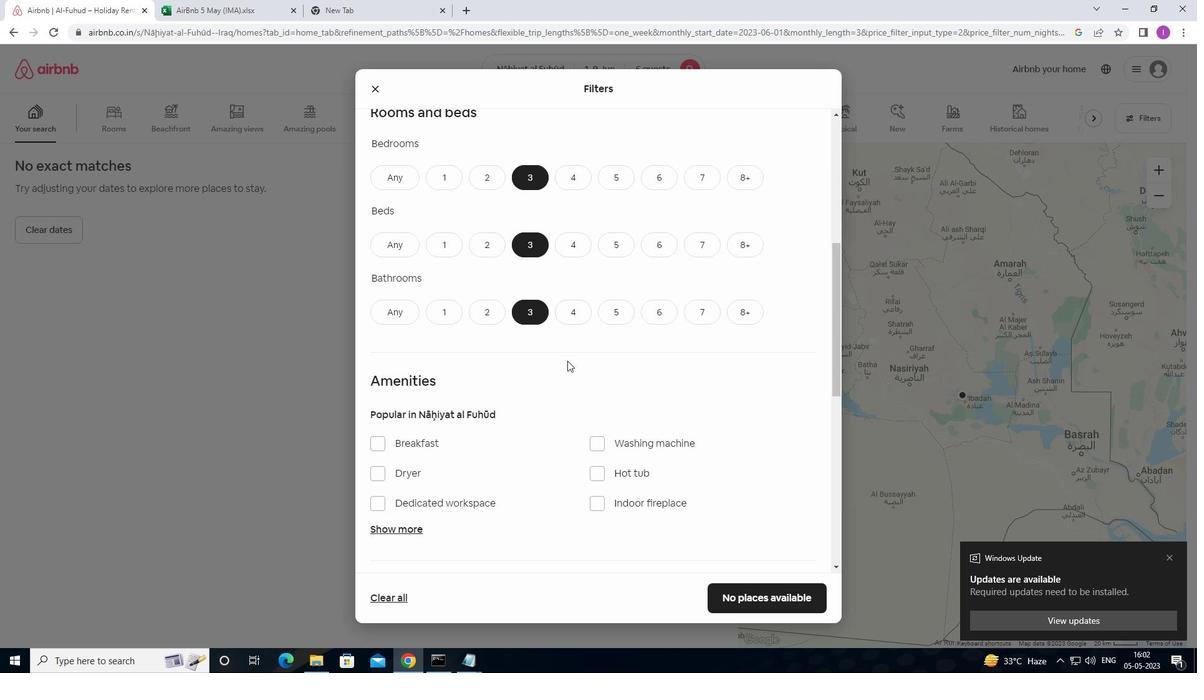 
Action: Mouse scrolled (569, 358) with delta (0, 0)
Screenshot: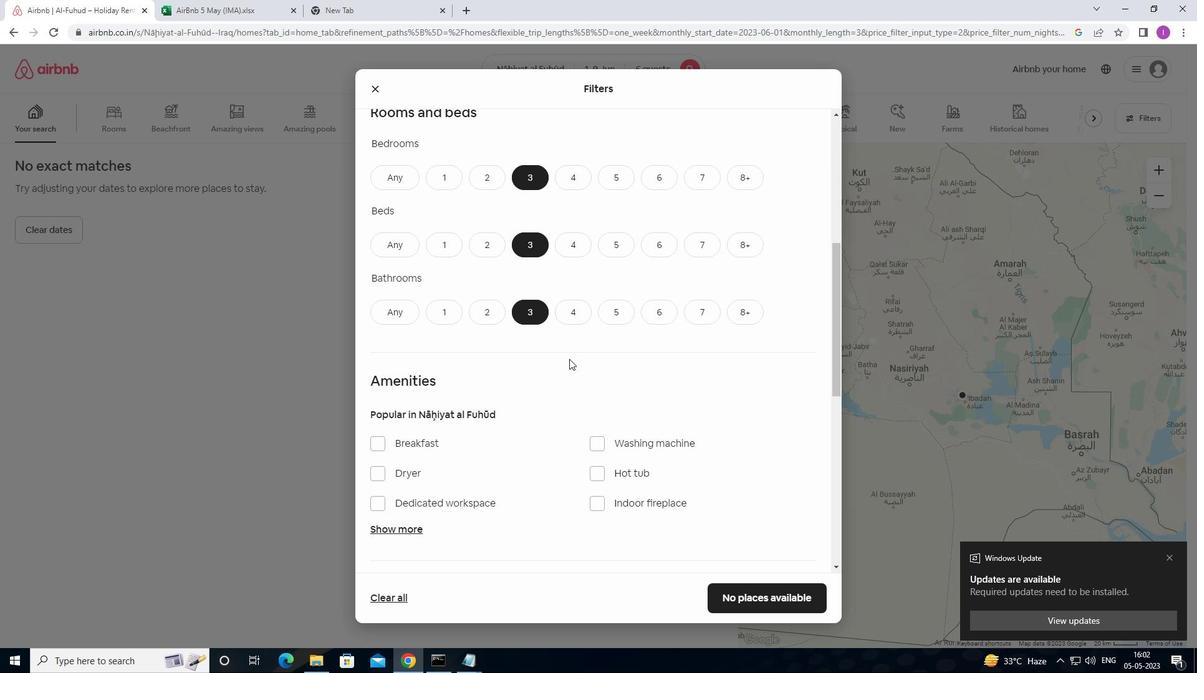 
Action: Mouse moved to (618, 356)
Screenshot: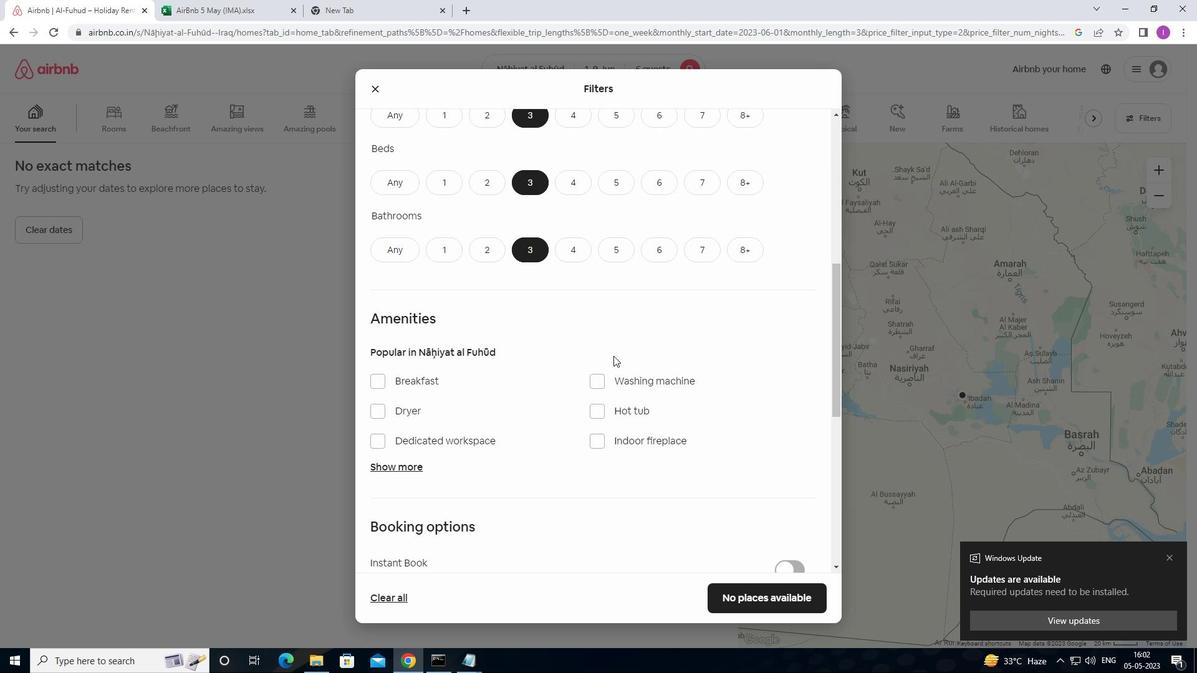 
Action: Mouse scrolled (618, 355) with delta (0, 0)
Screenshot: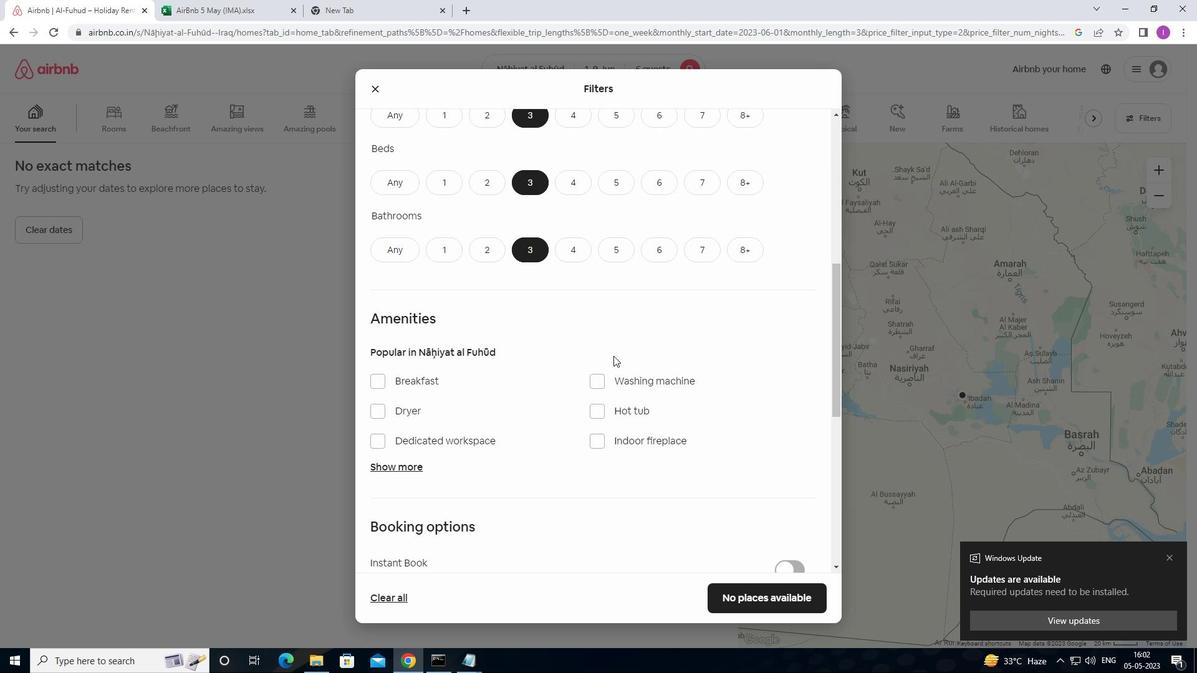
Action: Mouse moved to (619, 356)
Screenshot: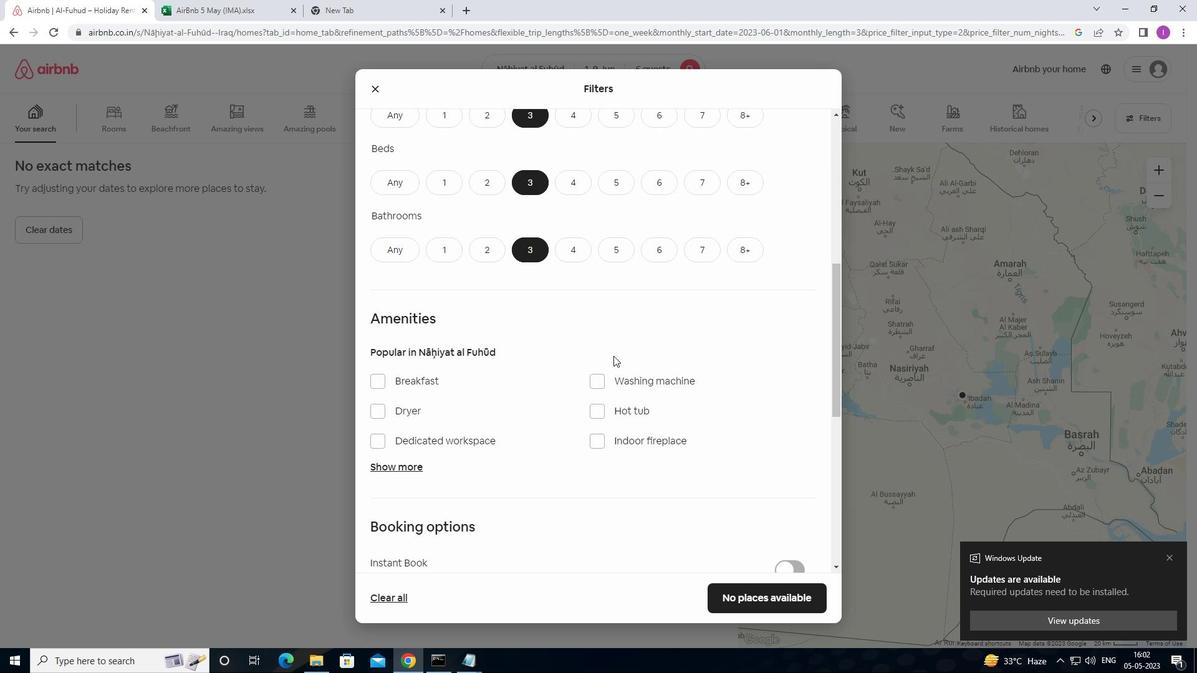 
Action: Mouse scrolled (619, 355) with delta (0, 0)
Screenshot: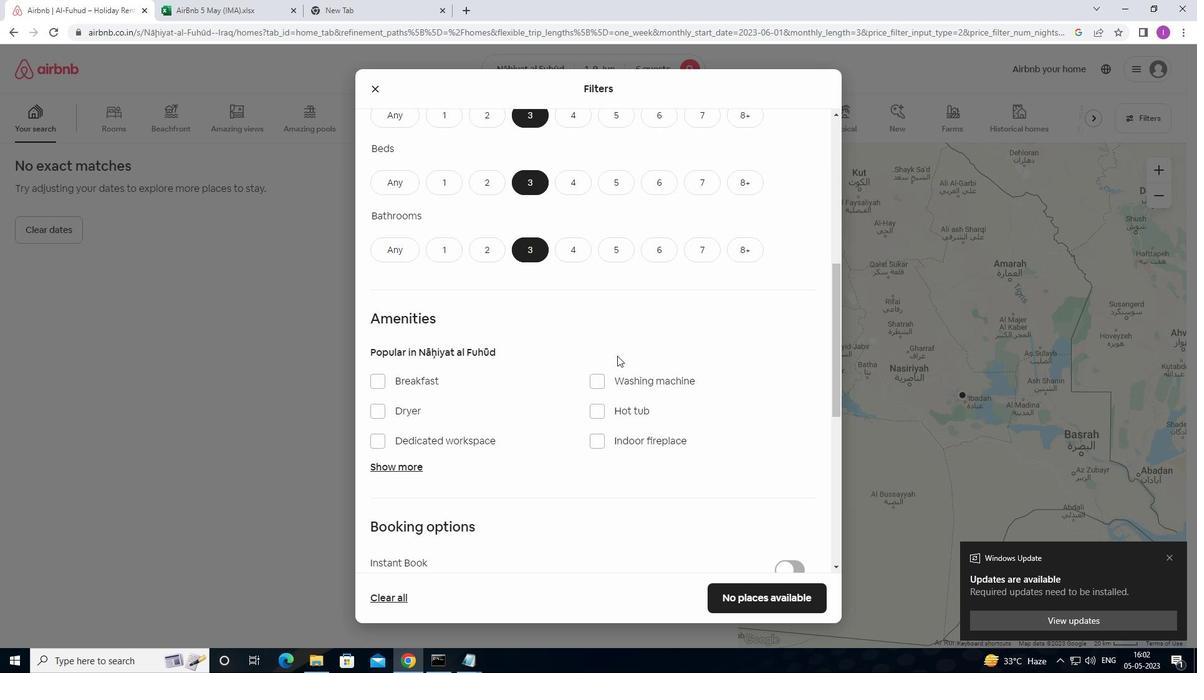 
Action: Mouse moved to (621, 358)
Screenshot: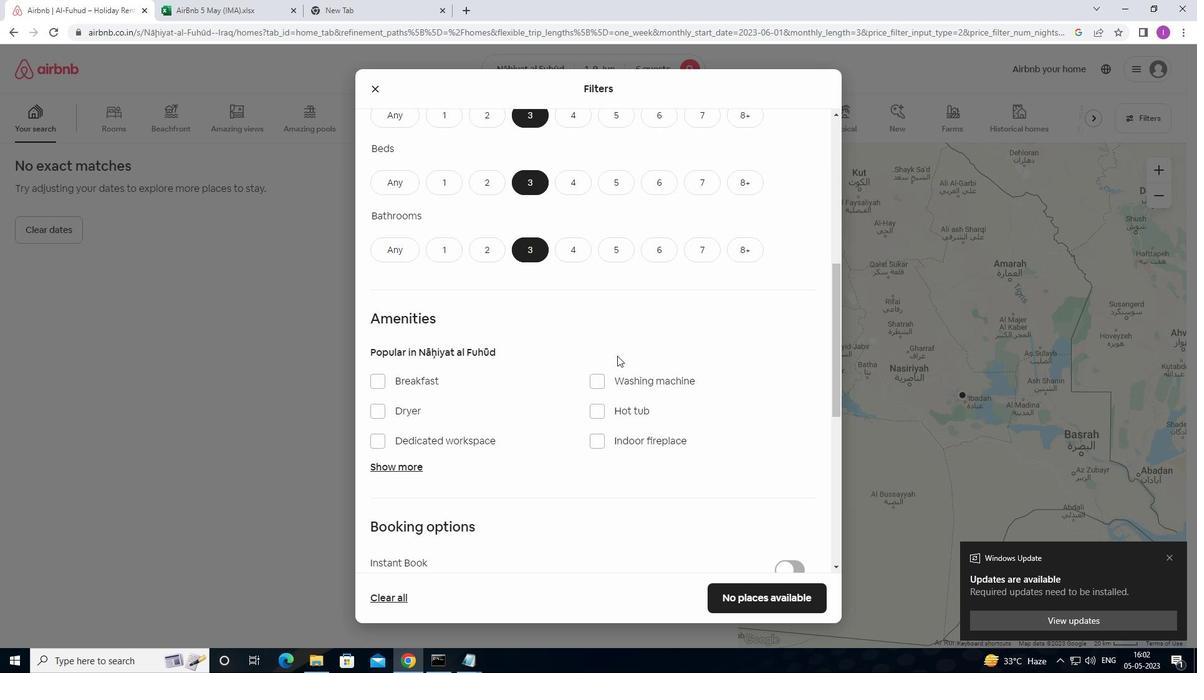 
Action: Mouse scrolled (621, 357) with delta (0, 0)
Screenshot: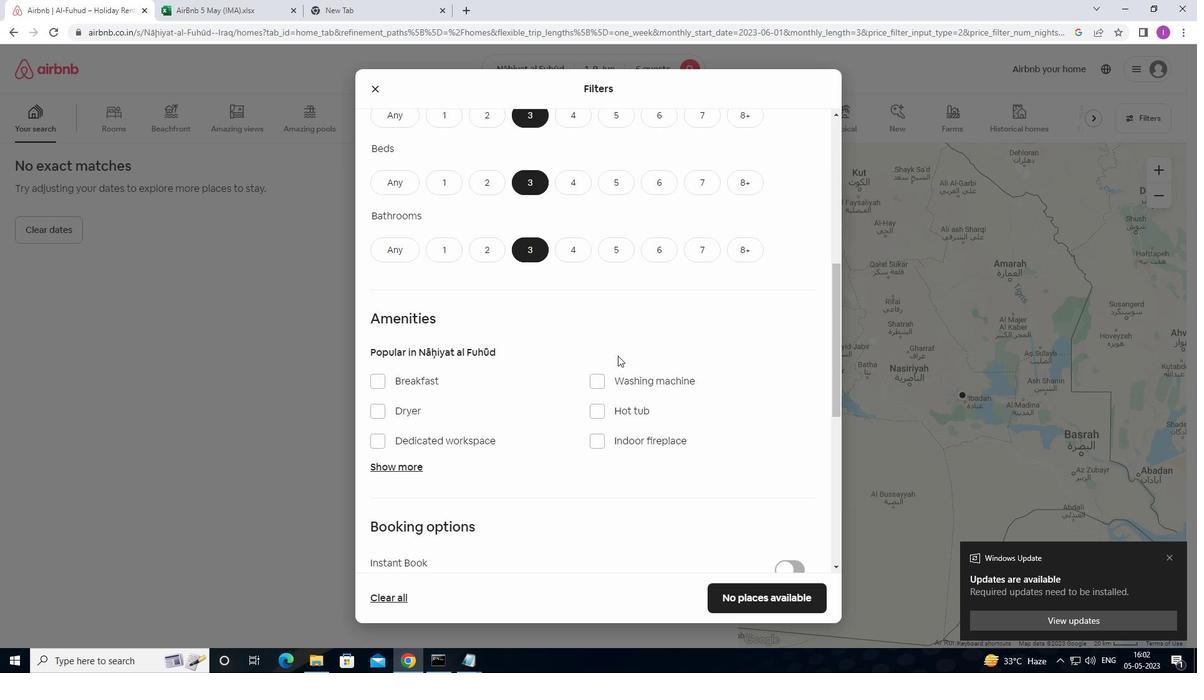 
Action: Mouse moved to (643, 352)
Screenshot: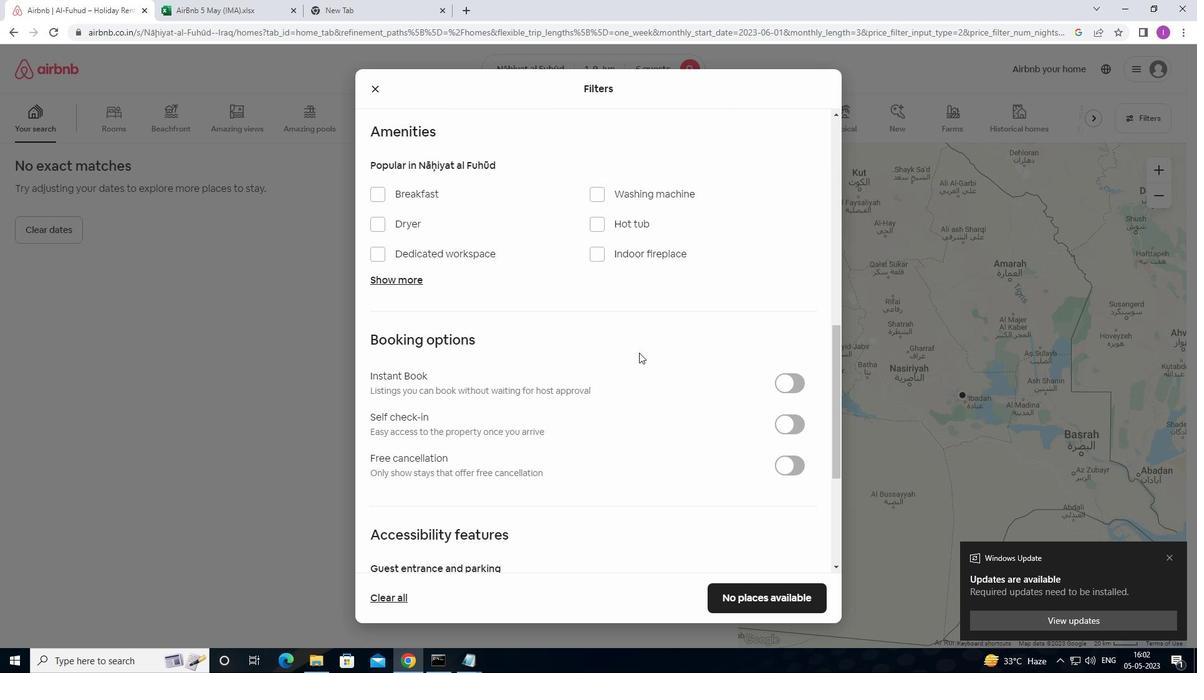
Action: Mouse scrolled (643, 351) with delta (0, 0)
Screenshot: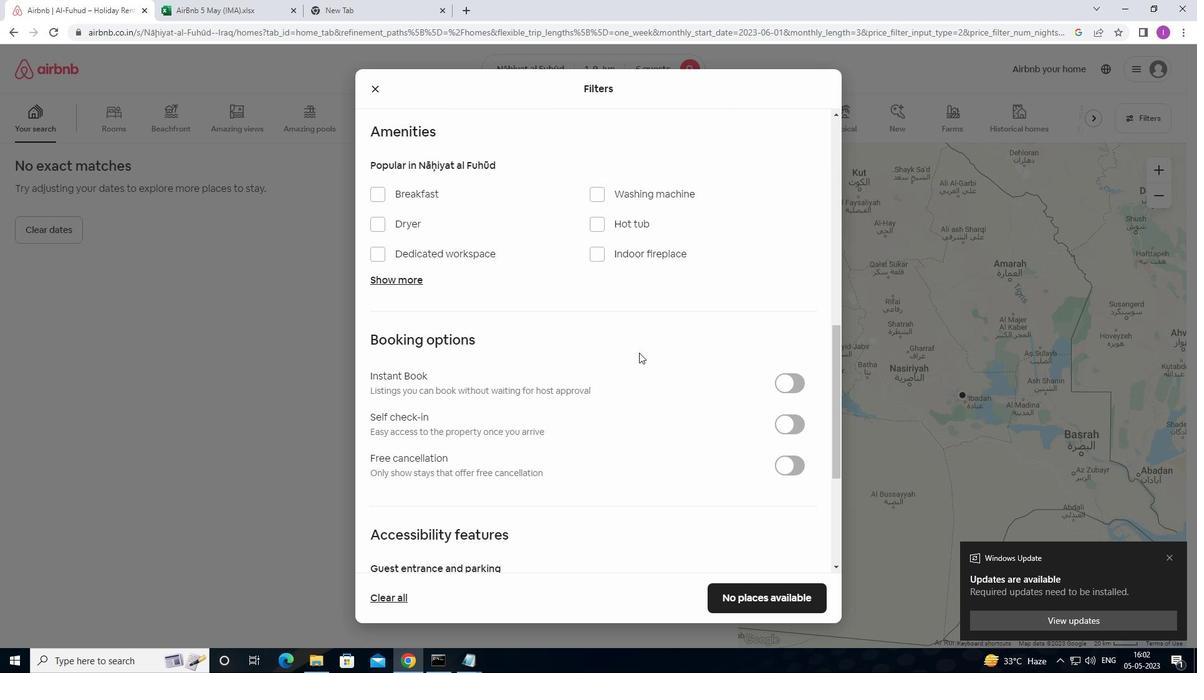 
Action: Mouse moved to (650, 353)
Screenshot: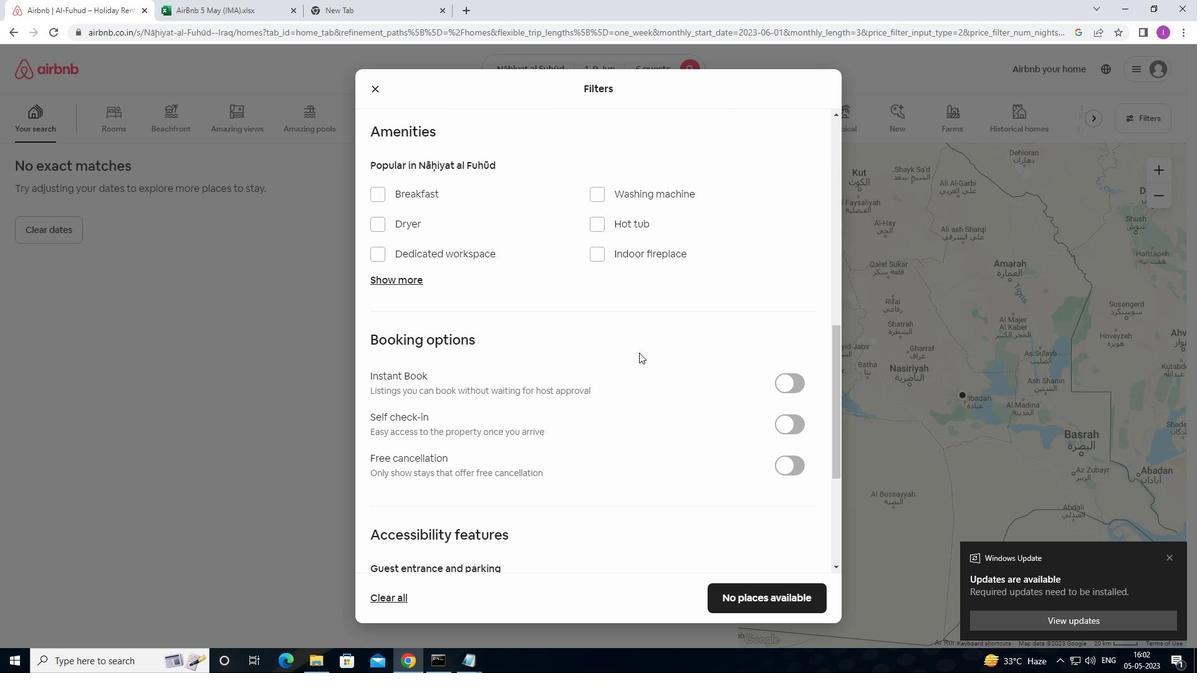
Action: Mouse scrolled (650, 352) with delta (0, 0)
Screenshot: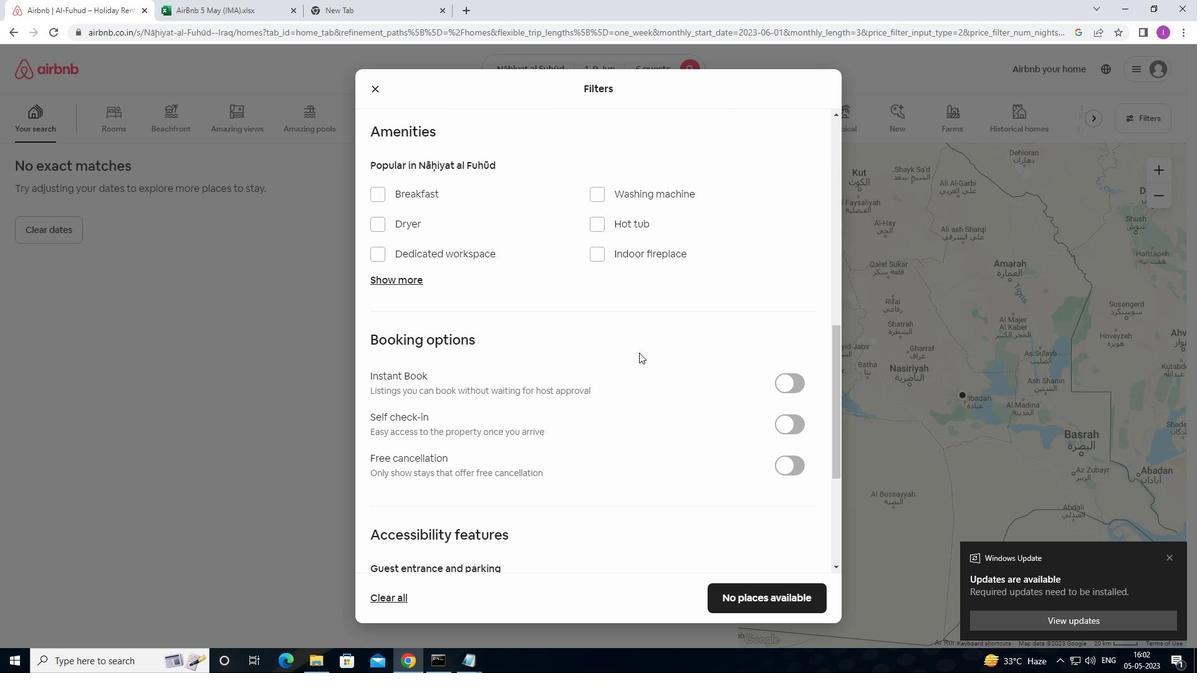 
Action: Mouse moved to (795, 303)
Screenshot: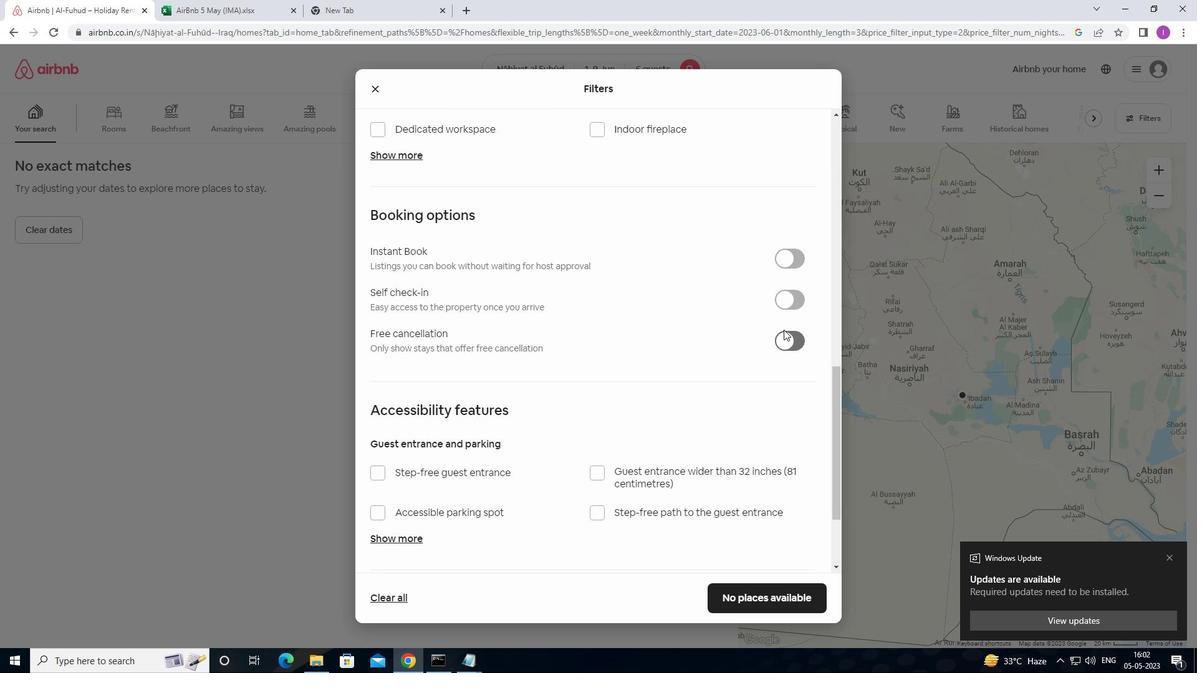 
Action: Mouse pressed left at (795, 303)
Screenshot: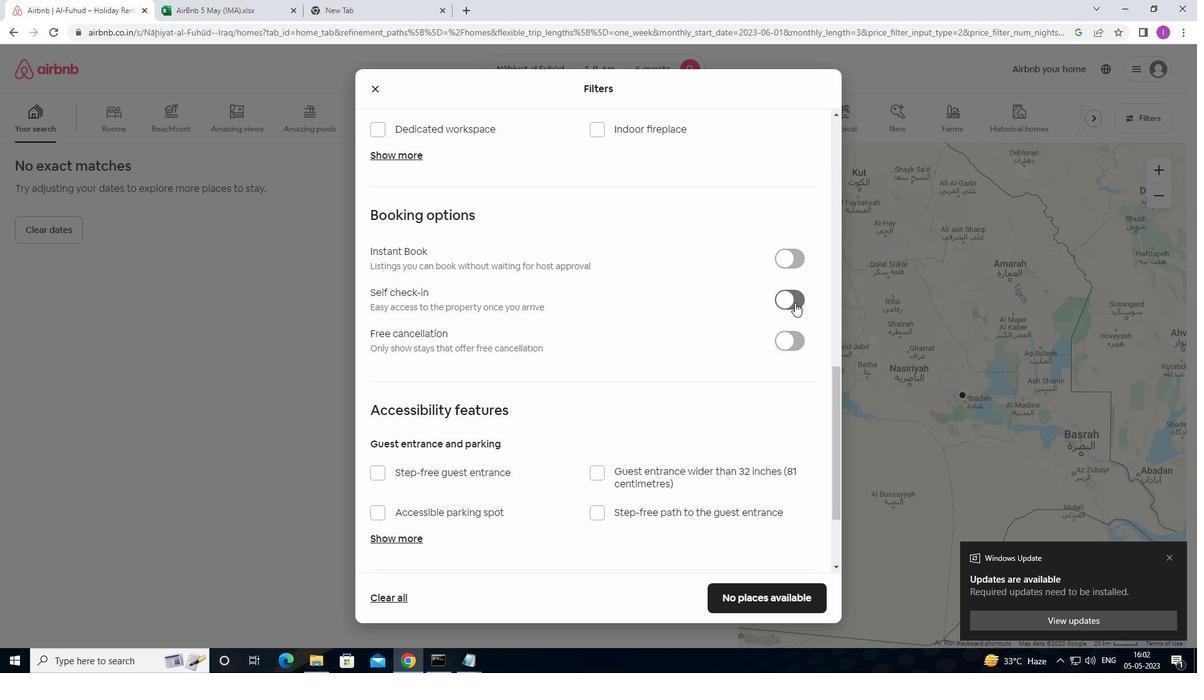 
Action: Mouse moved to (626, 370)
Screenshot: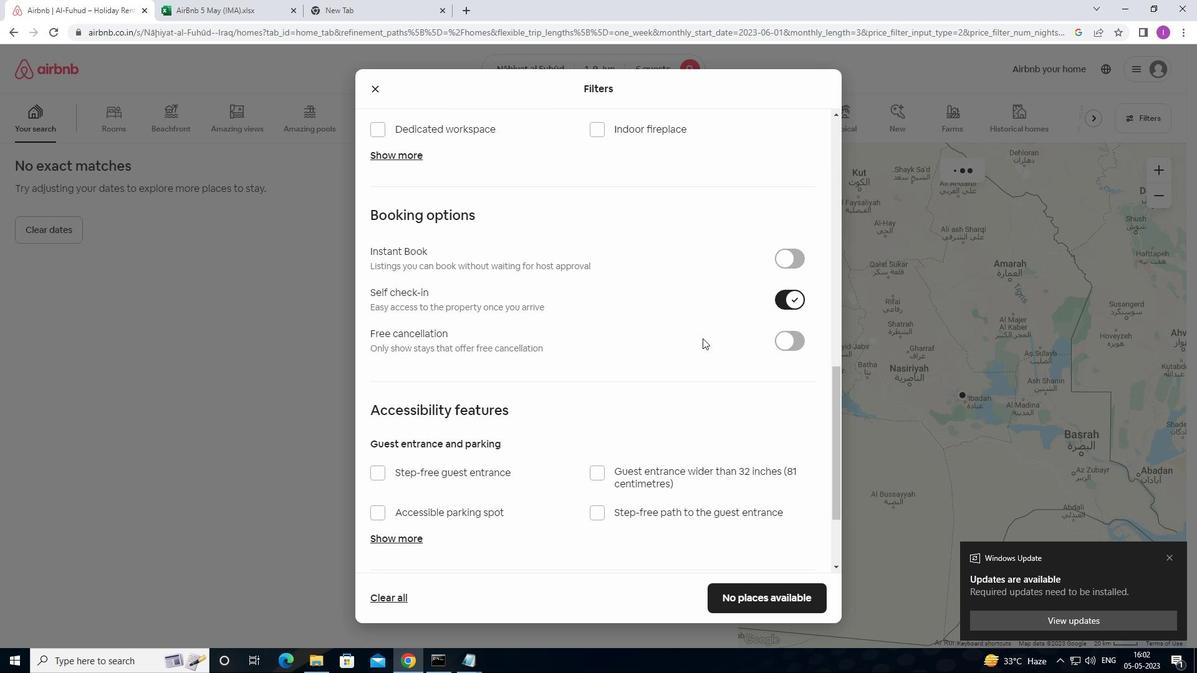 
Action: Mouse scrolled (626, 369) with delta (0, 0)
Screenshot: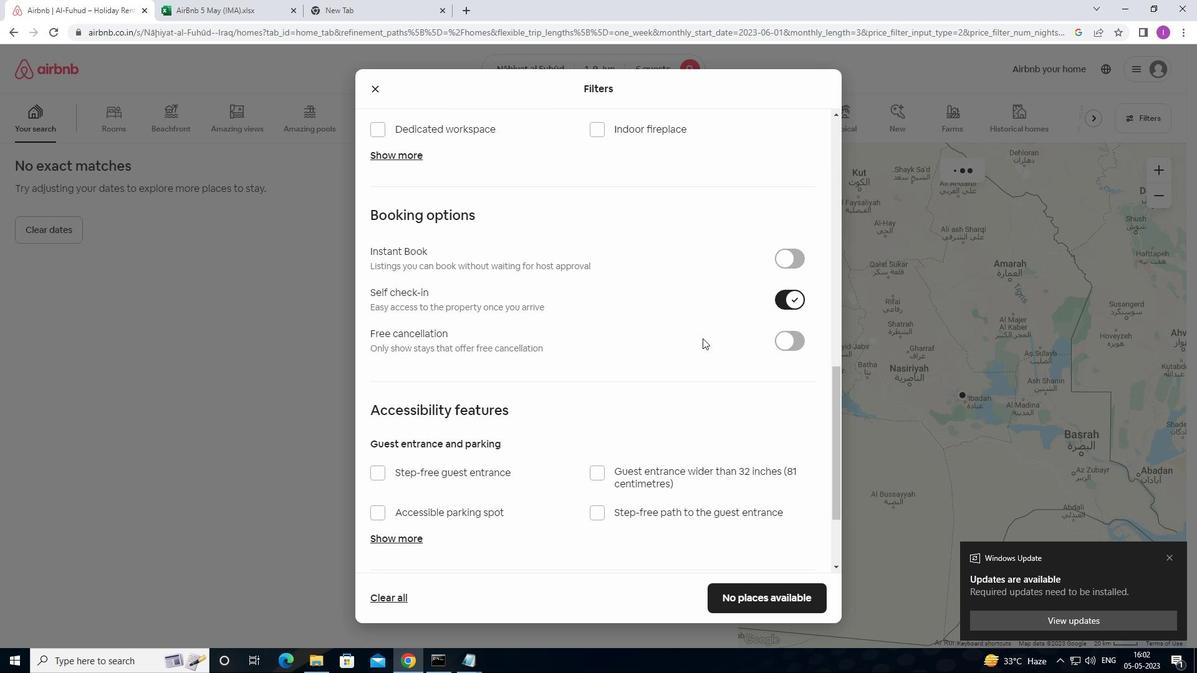 
Action: Mouse moved to (620, 384)
Screenshot: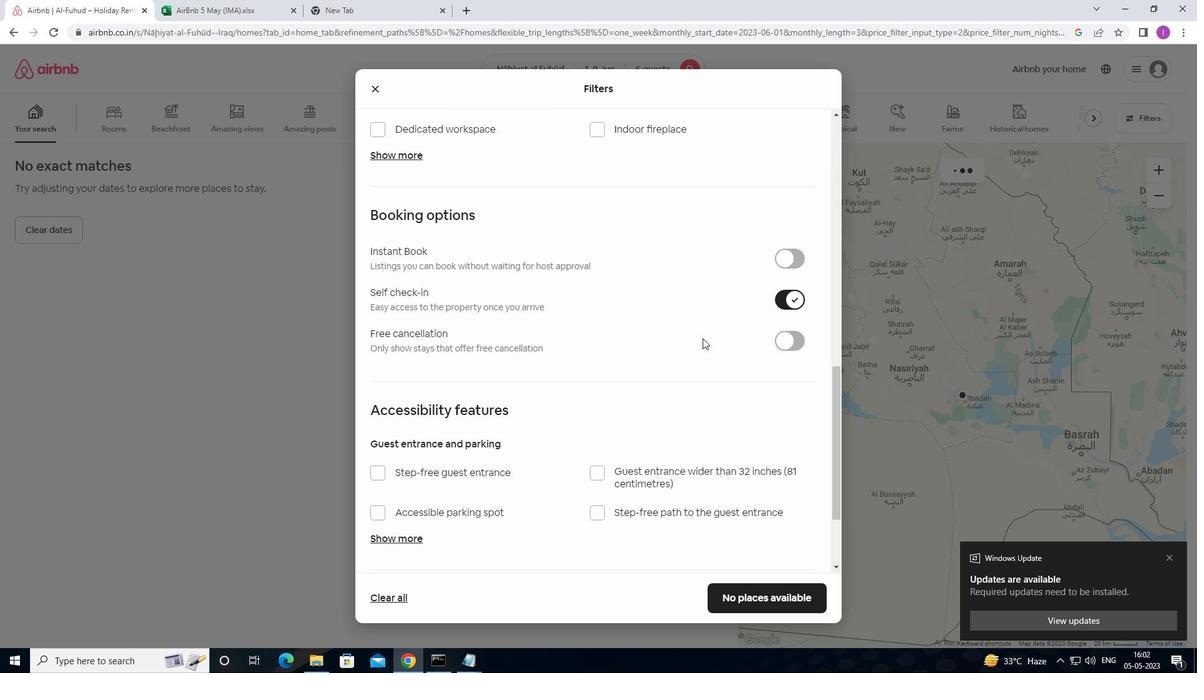 
Action: Mouse scrolled (620, 383) with delta (0, 0)
Screenshot: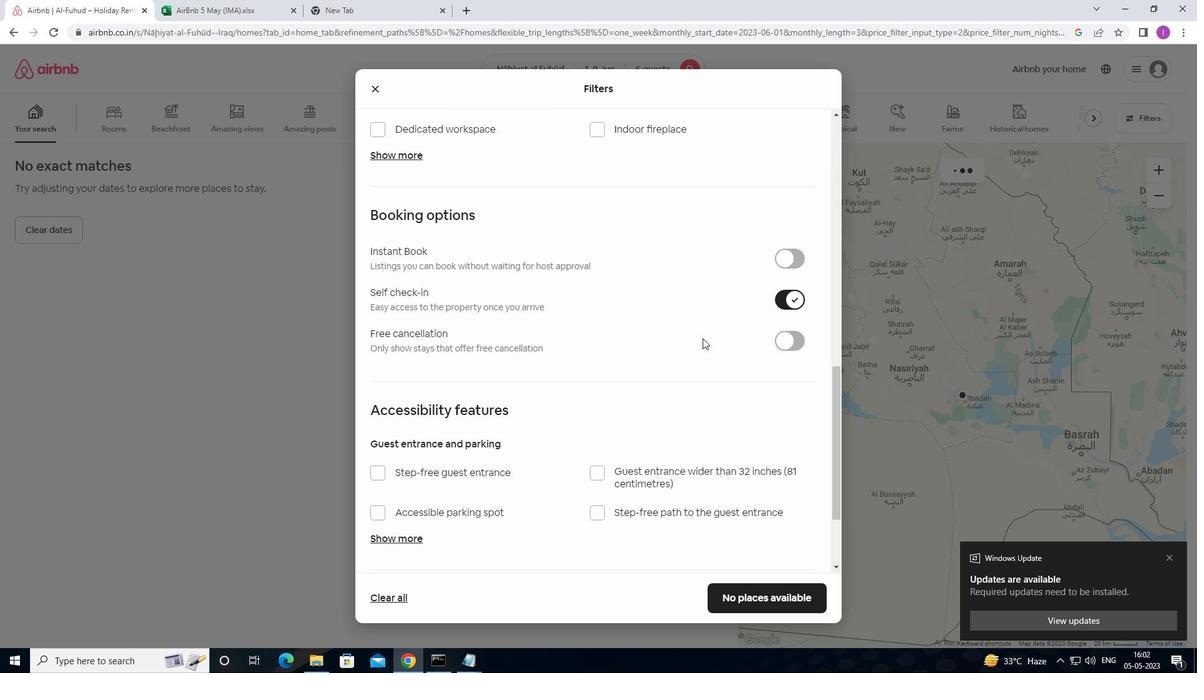 
Action: Mouse moved to (616, 395)
Screenshot: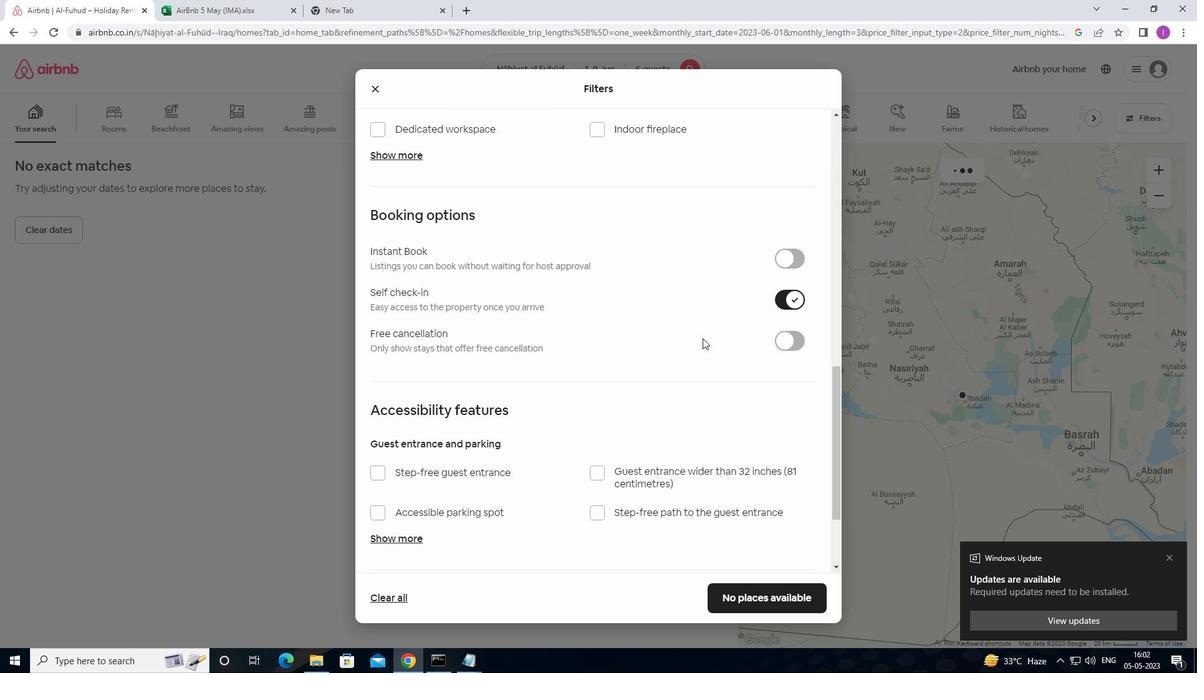 
Action: Mouse scrolled (616, 394) with delta (0, 0)
Screenshot: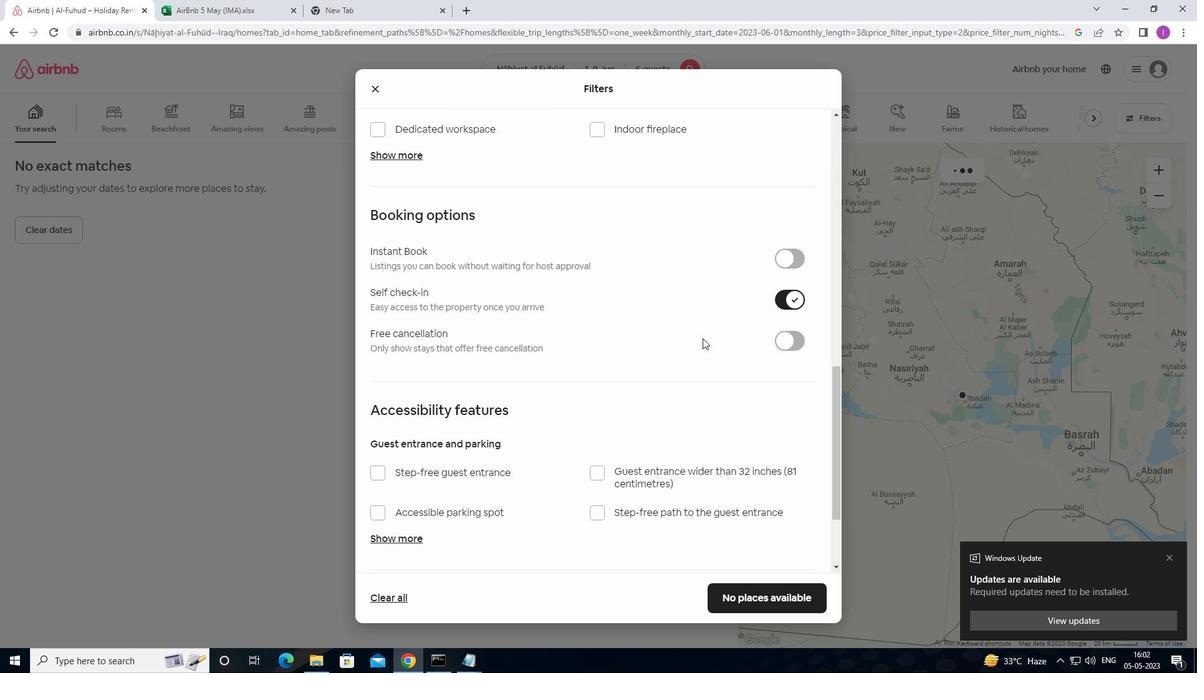 
Action: Mouse moved to (609, 411)
Screenshot: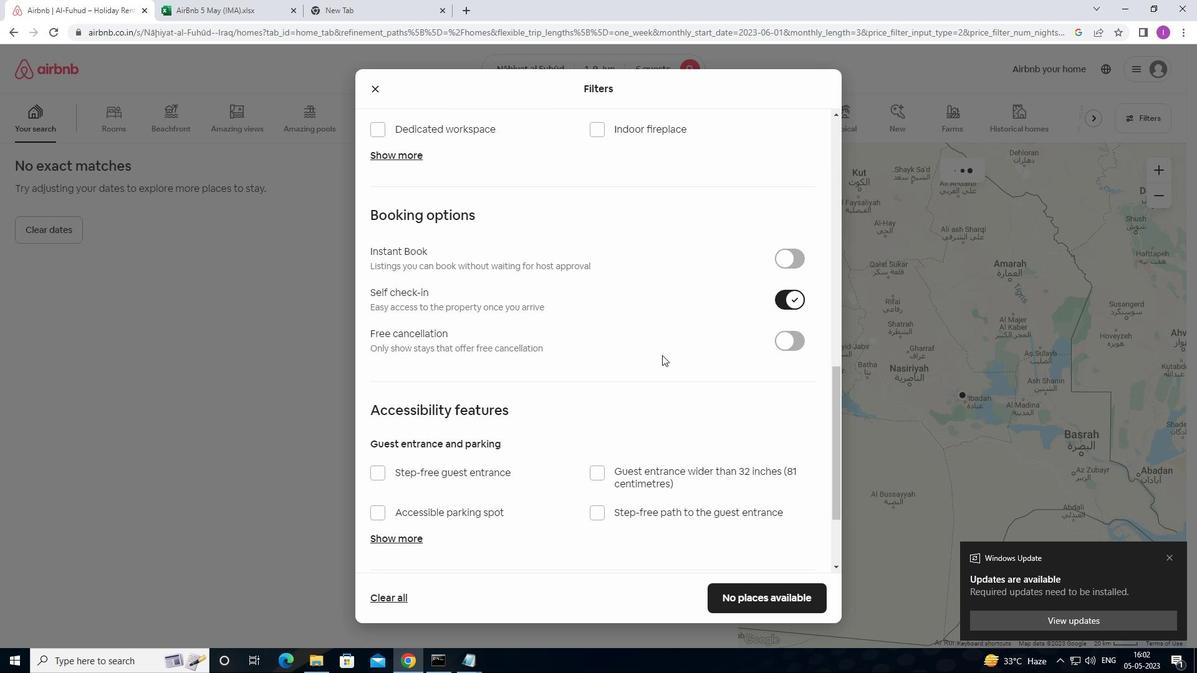 
Action: Mouse scrolled (609, 410) with delta (0, 0)
Screenshot: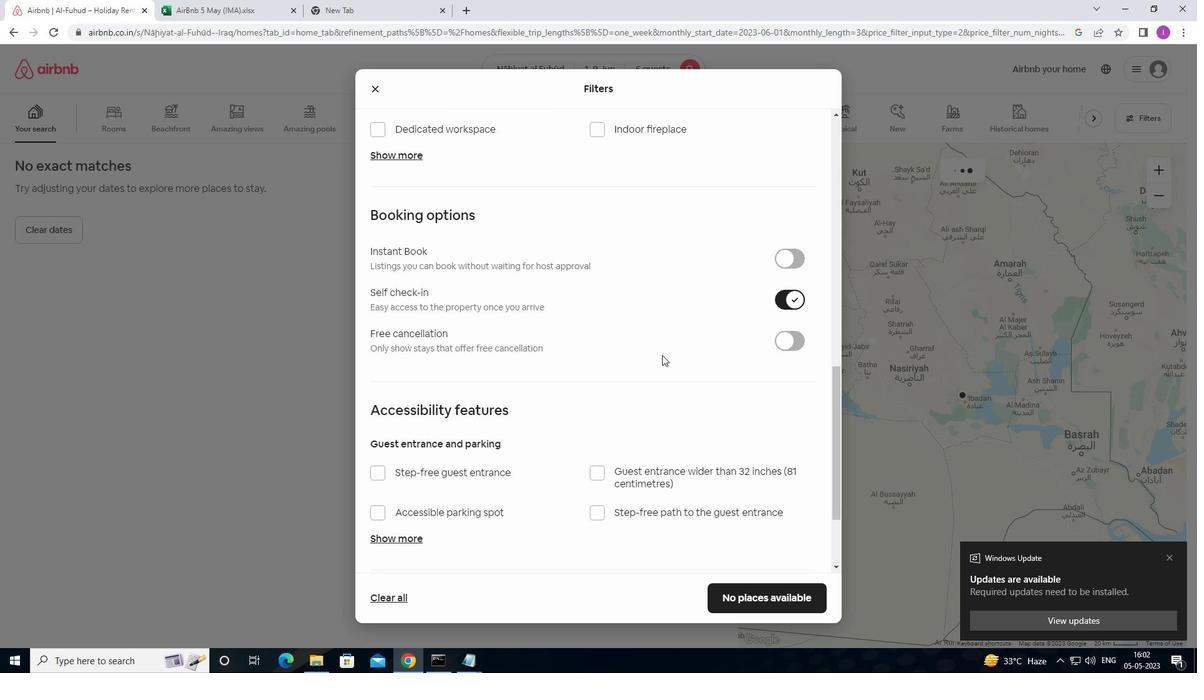 
Action: Mouse moved to (609, 395)
Screenshot: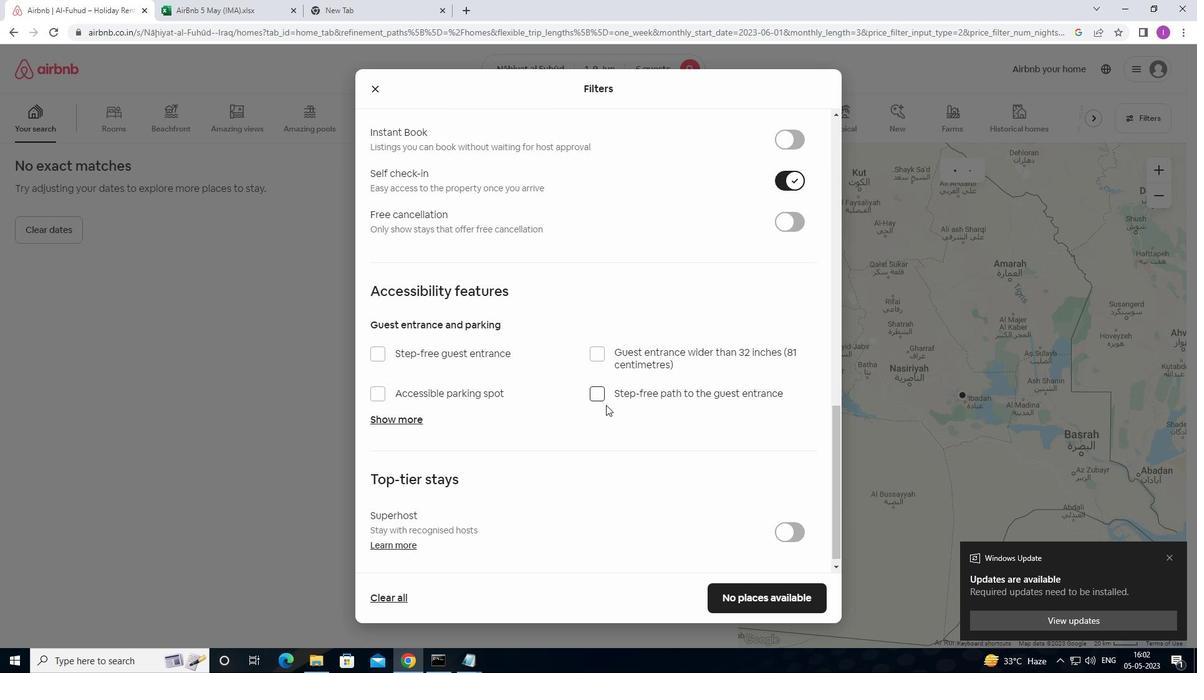 
Action: Mouse scrolled (609, 394) with delta (0, 0)
Screenshot: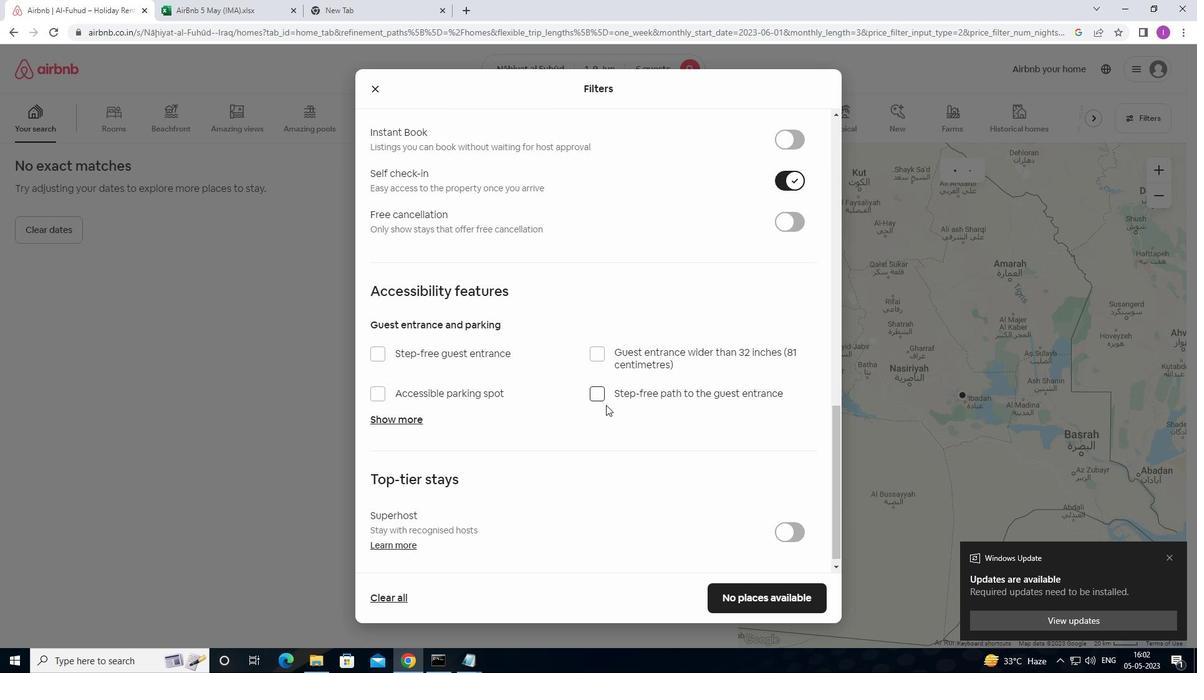 
Action: Mouse scrolled (609, 394) with delta (0, 0)
Screenshot: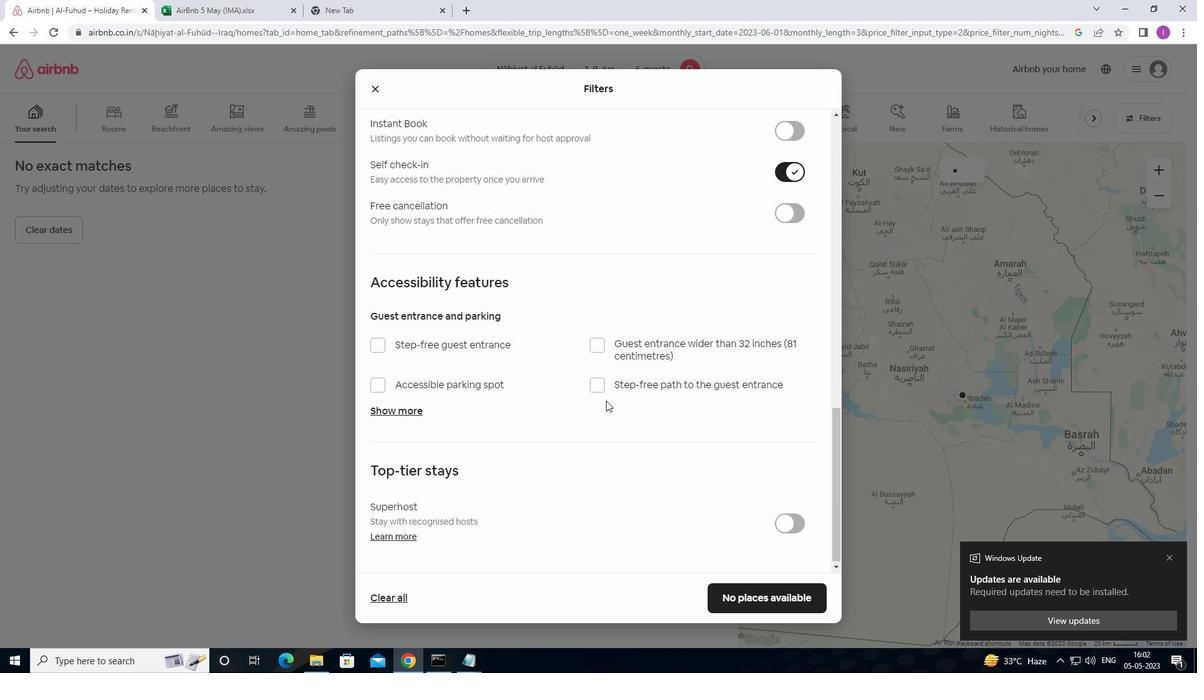 
Action: Mouse scrolled (609, 394) with delta (0, 0)
Screenshot: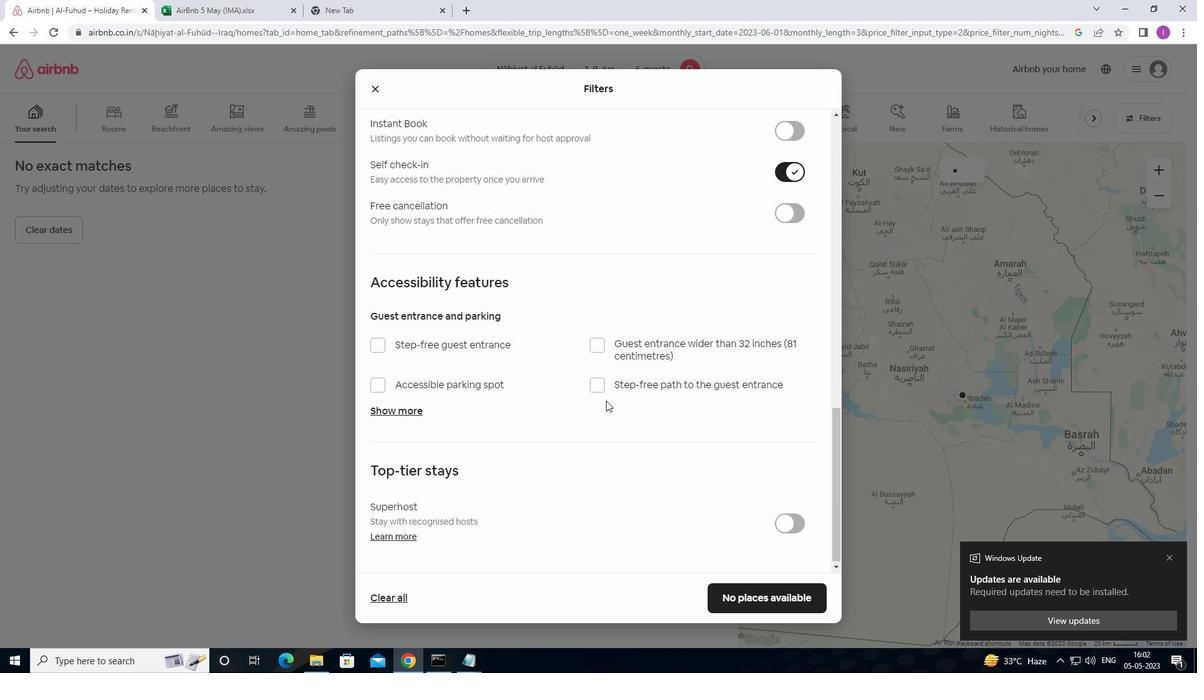 
Action: Mouse moved to (610, 395)
Screenshot: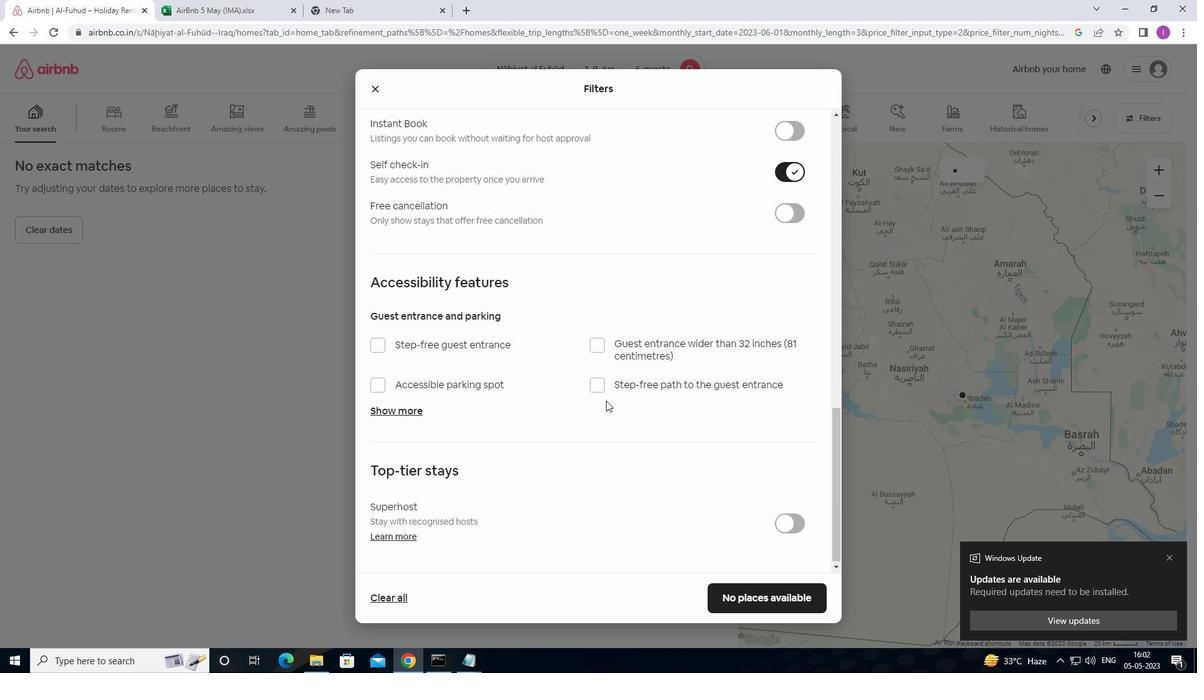 
Action: Mouse scrolled (610, 394) with delta (0, 0)
Screenshot: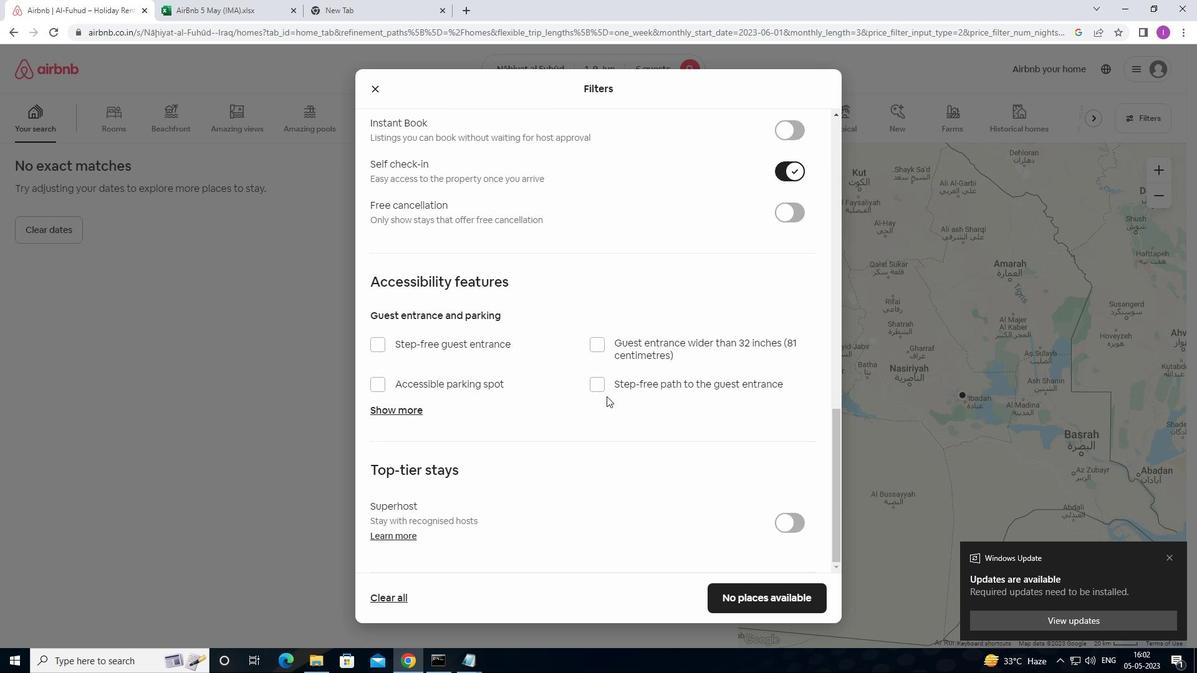 
Action: Mouse moved to (610, 395)
Screenshot: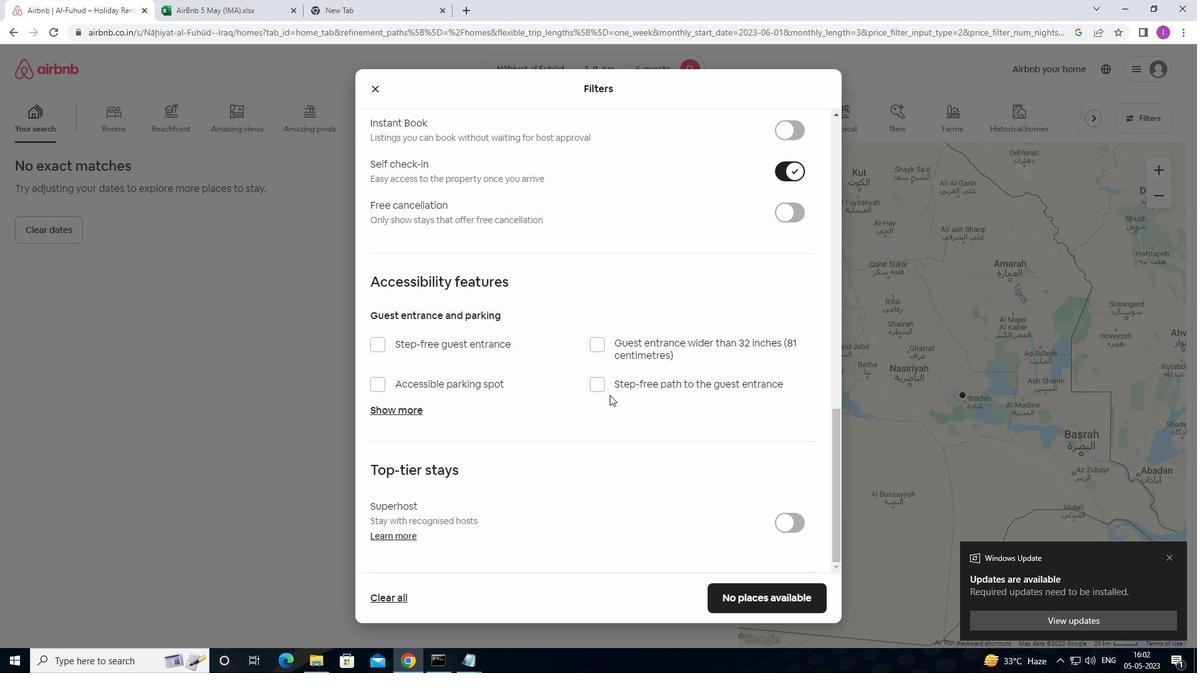 
Action: Mouse scrolled (610, 394) with delta (0, 0)
Screenshot: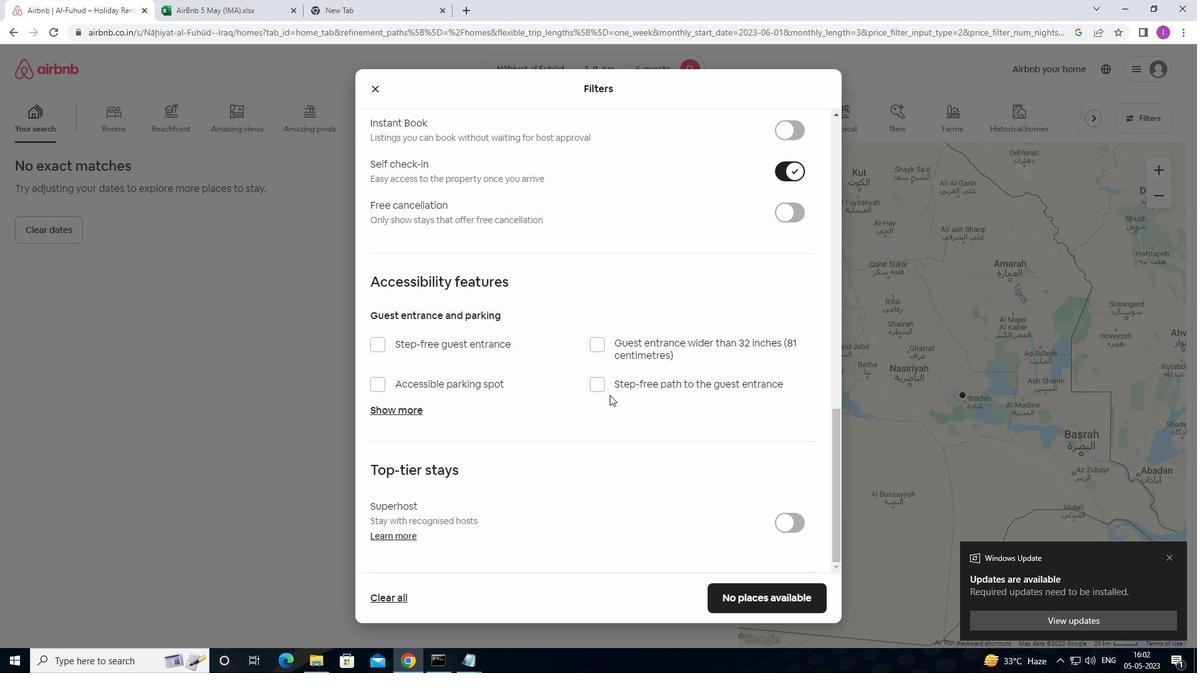 
Action: Mouse scrolled (610, 394) with delta (0, 0)
Screenshot: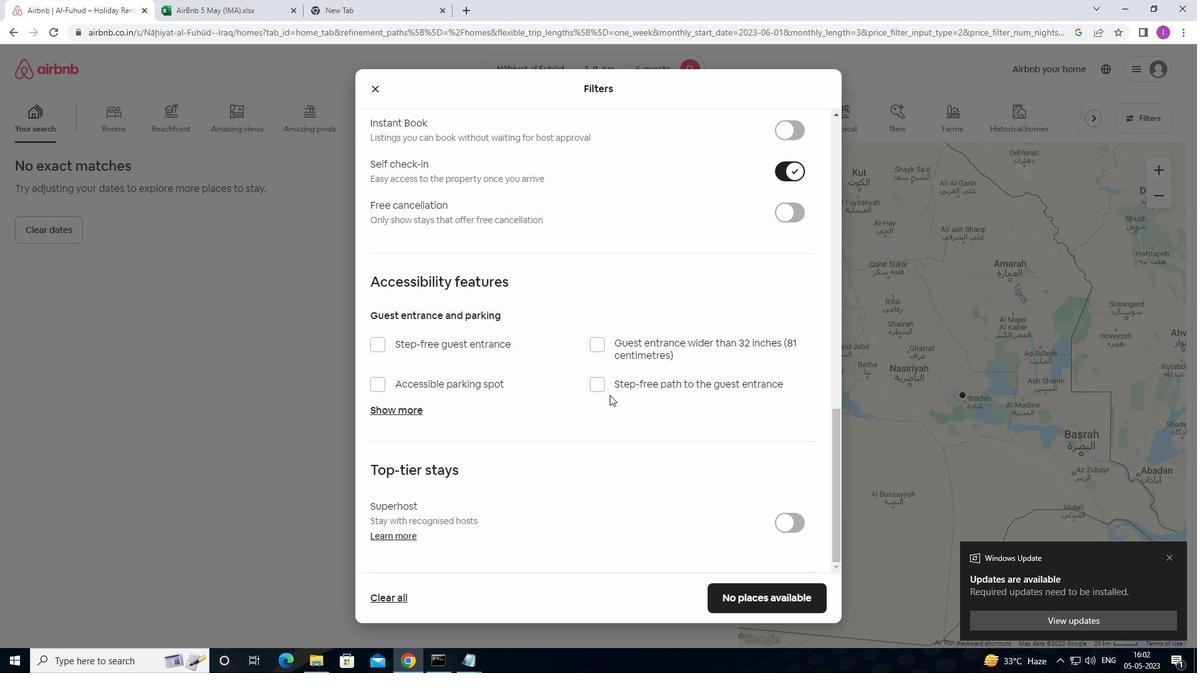 
Action: Mouse moved to (610, 394)
Screenshot: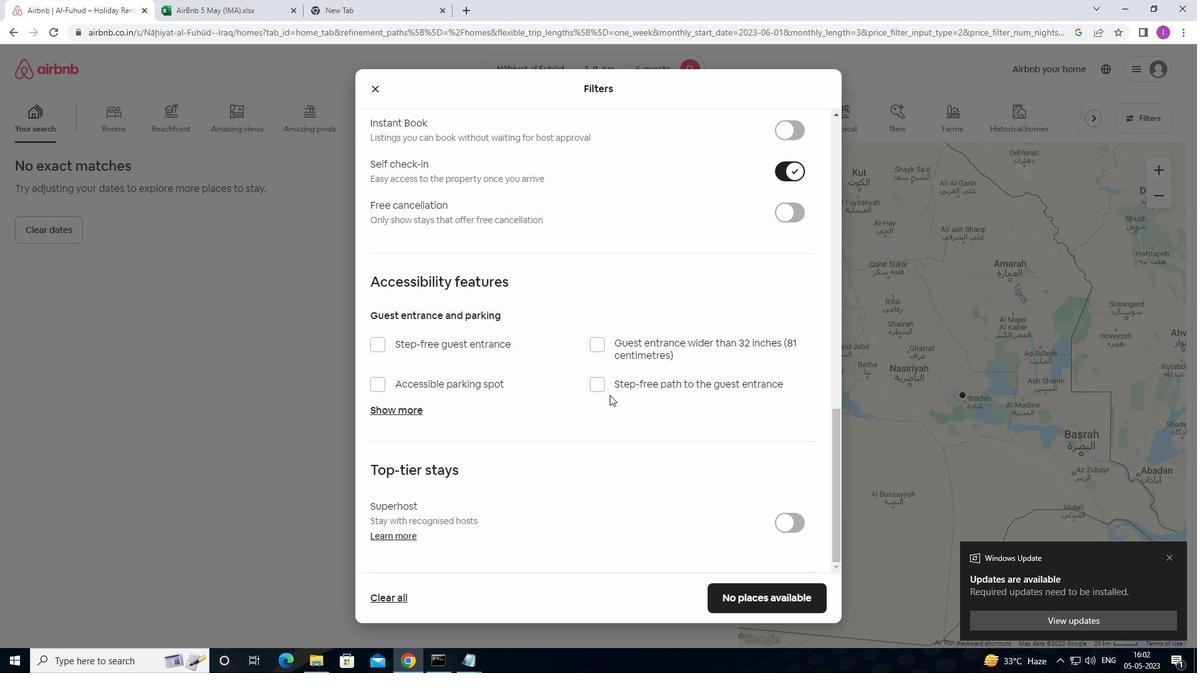 
Action: Mouse scrolled (610, 394) with delta (0, 0)
Screenshot: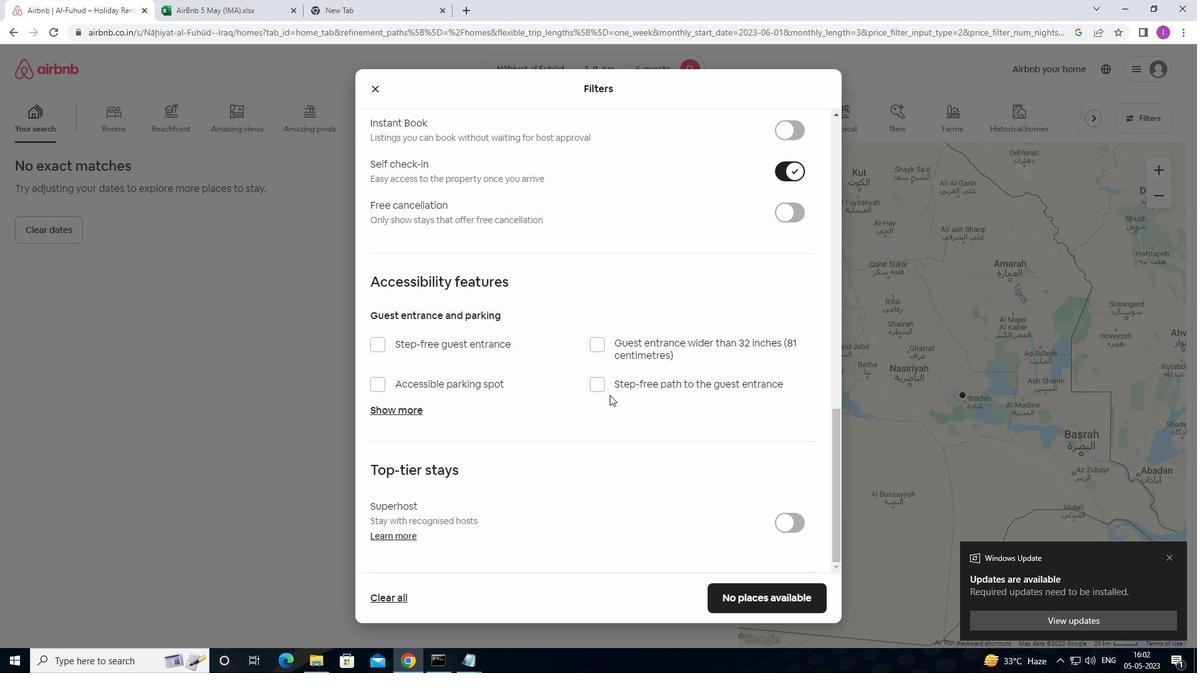 
Action: Mouse scrolled (610, 394) with delta (0, 0)
Screenshot: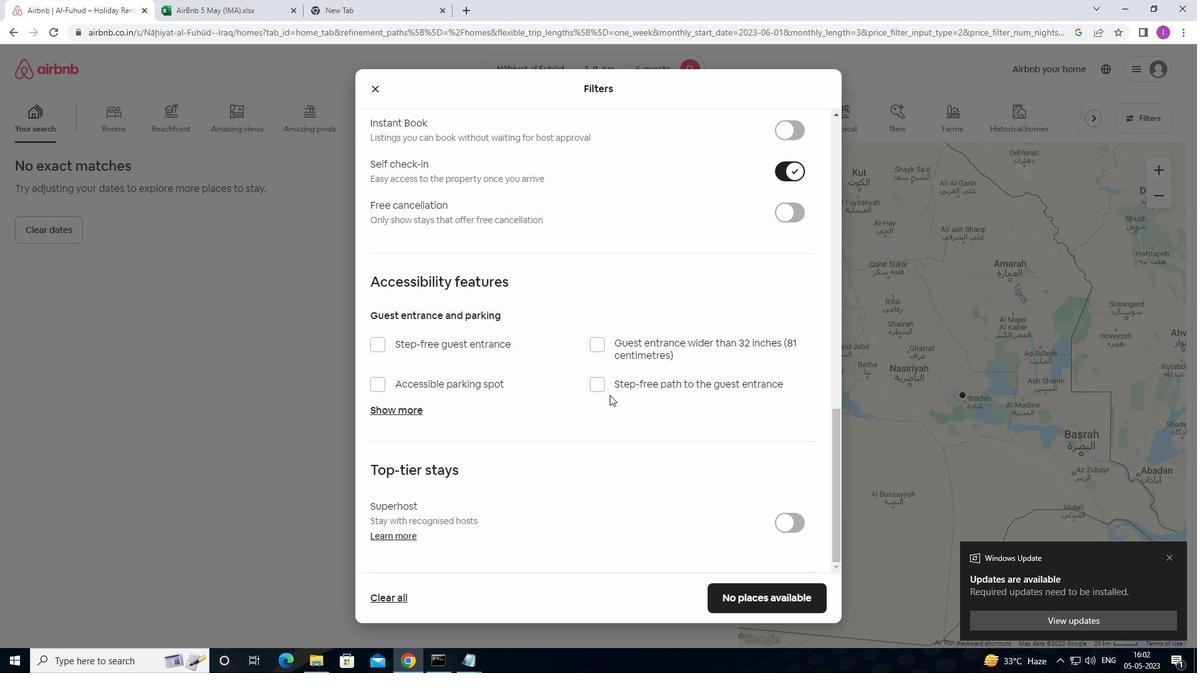 
Action: Mouse moved to (760, 605)
Screenshot: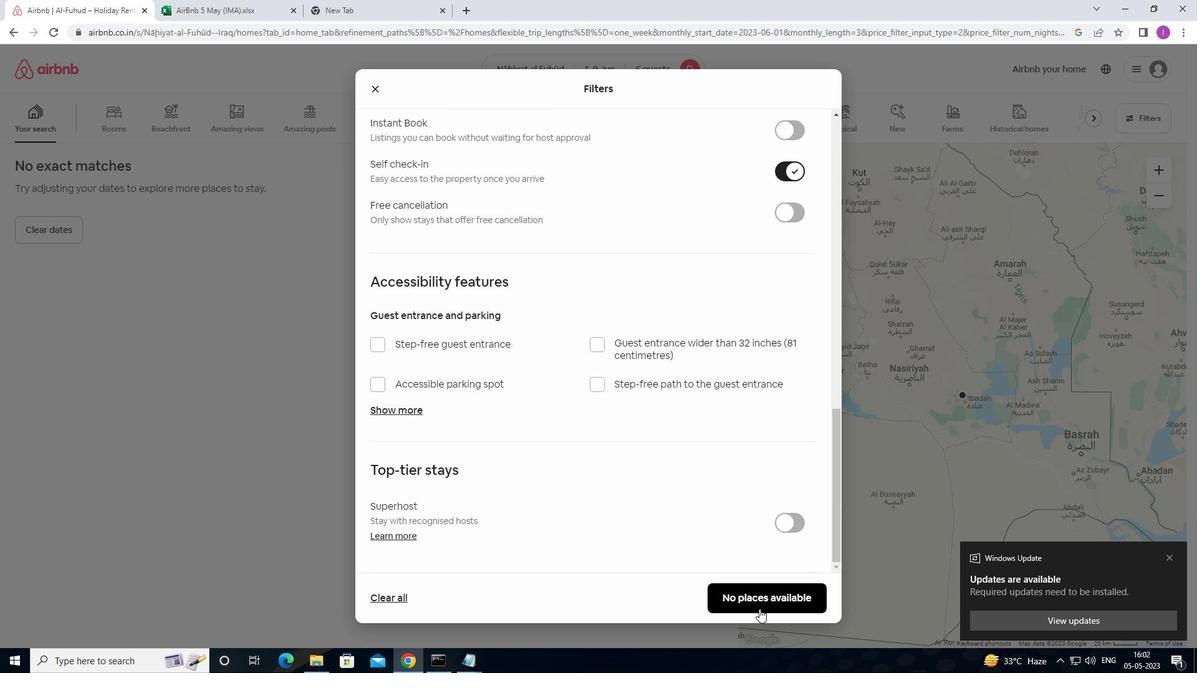 
Action: Mouse pressed left at (760, 605)
Screenshot: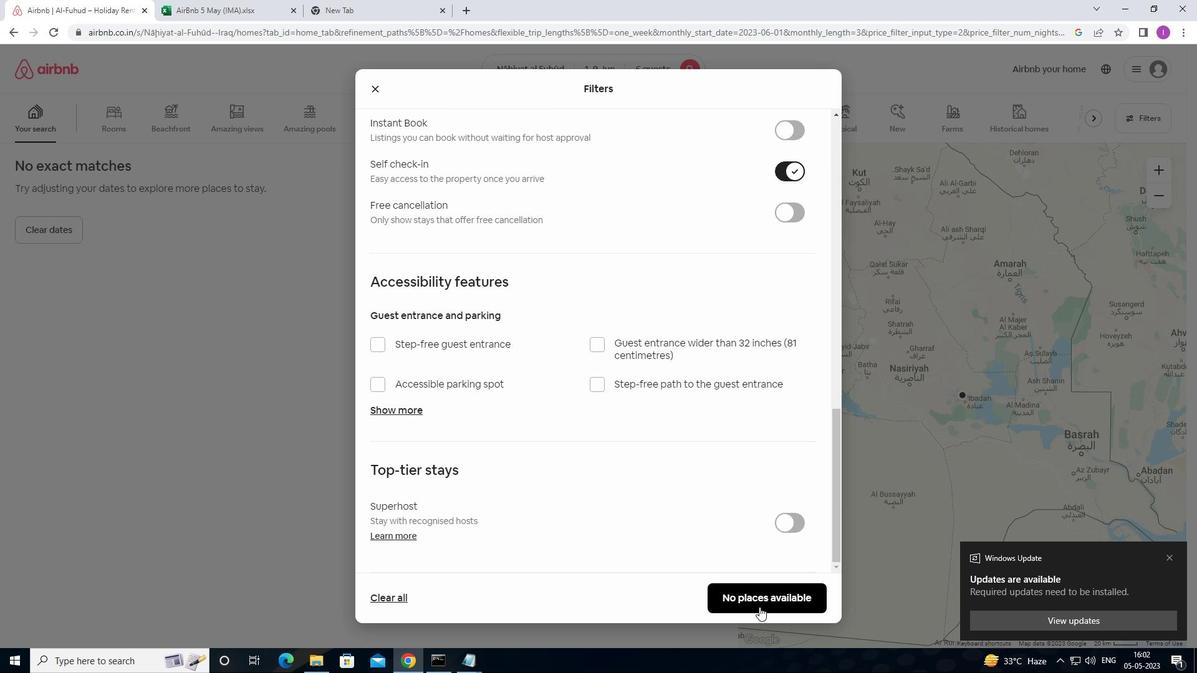 
Action: Mouse moved to (1057, 479)
Screenshot: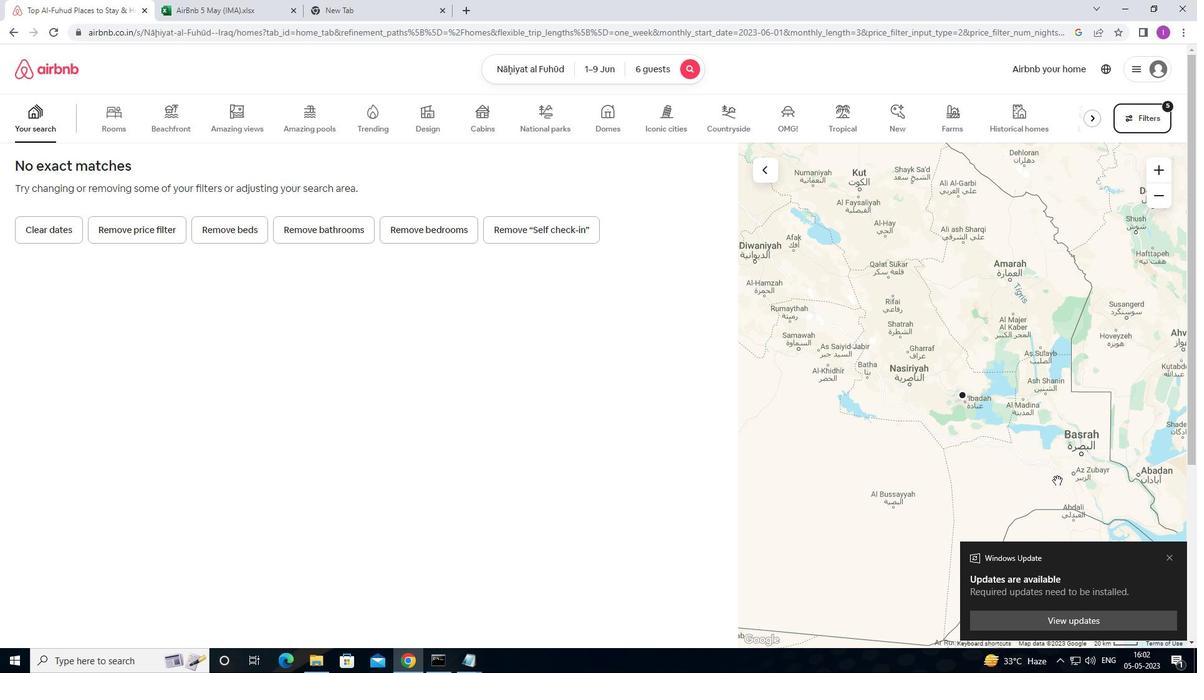 
